 Task: Look for space in Weirton, United States from 10th June, 2023 to 25th June, 2023 for 4 adults in price range Rs.10000 to Rs.15000. Place can be private room with 4 bedrooms having 4 beds and 4 bathrooms. Property type can be house, flat, guest house, hotel. Amenities needed are: wifi, TV, free parkinig on premises, gym, breakfast. Booking option can be shelf check-in. Required host language is English.
Action: Mouse moved to (502, 109)
Screenshot: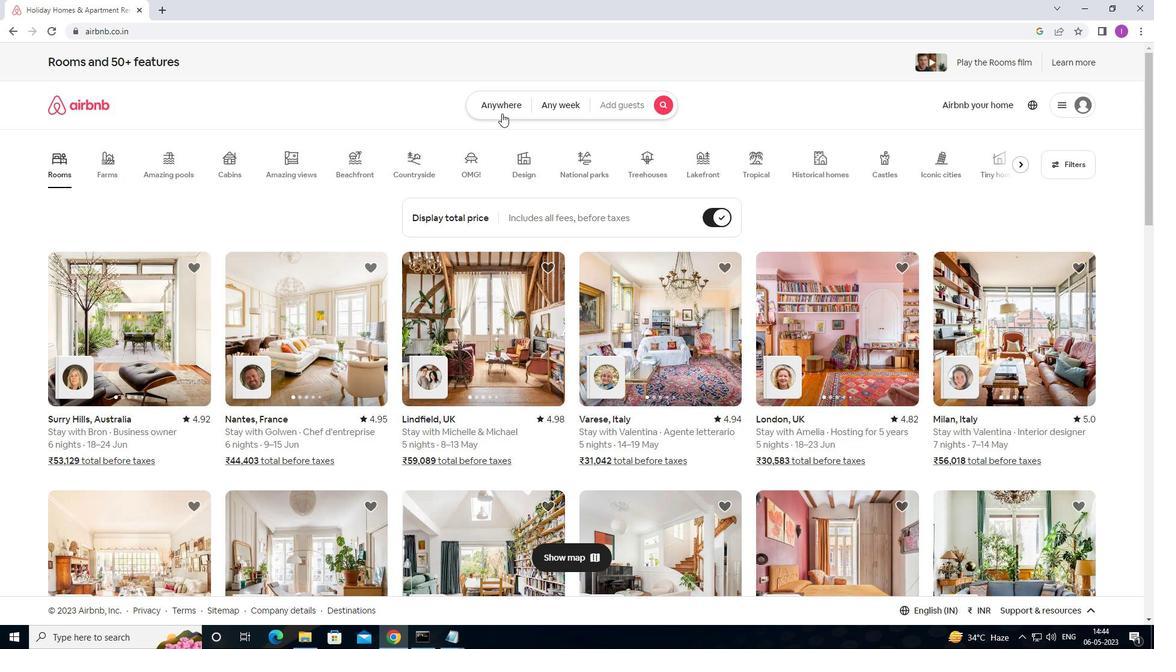 
Action: Mouse pressed left at (502, 109)
Screenshot: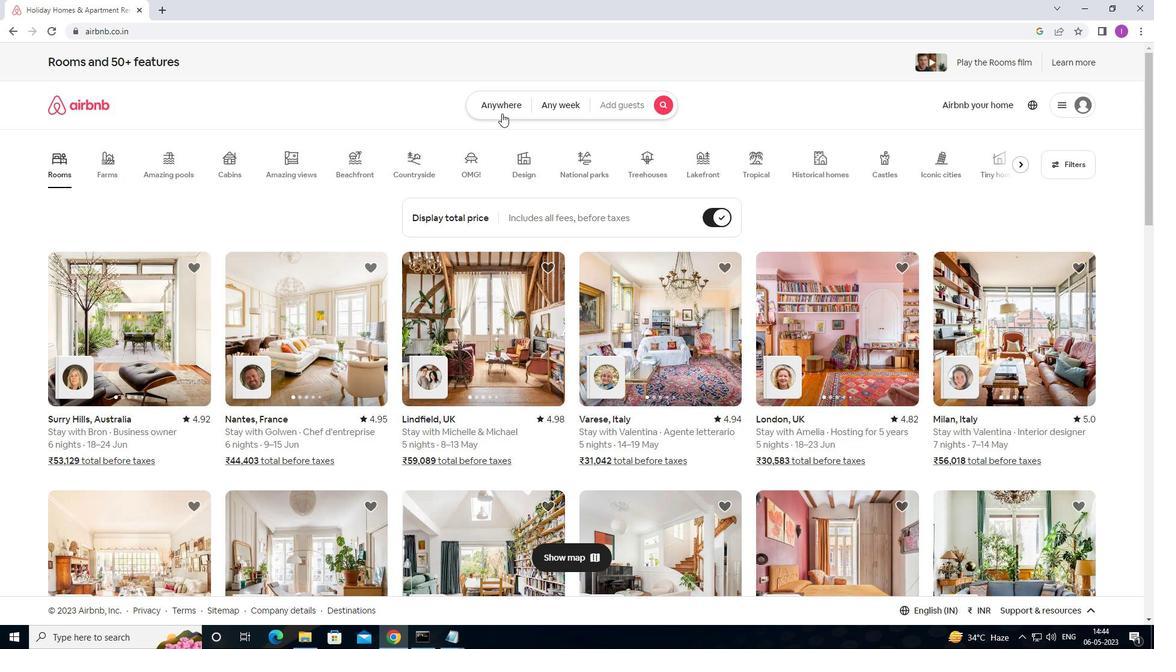 
Action: Mouse moved to (386, 161)
Screenshot: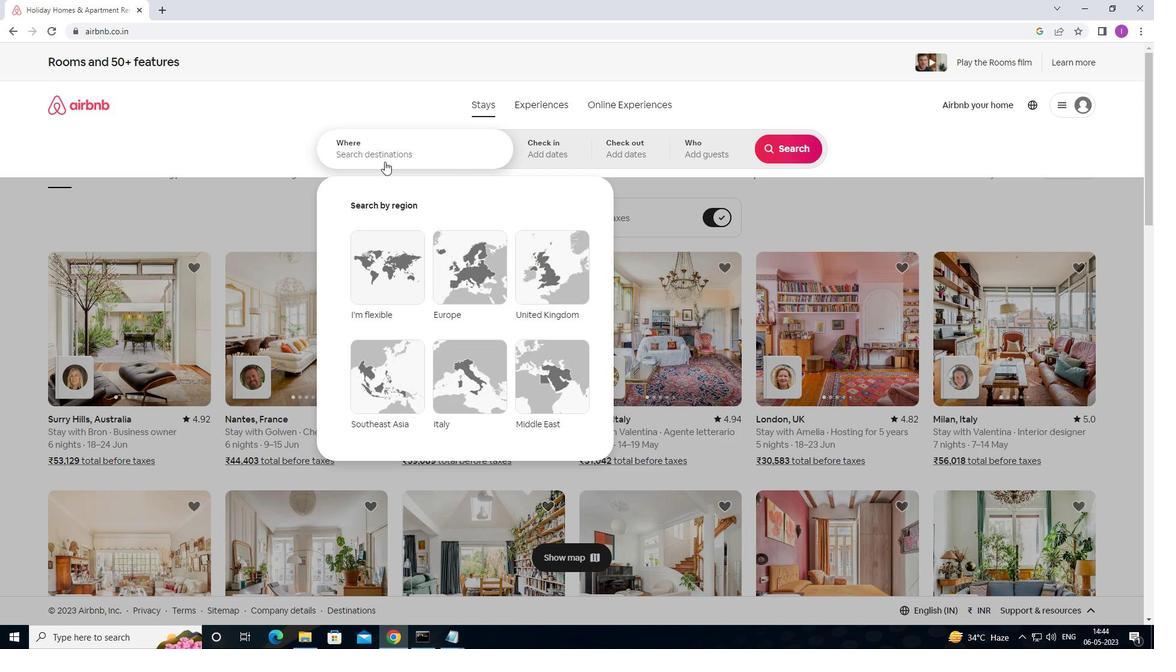 
Action: Mouse pressed left at (386, 161)
Screenshot: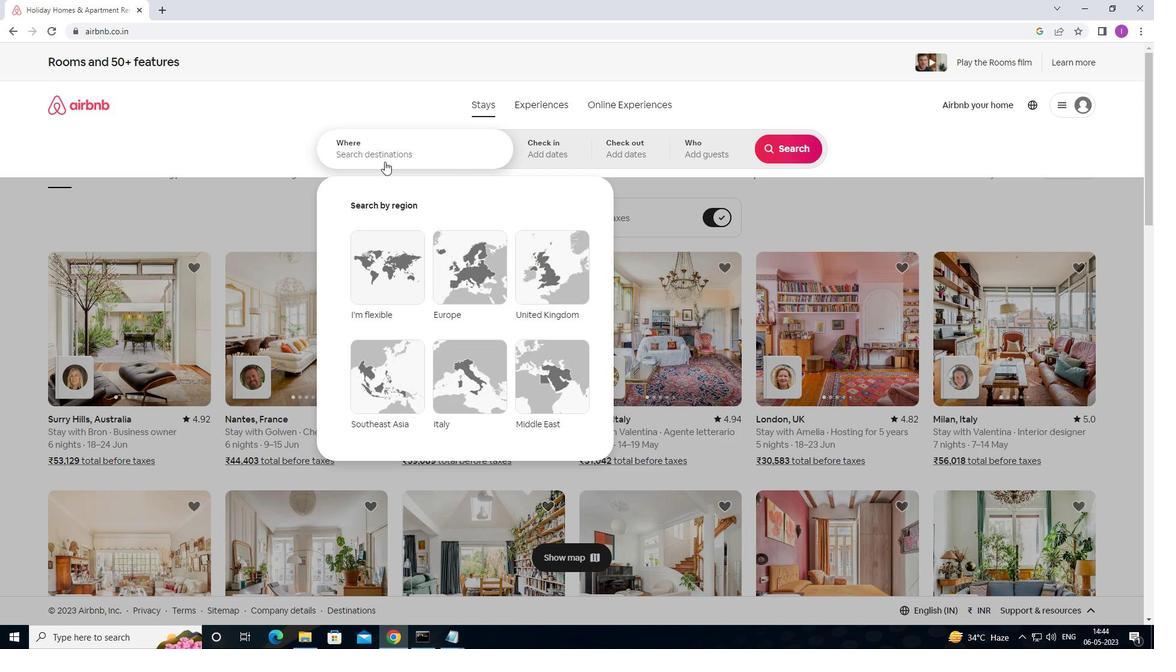 
Action: Mouse moved to (1067, 20)
Screenshot: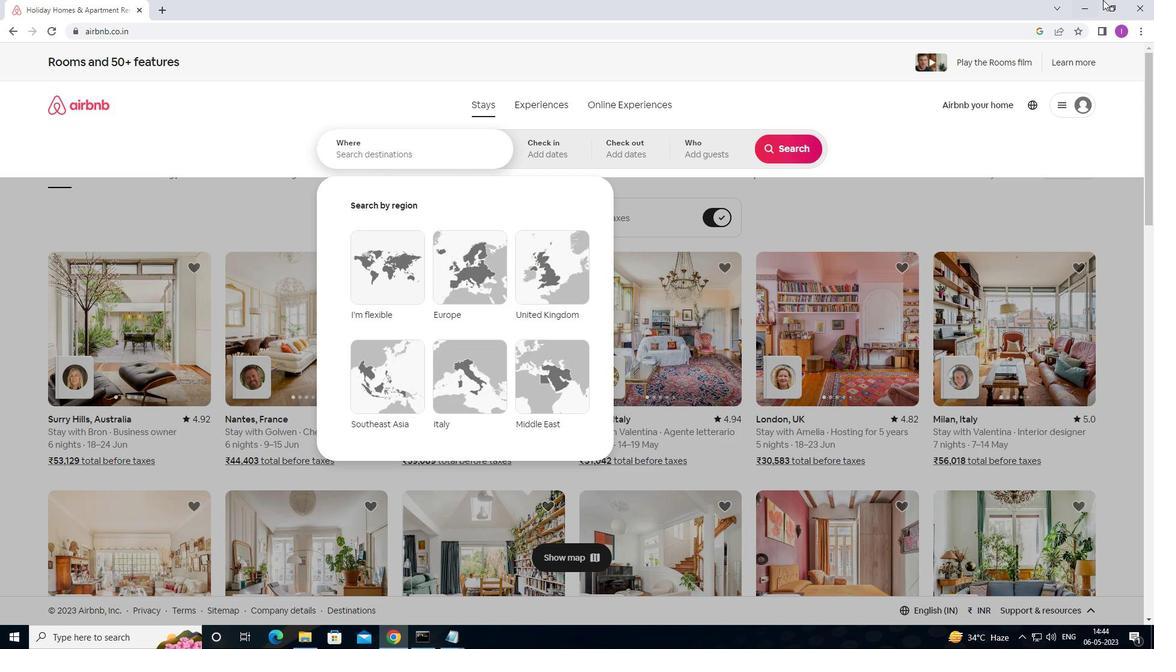 
Action: Key pressed <Key.shift>WEIRTON,<Key.shift><Key.shift>UNITED<Key.space>STATES
Screenshot: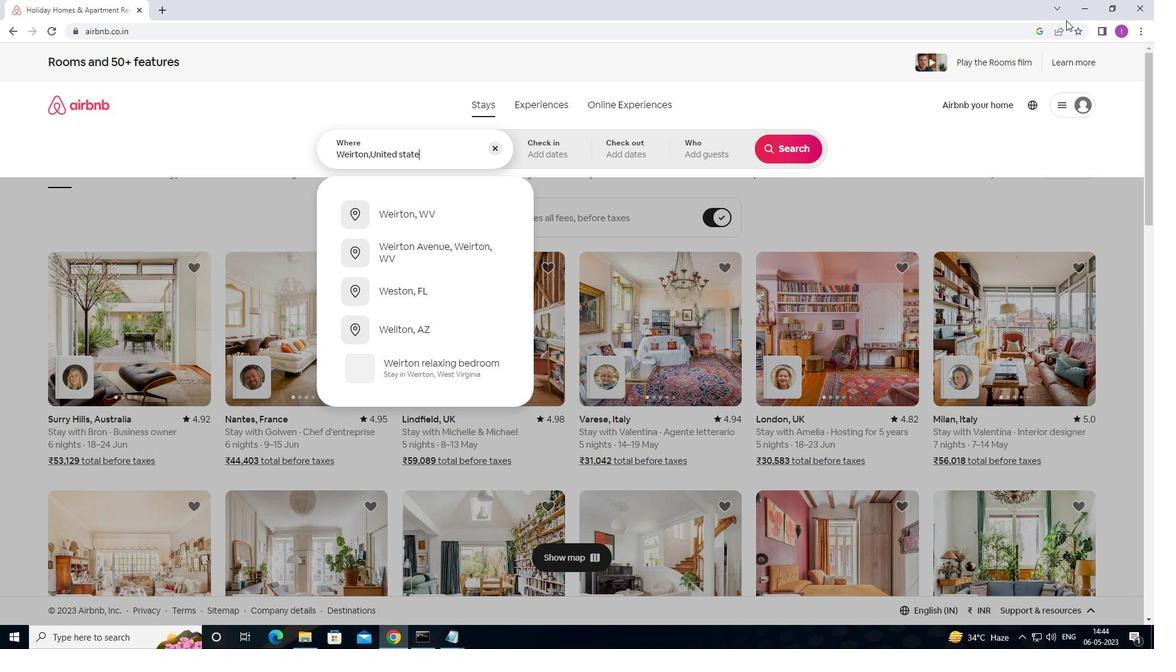 
Action: Mouse moved to (579, 136)
Screenshot: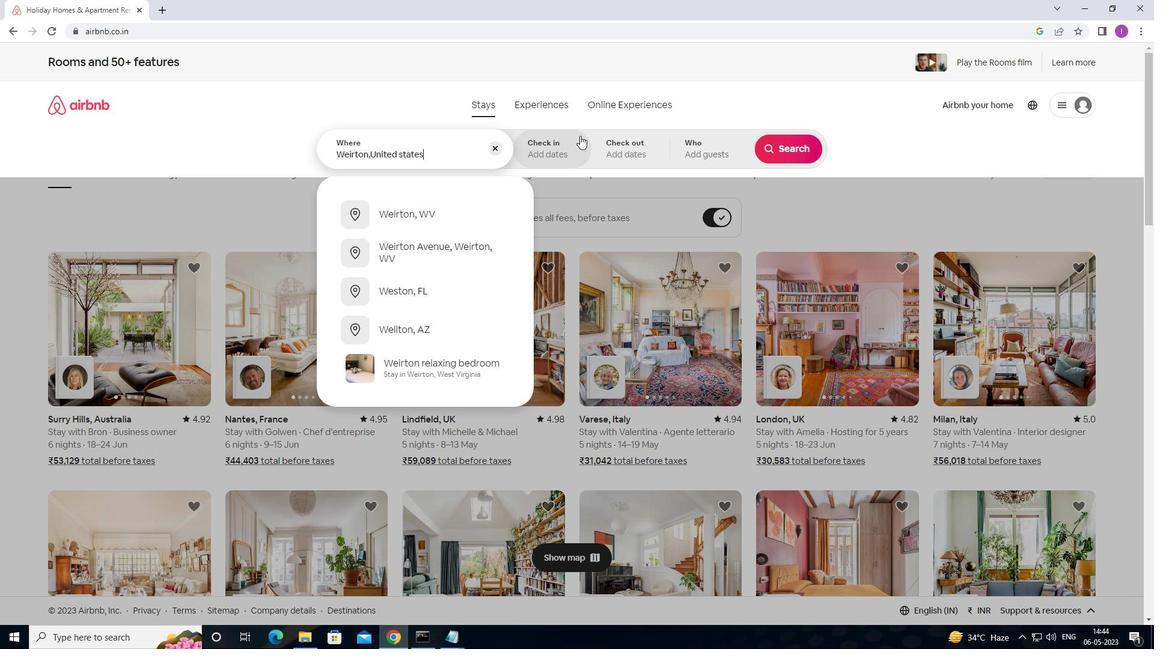 
Action: Mouse pressed left at (579, 136)
Screenshot: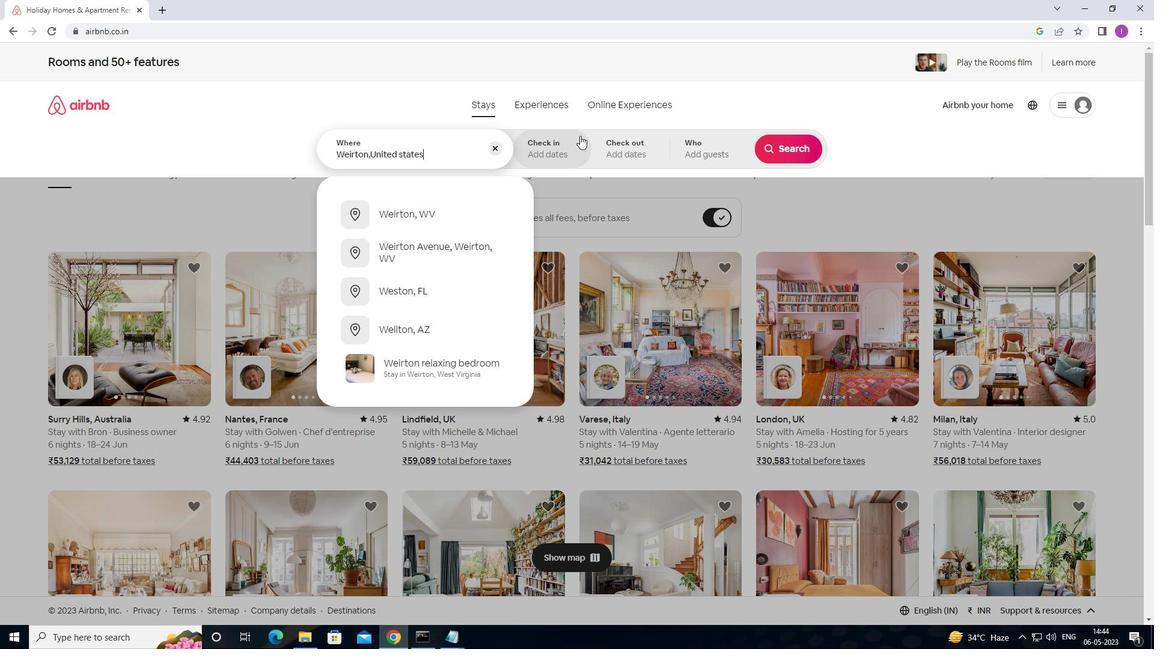 
Action: Mouse moved to (786, 246)
Screenshot: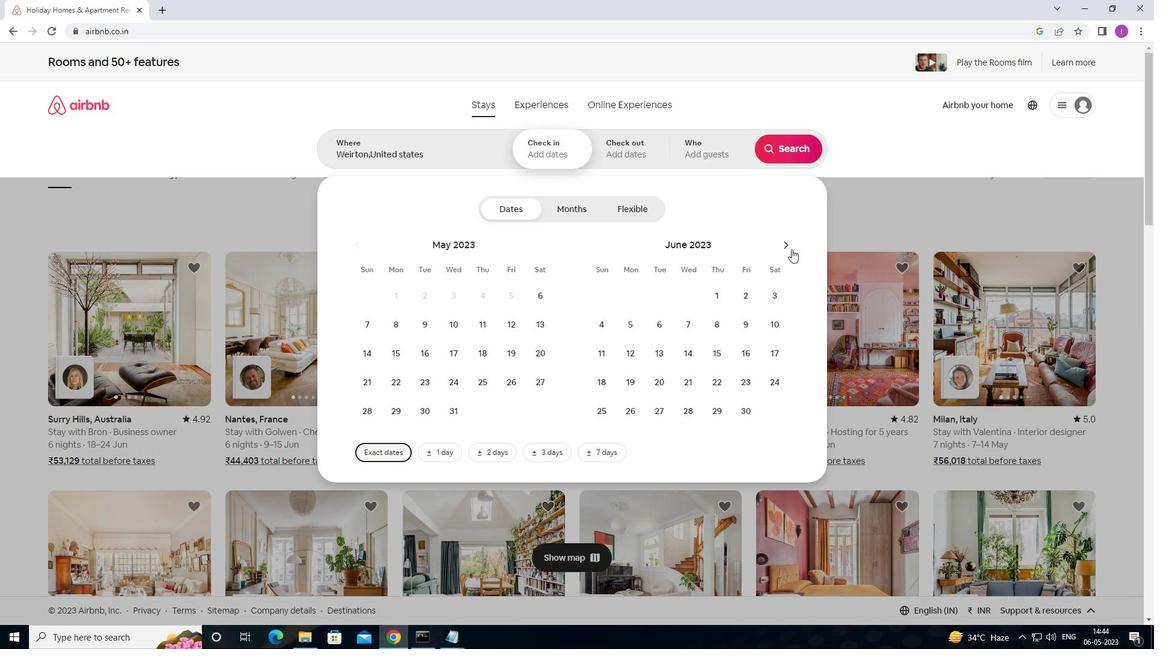 
Action: Mouse pressed left at (786, 246)
Screenshot: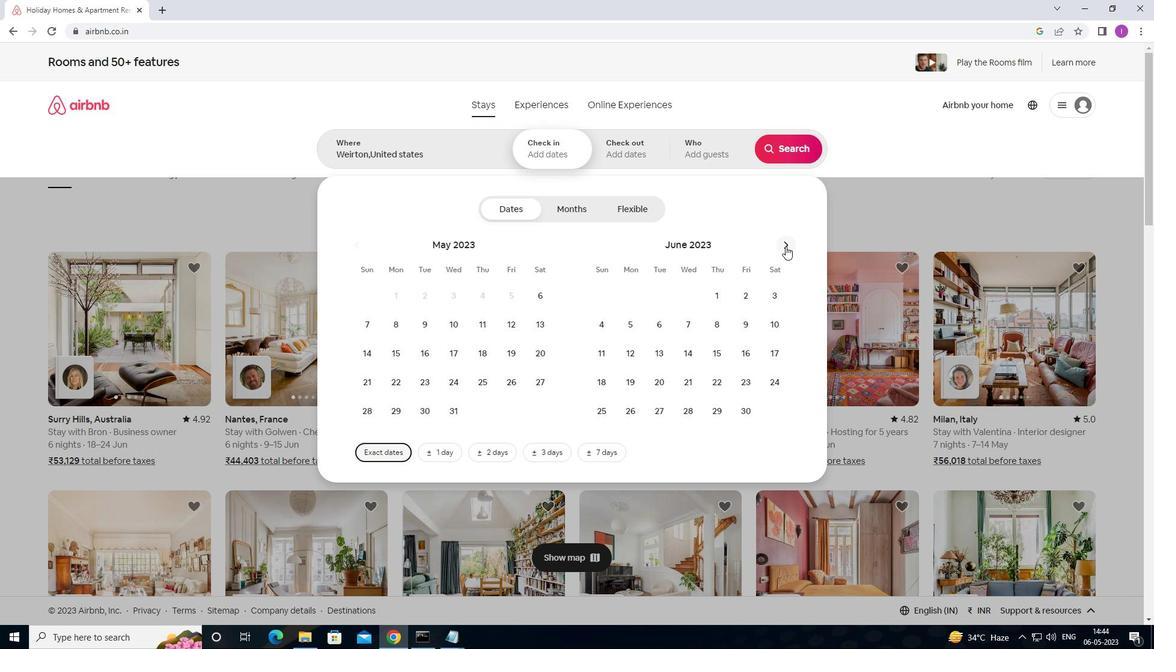 
Action: Mouse moved to (541, 321)
Screenshot: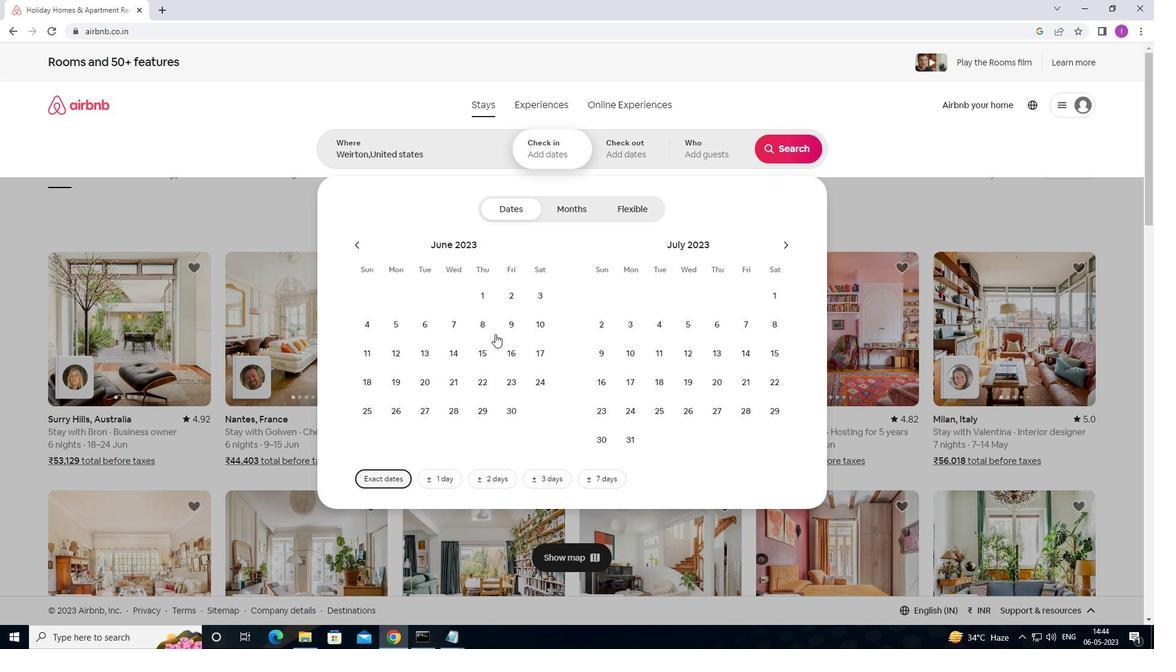 
Action: Mouse pressed left at (541, 321)
Screenshot: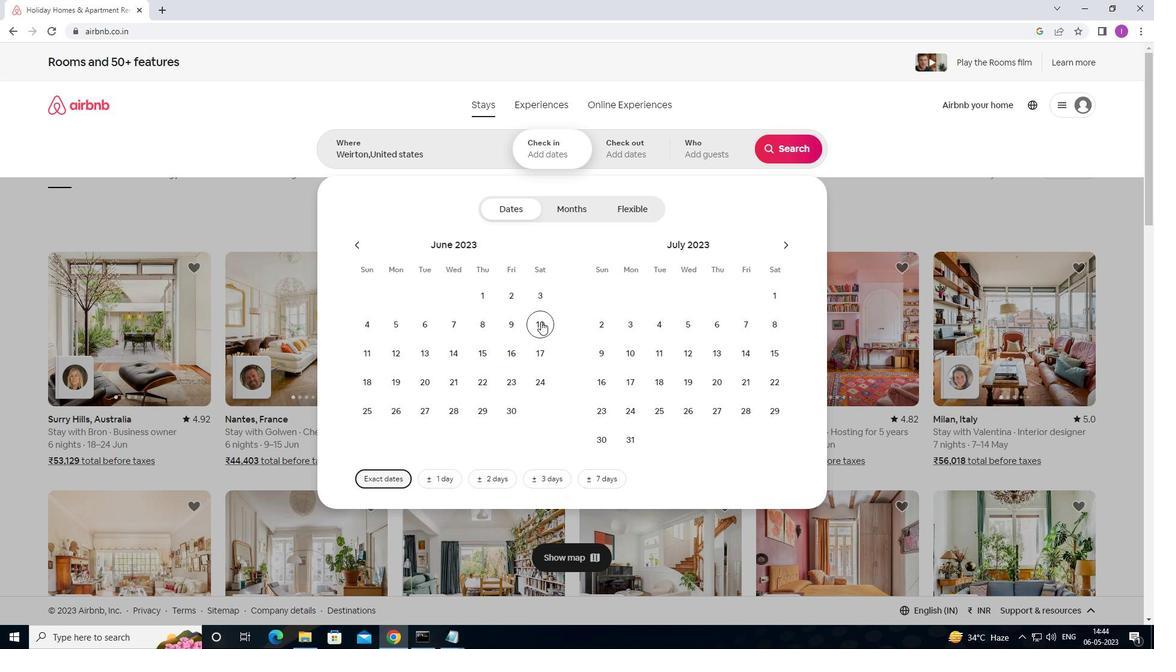 
Action: Mouse moved to (366, 410)
Screenshot: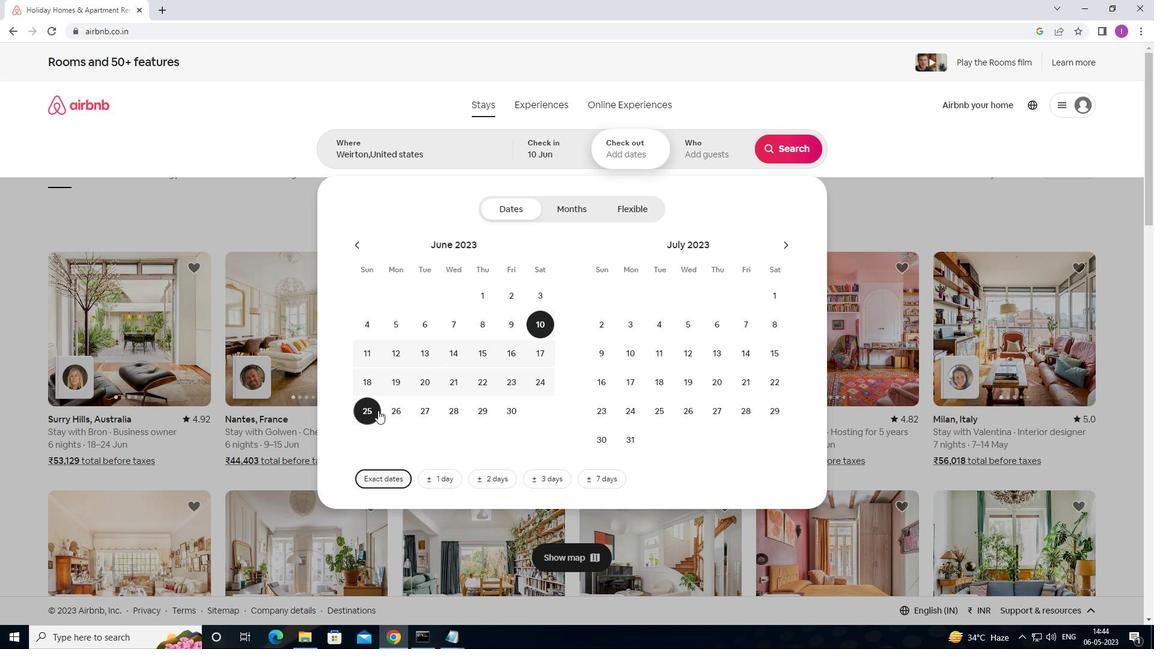 
Action: Mouse pressed left at (366, 410)
Screenshot: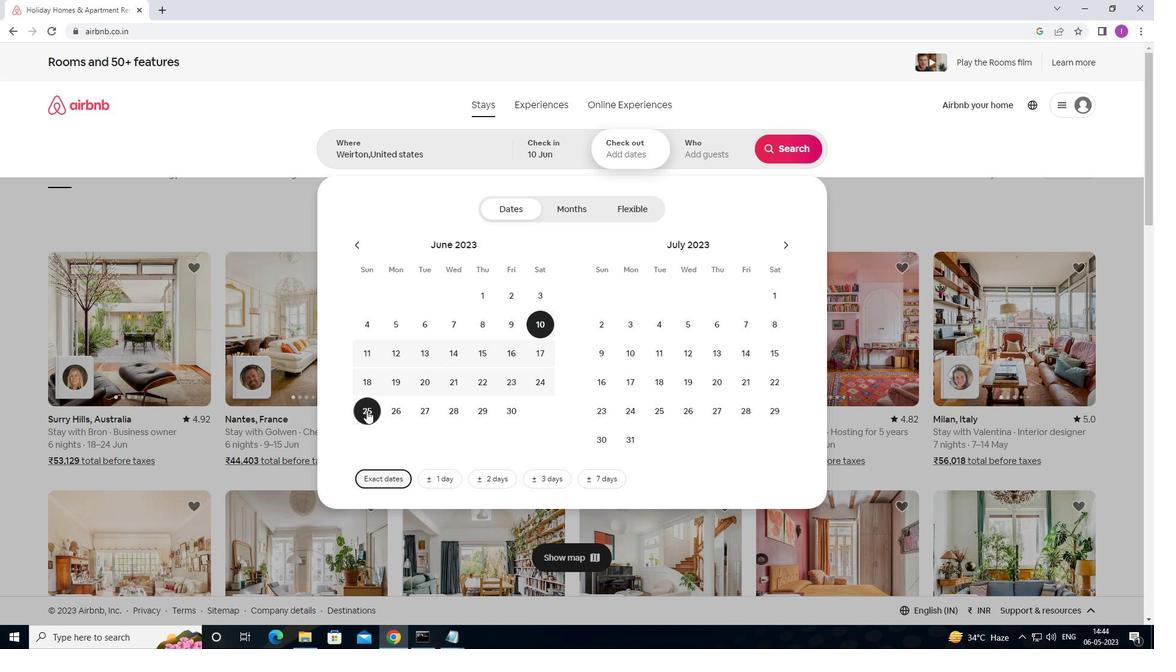 
Action: Mouse moved to (714, 158)
Screenshot: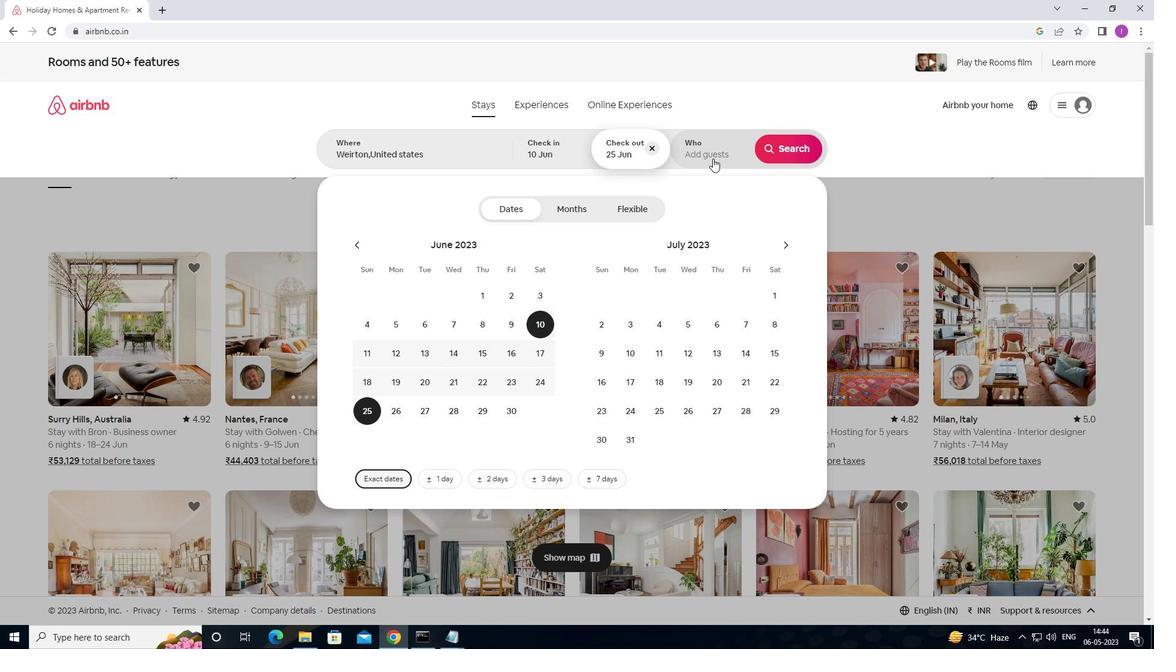 
Action: Mouse pressed left at (714, 158)
Screenshot: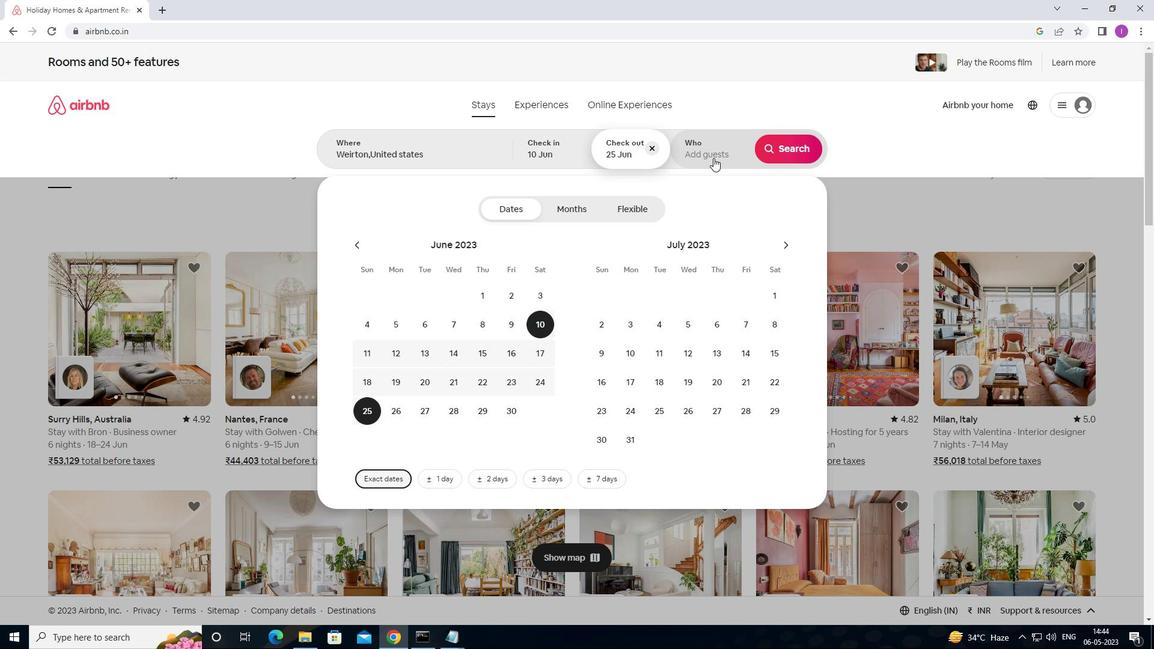 
Action: Mouse moved to (789, 209)
Screenshot: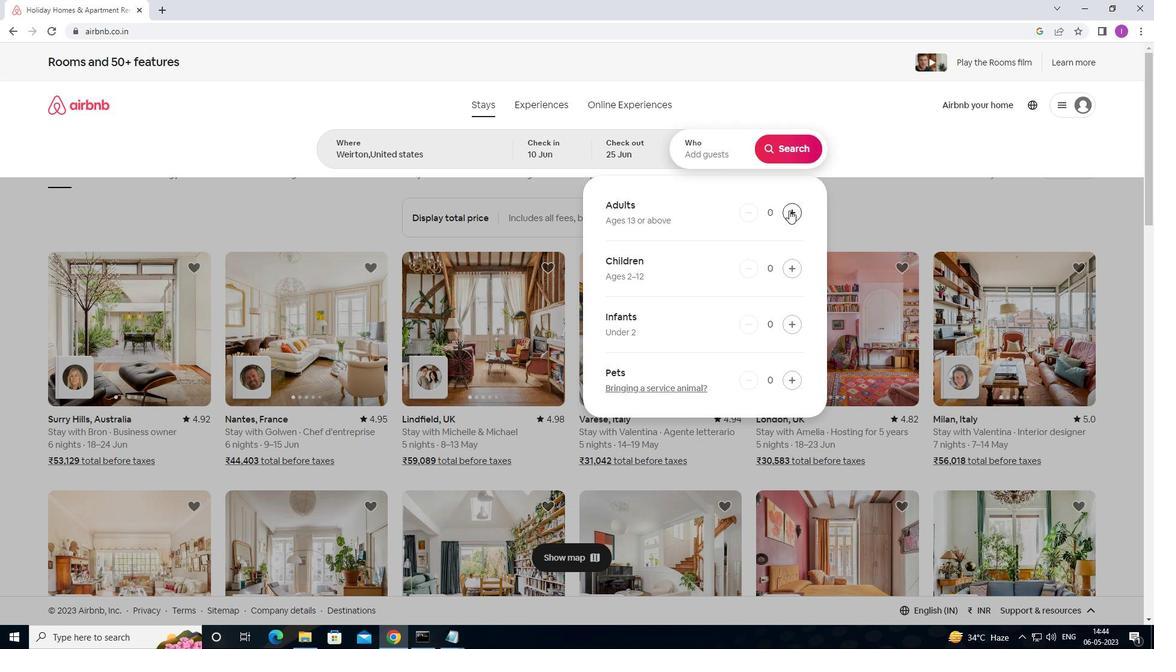 
Action: Mouse pressed left at (789, 209)
Screenshot: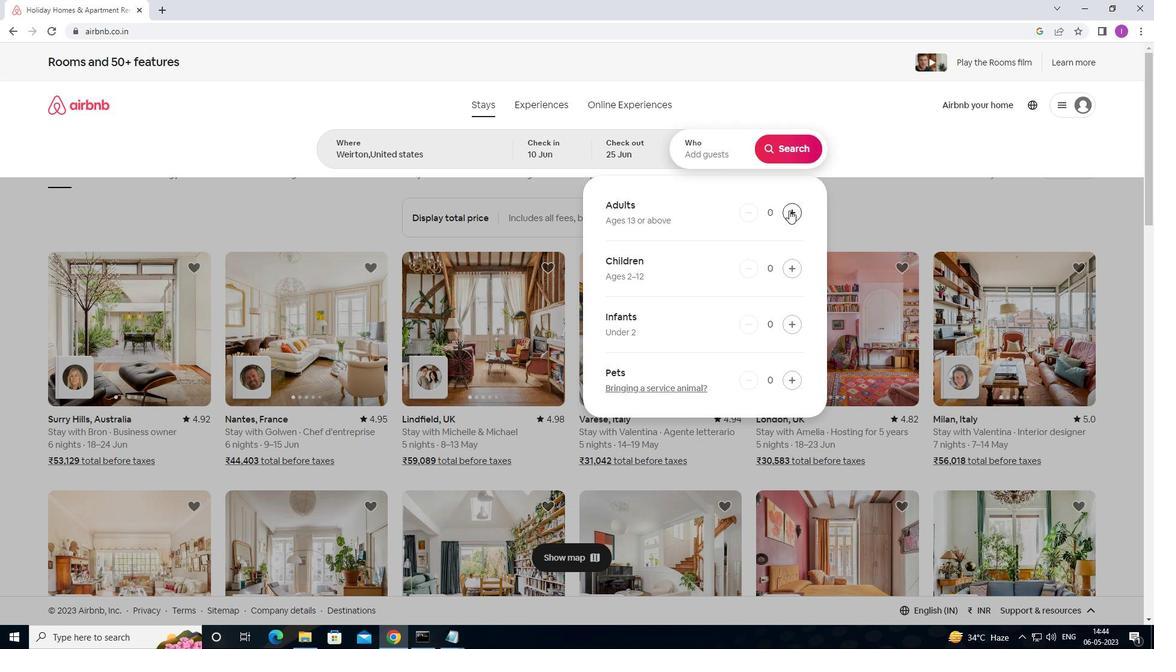 
Action: Mouse moved to (789, 206)
Screenshot: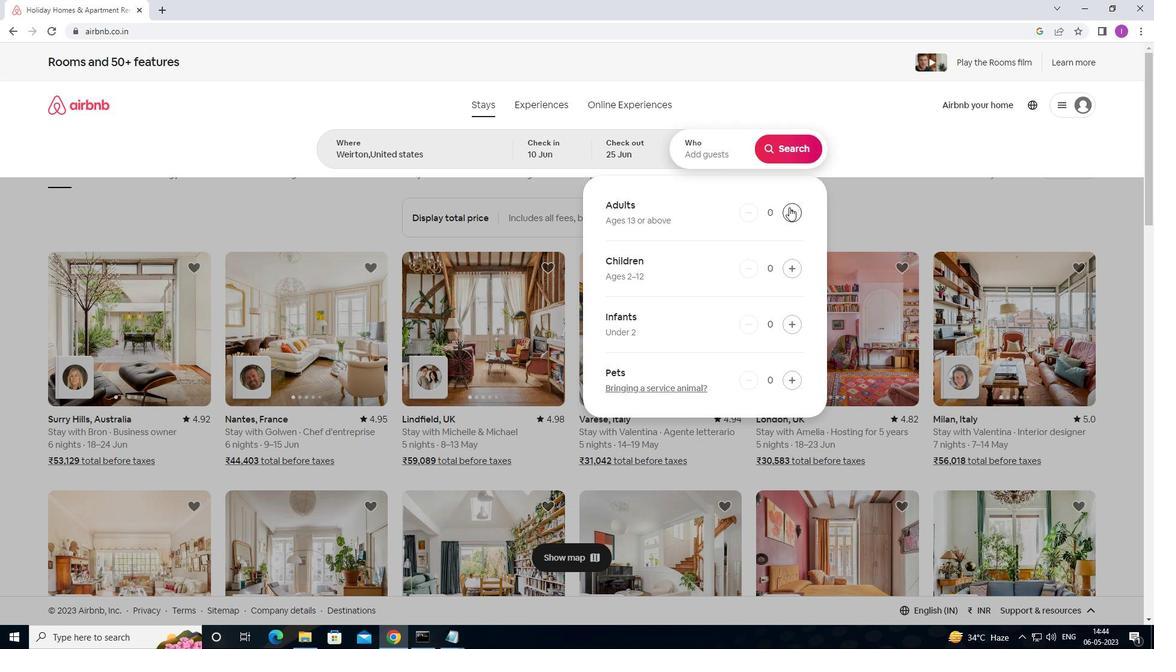 
Action: Mouse pressed left at (789, 206)
Screenshot: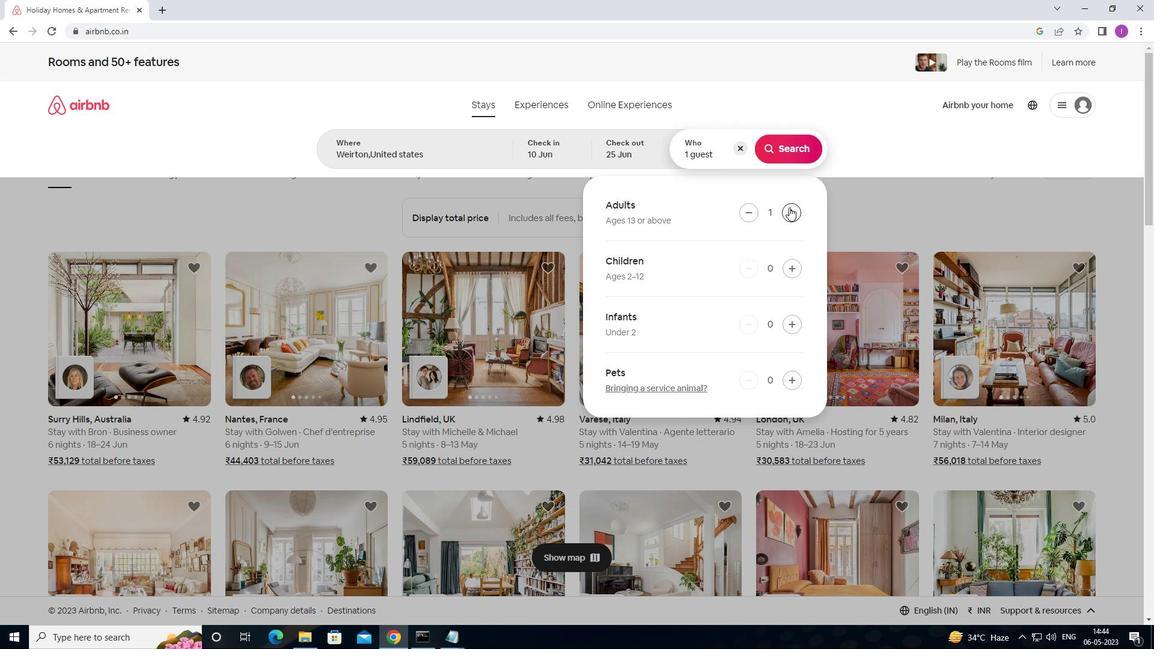 
Action: Mouse moved to (792, 203)
Screenshot: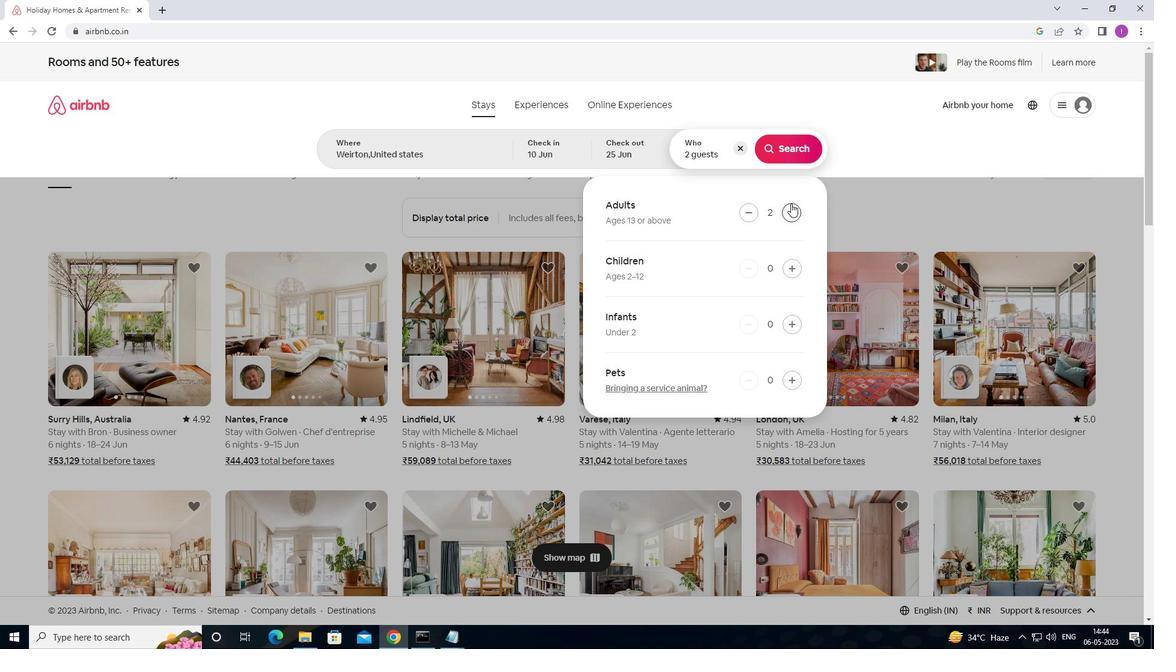 
Action: Mouse pressed left at (792, 203)
Screenshot: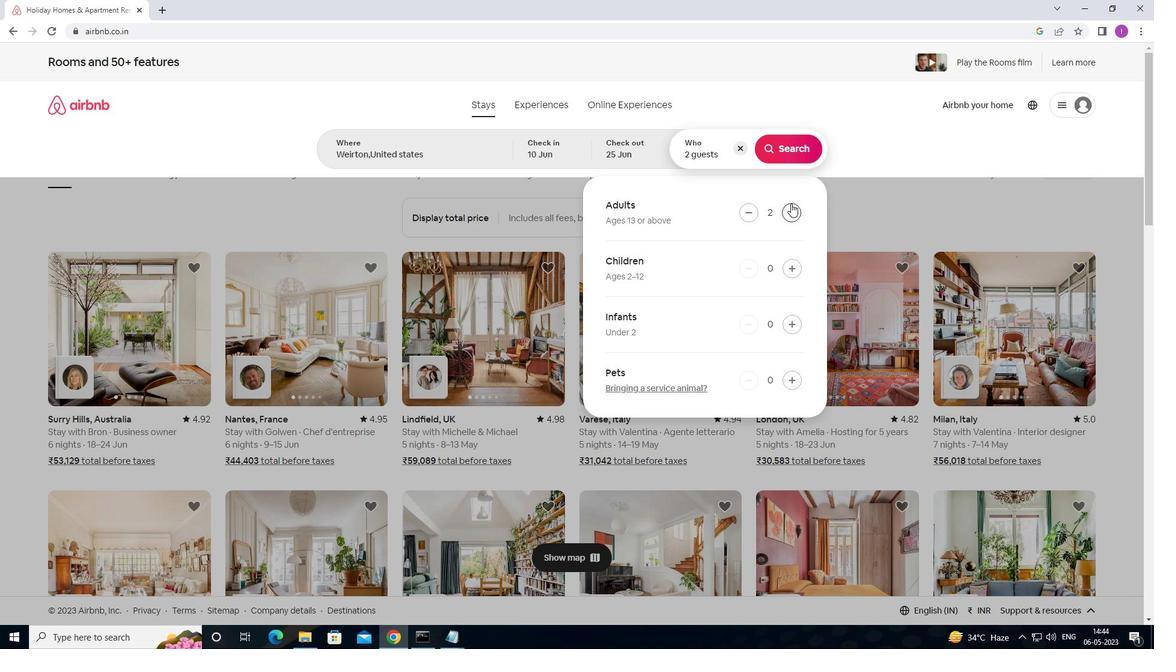 
Action: Mouse moved to (792, 202)
Screenshot: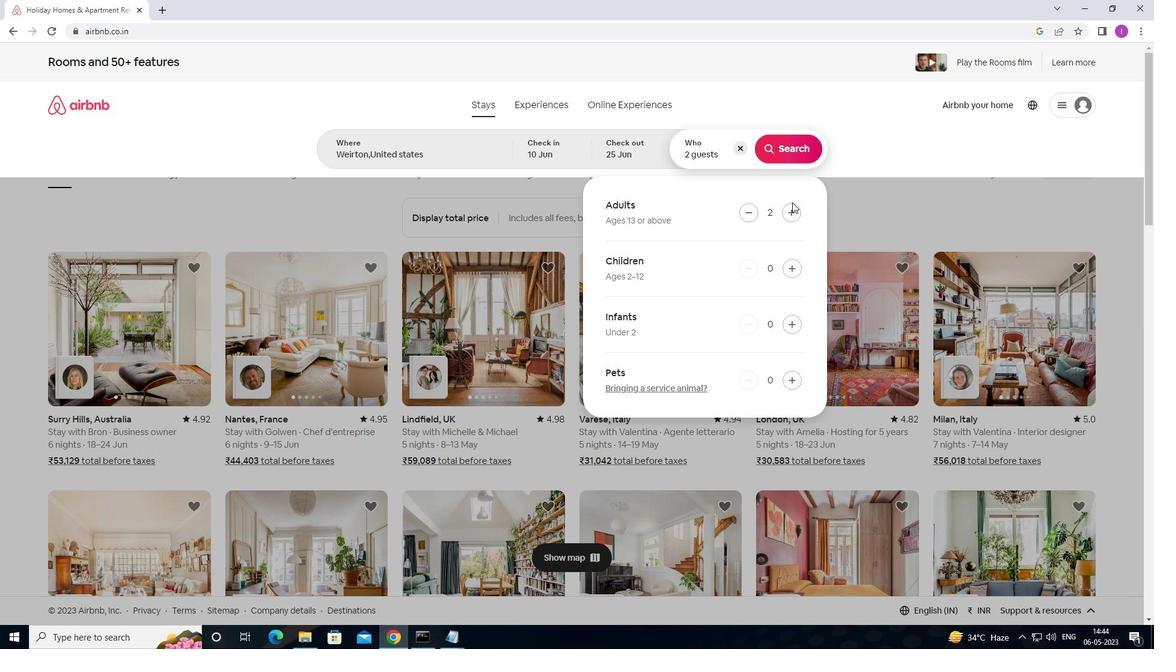 
Action: Mouse pressed left at (792, 202)
Screenshot: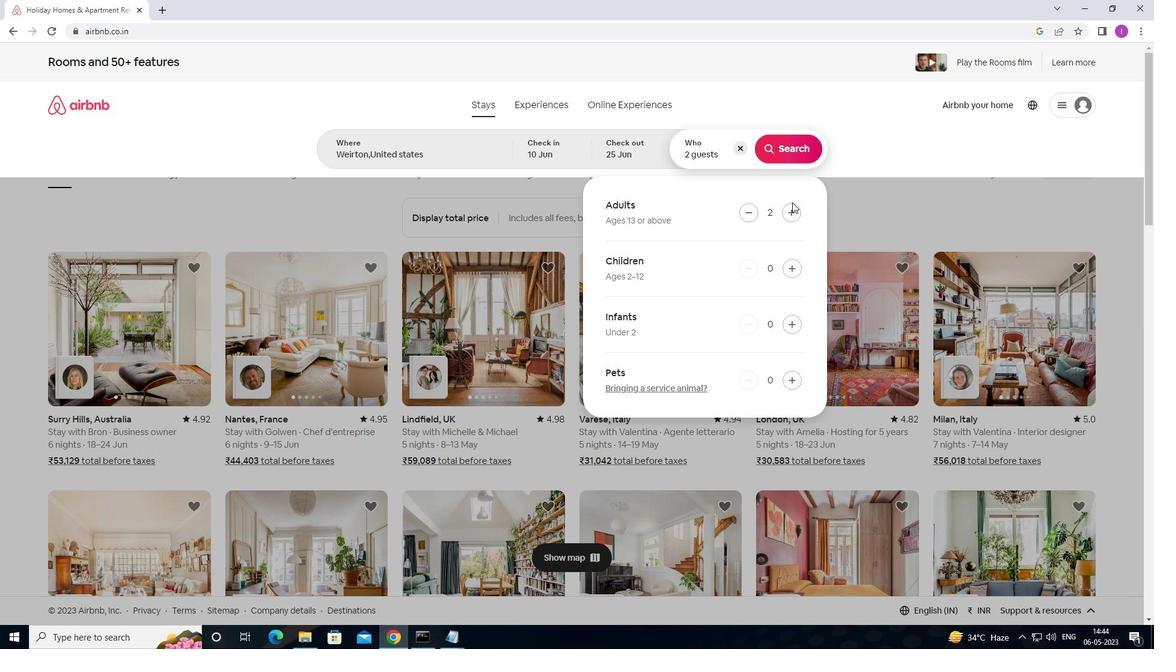 
Action: Mouse moved to (785, 206)
Screenshot: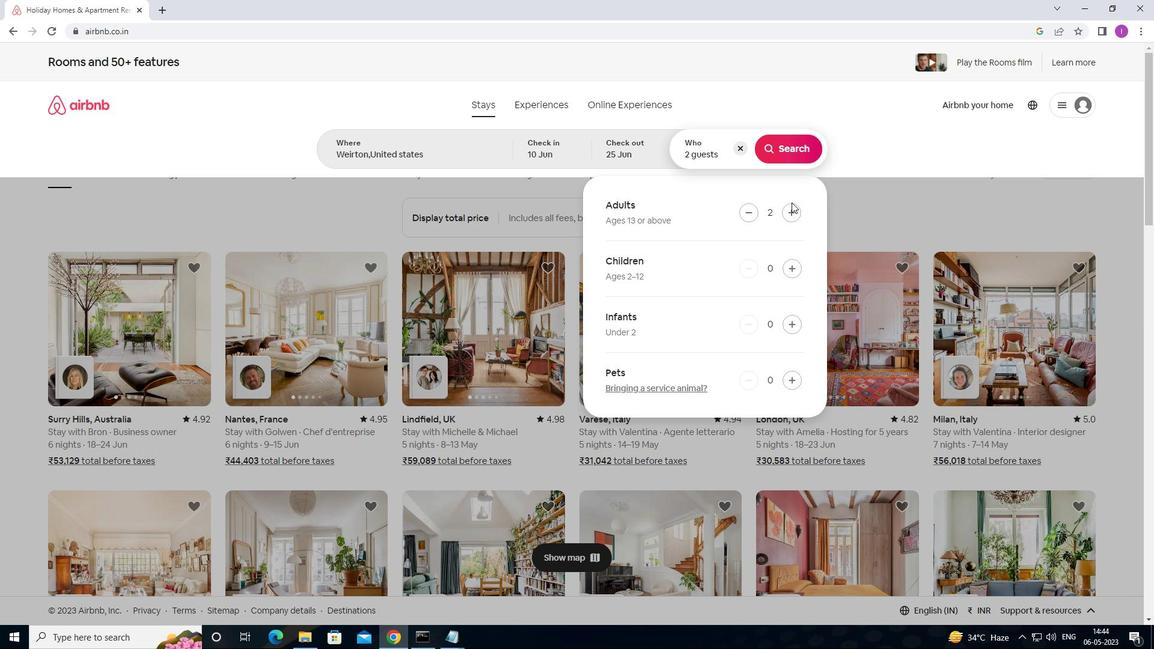 
Action: Mouse pressed left at (785, 206)
Screenshot: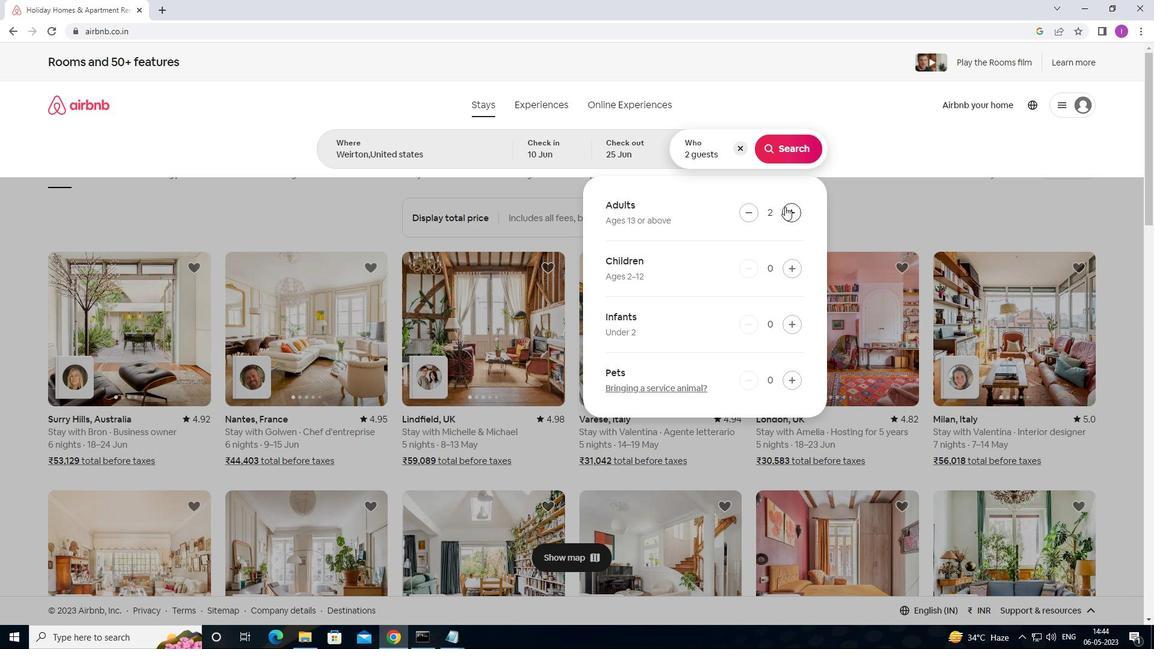 
Action: Mouse moved to (789, 209)
Screenshot: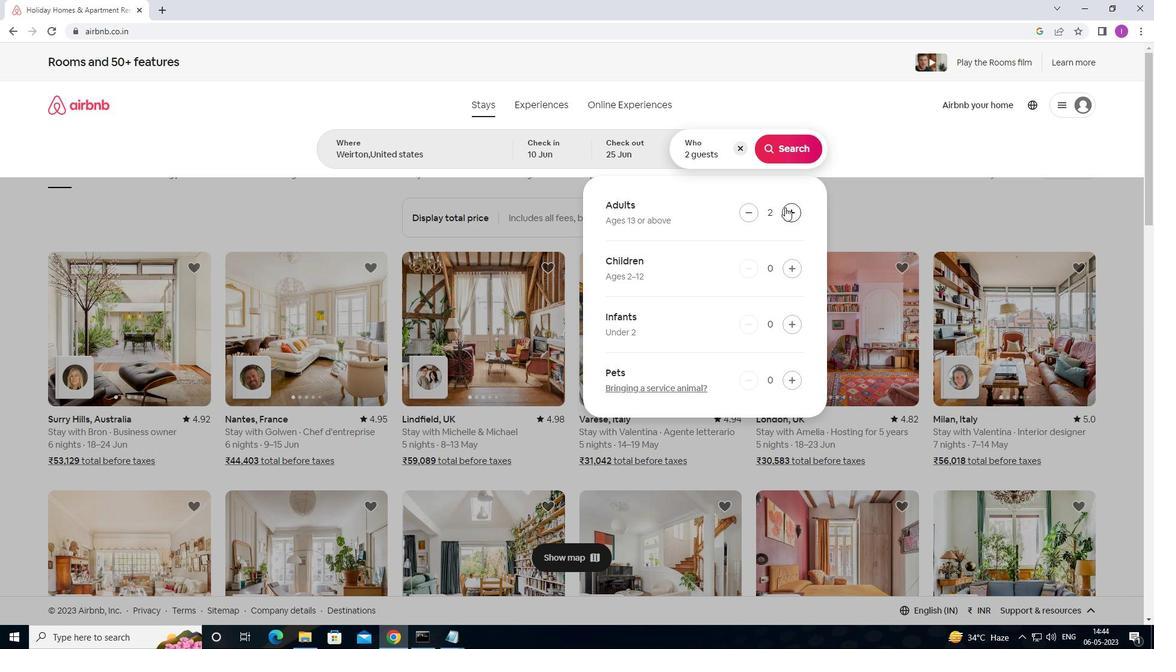 
Action: Mouse pressed left at (789, 209)
Screenshot: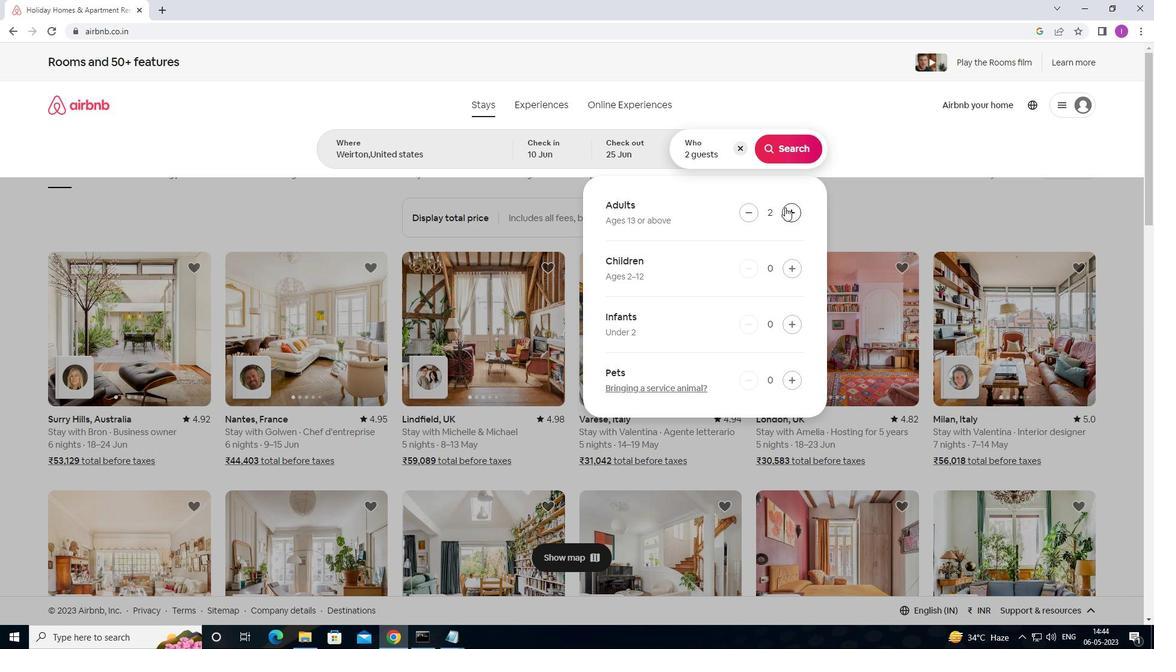 
Action: Mouse pressed left at (789, 209)
Screenshot: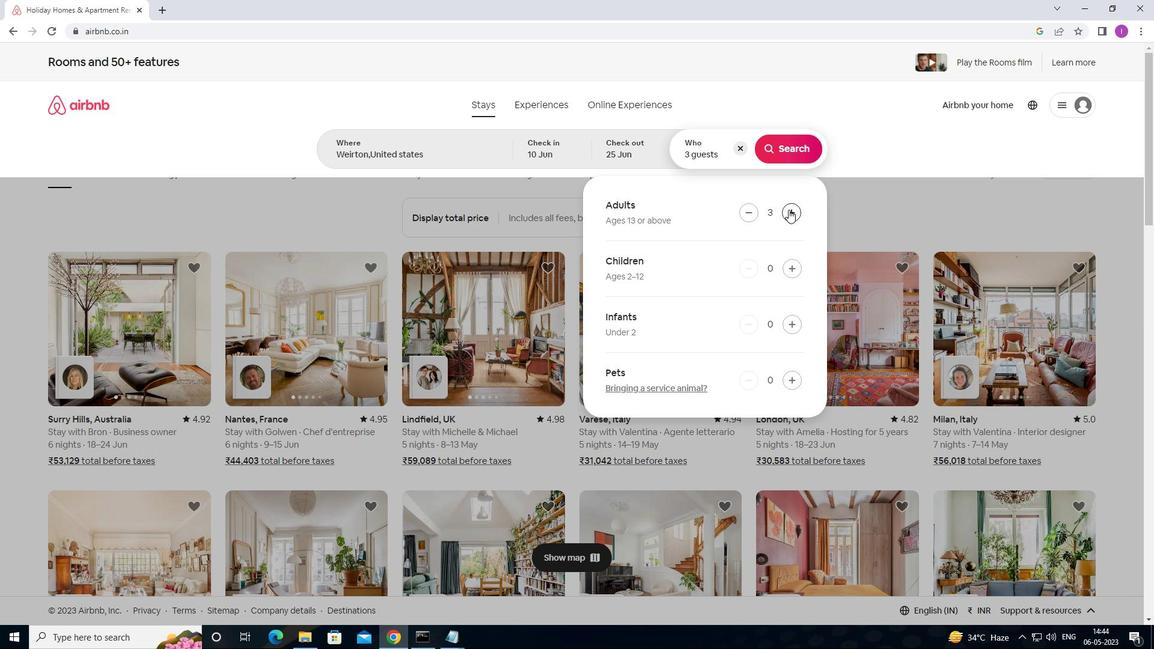 
Action: Mouse moved to (744, 213)
Screenshot: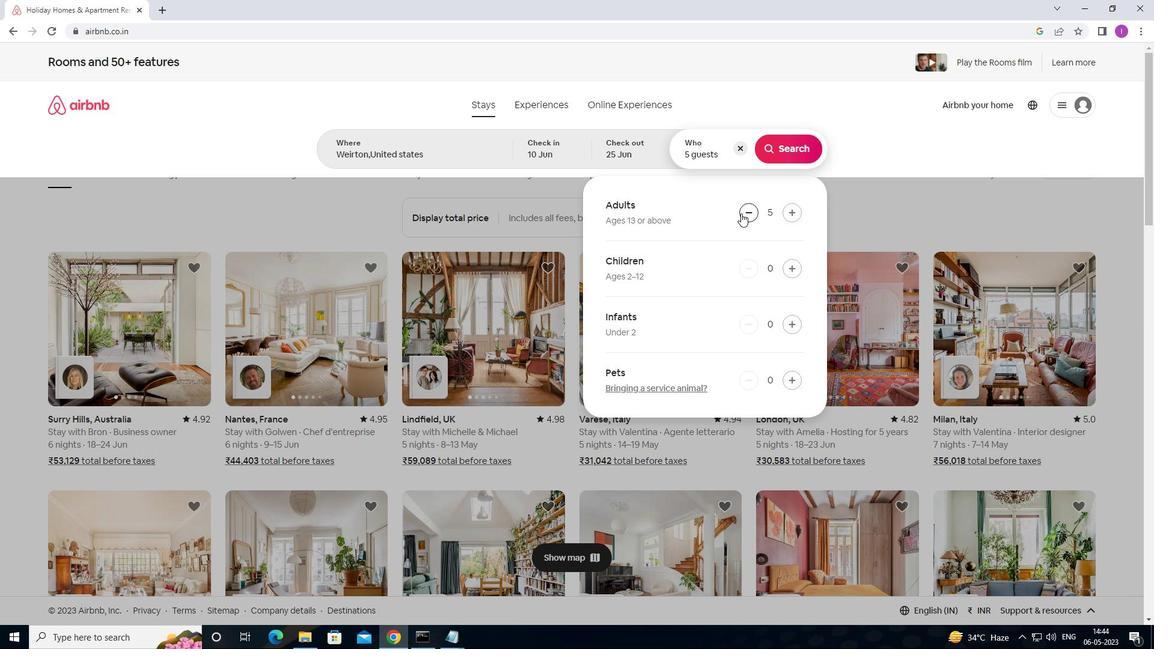 
Action: Mouse pressed left at (744, 213)
Screenshot: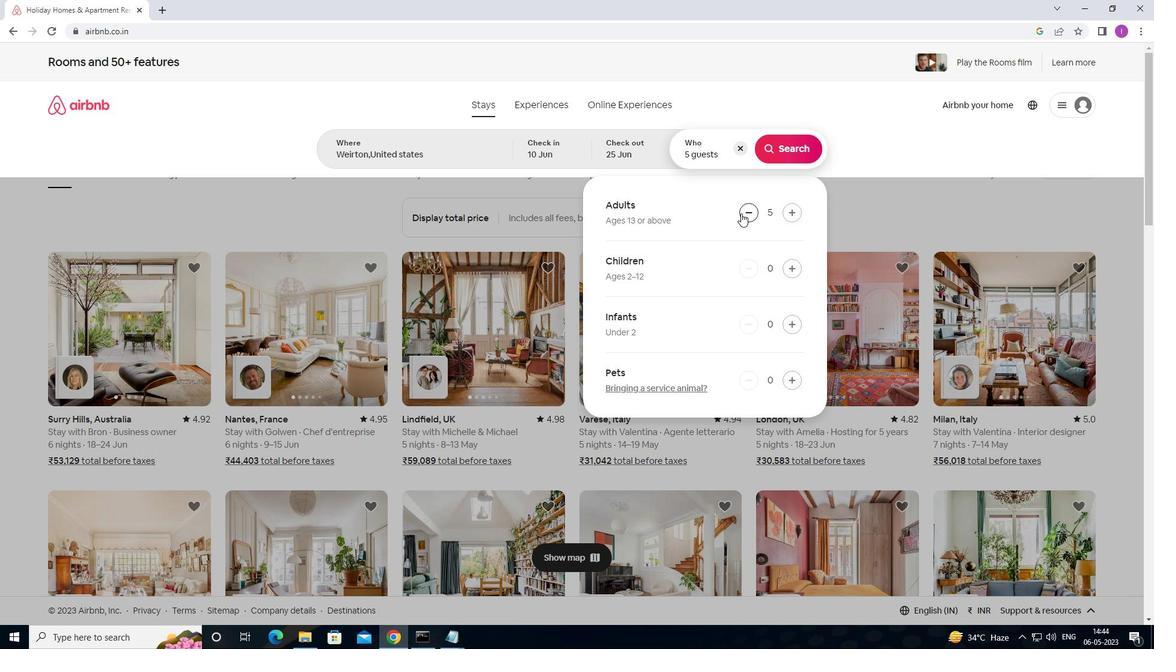 
Action: Mouse moved to (803, 156)
Screenshot: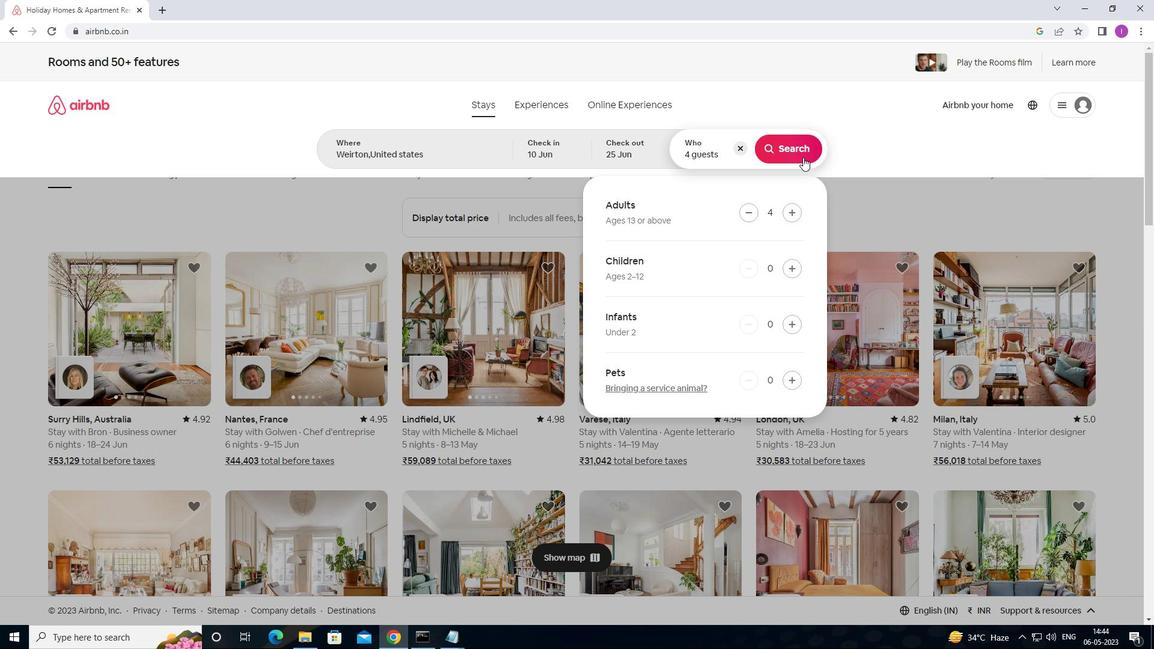 
Action: Mouse pressed left at (803, 156)
Screenshot: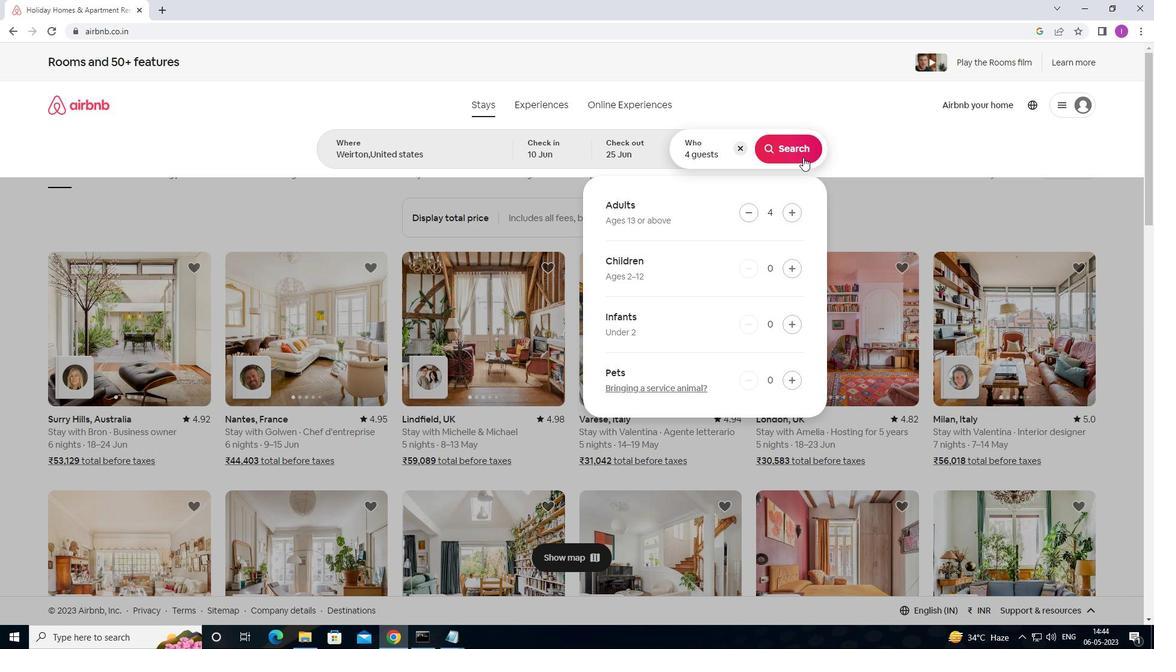 
Action: Mouse moved to (1100, 110)
Screenshot: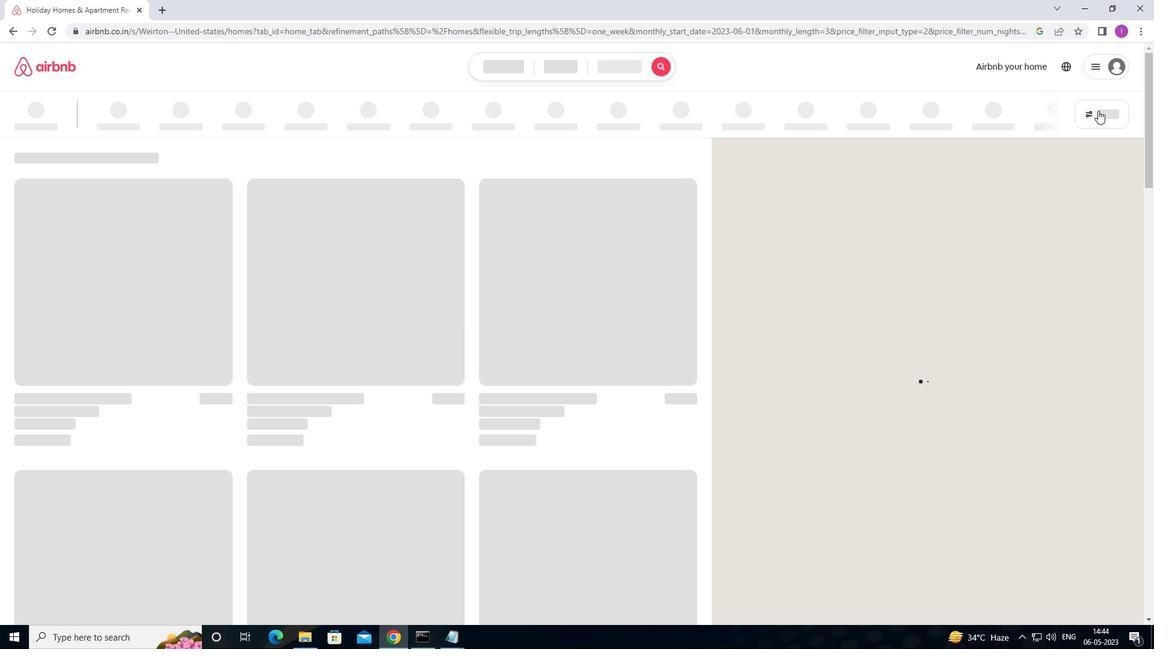 
Action: Mouse pressed left at (1100, 110)
Screenshot: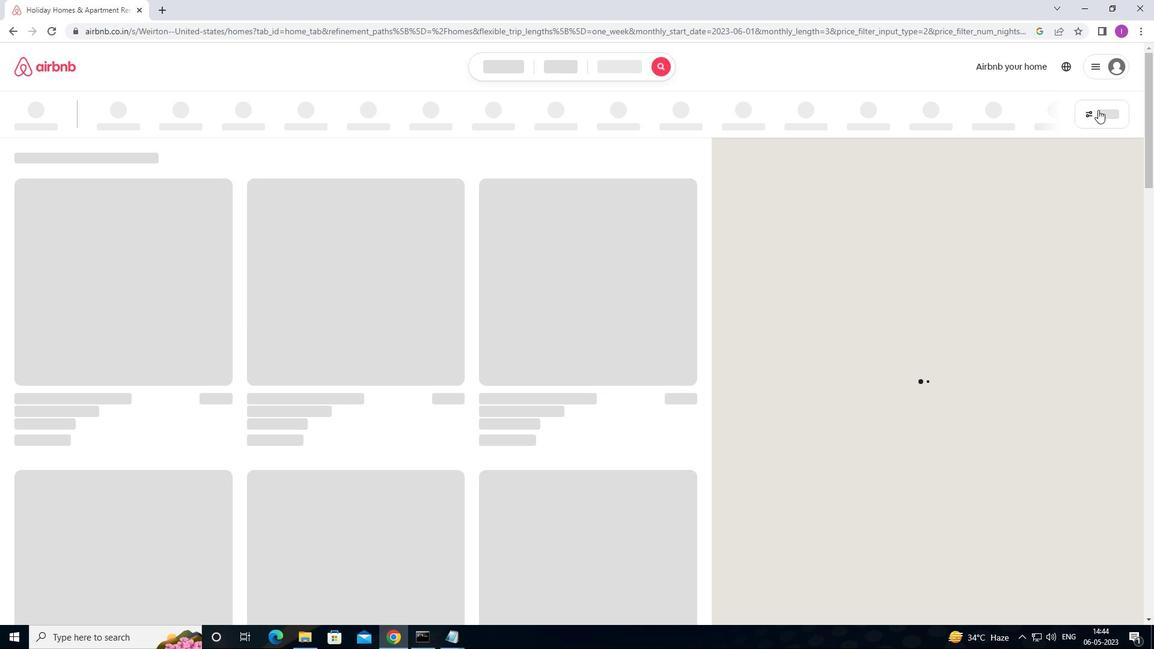 
Action: Mouse moved to (434, 412)
Screenshot: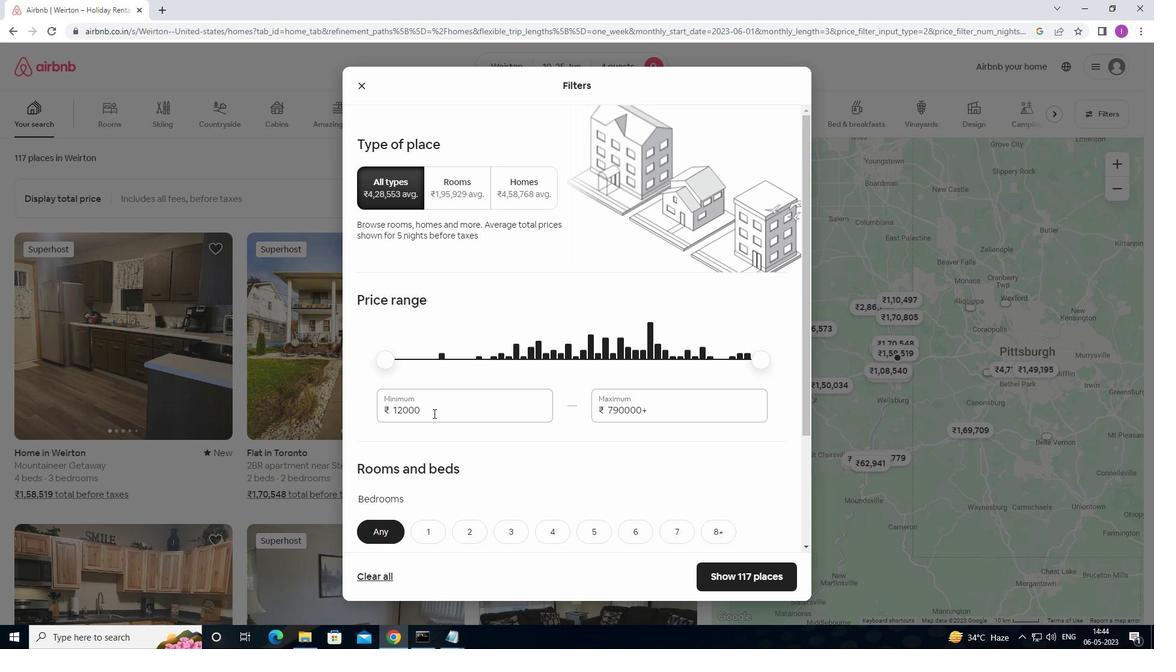 
Action: Mouse pressed left at (434, 412)
Screenshot: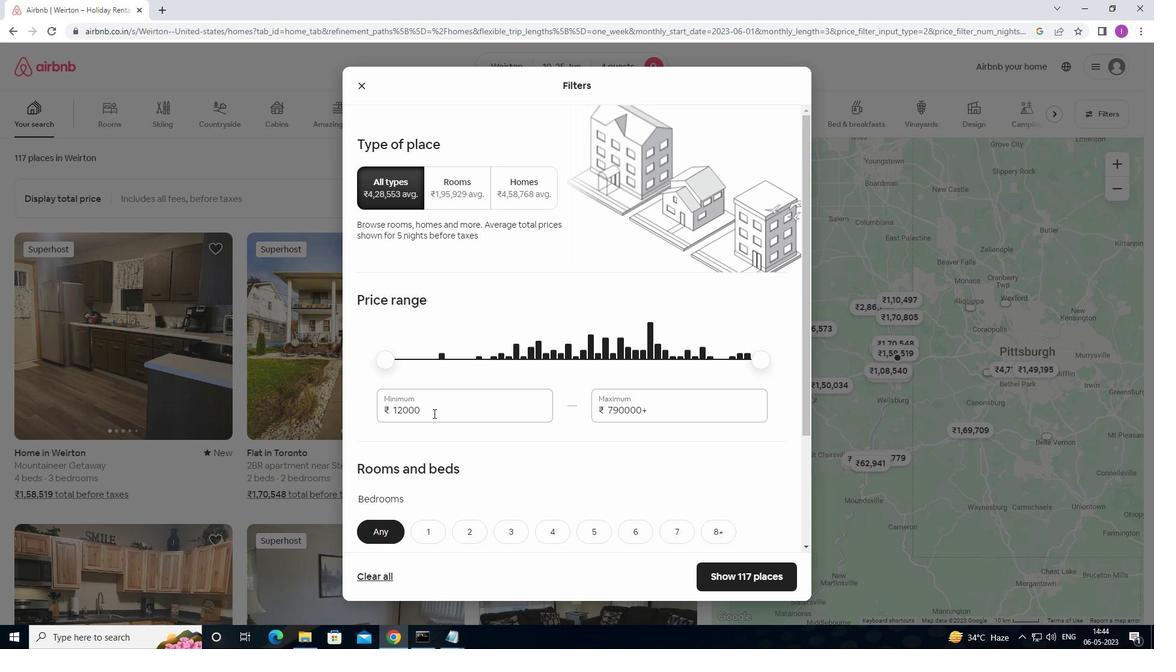 
Action: Mouse moved to (560, 417)
Screenshot: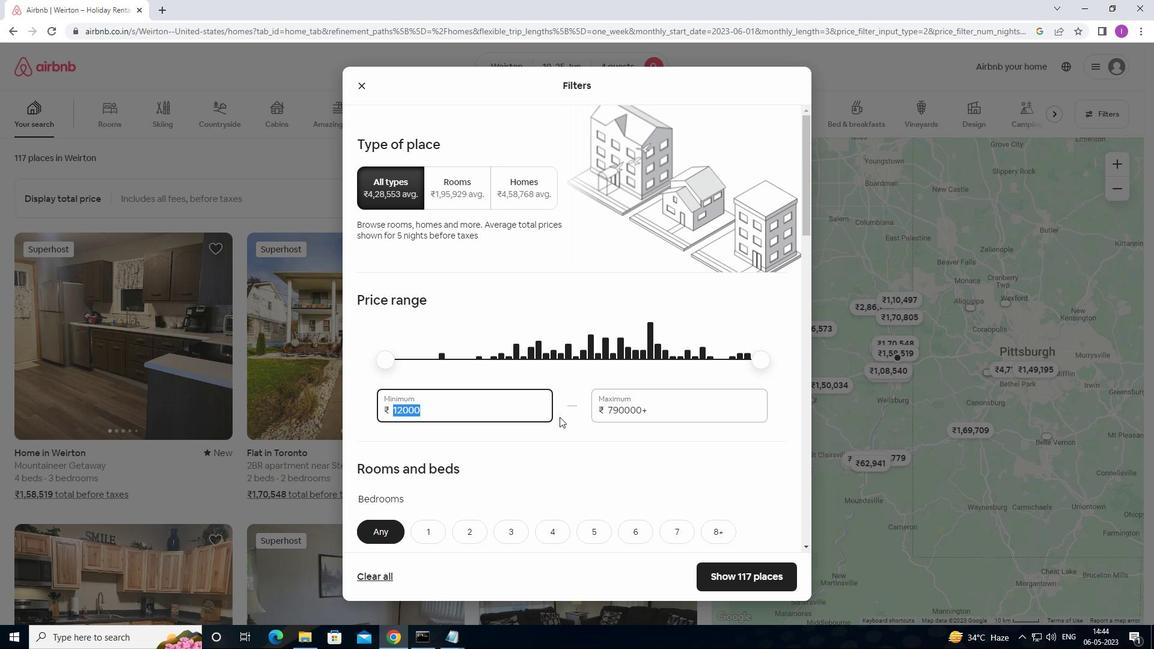 
Action: Key pressed 1
Screenshot: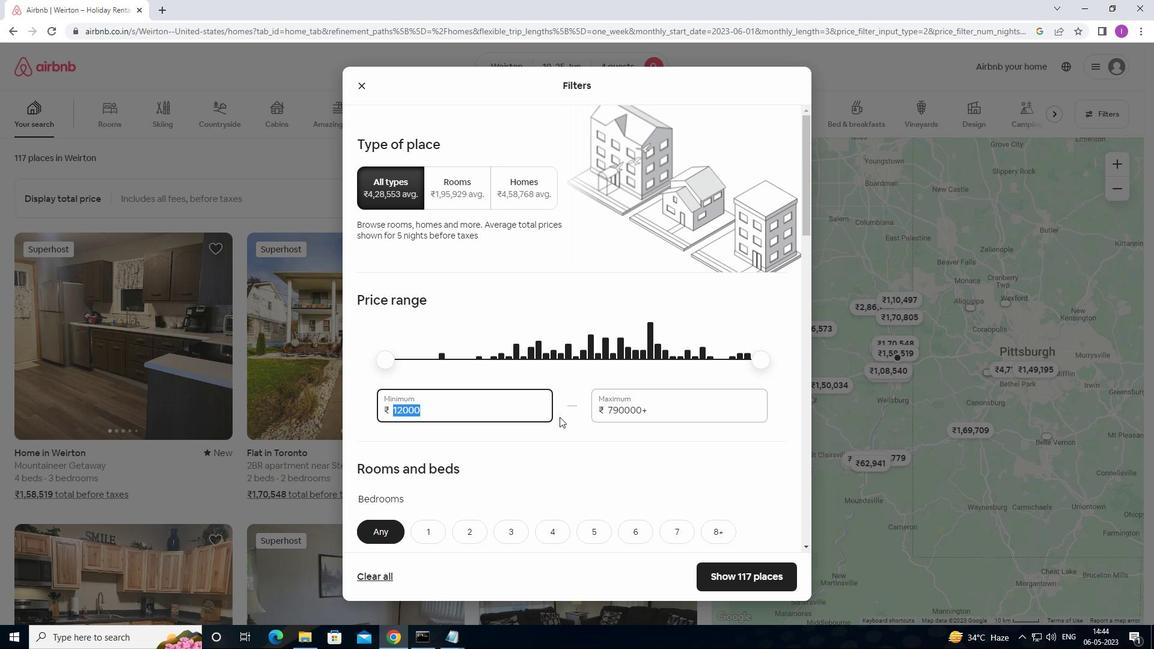 
Action: Mouse moved to (552, 419)
Screenshot: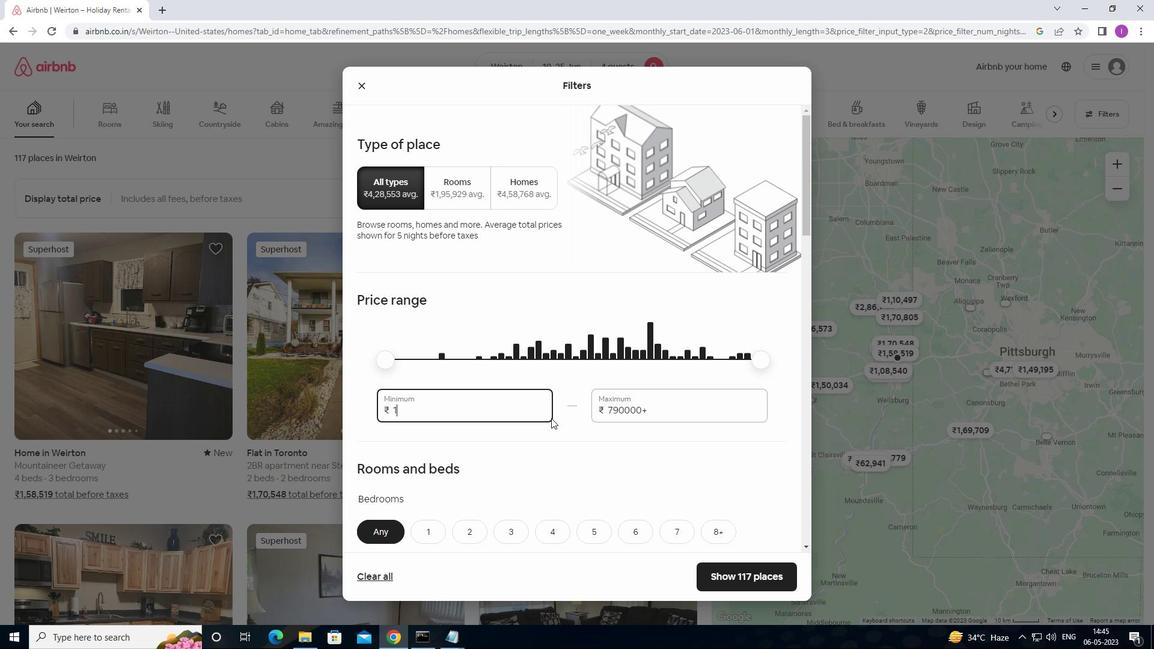 
Action: Key pressed 0
Screenshot: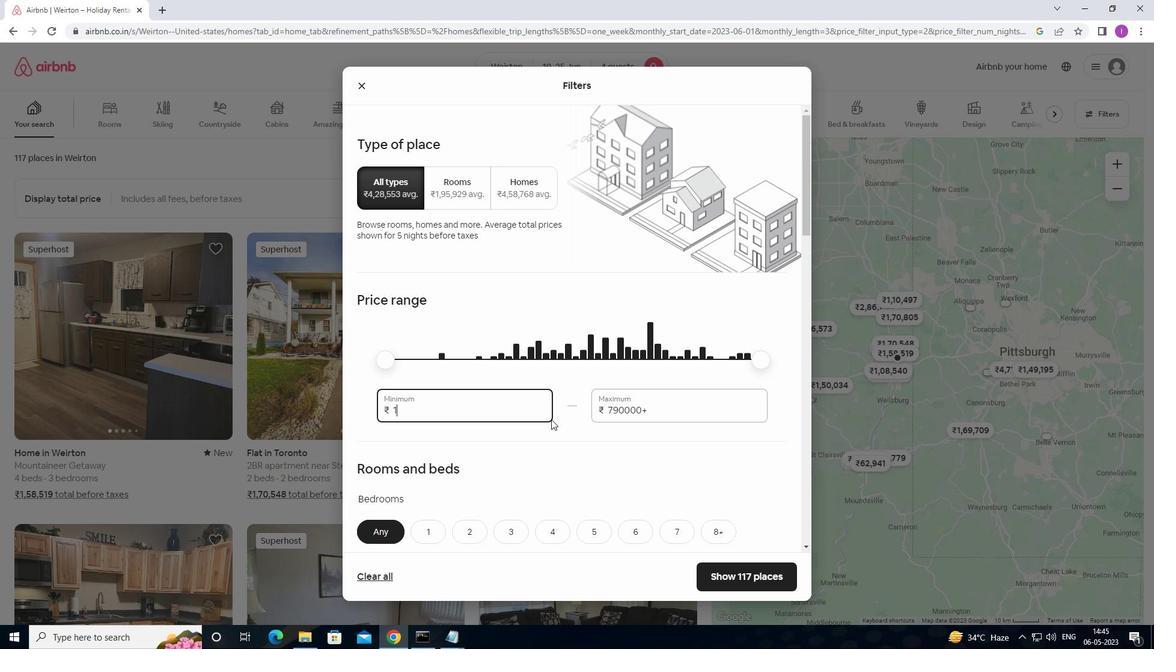 
Action: Mouse moved to (553, 418)
Screenshot: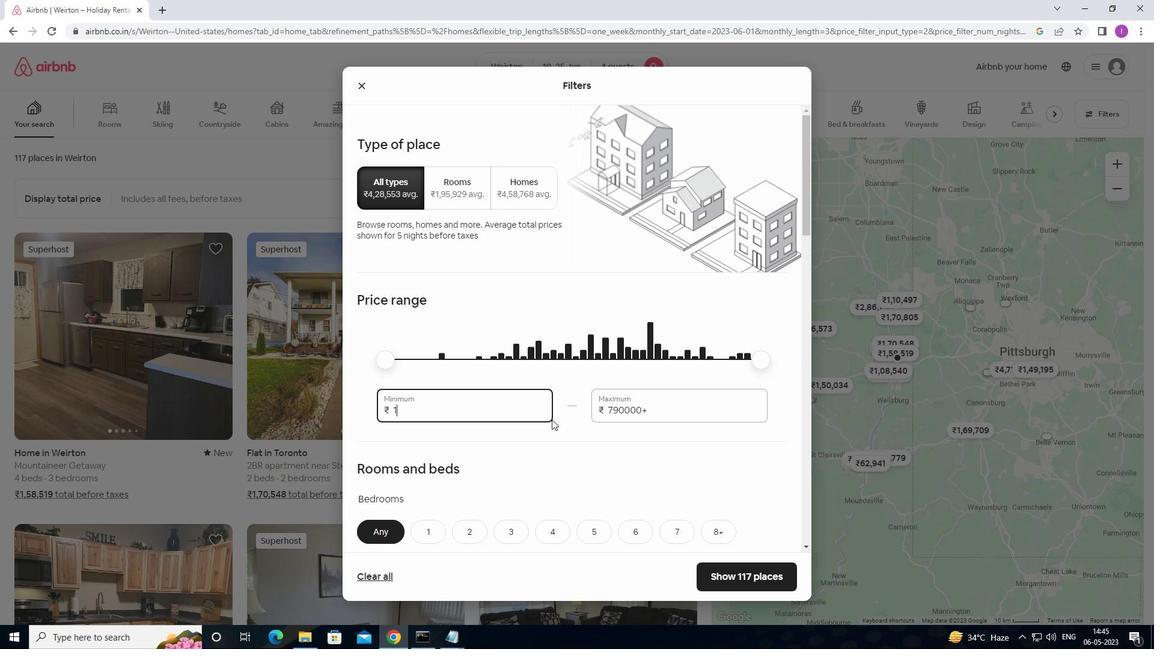 
Action: Key pressed 0
Screenshot: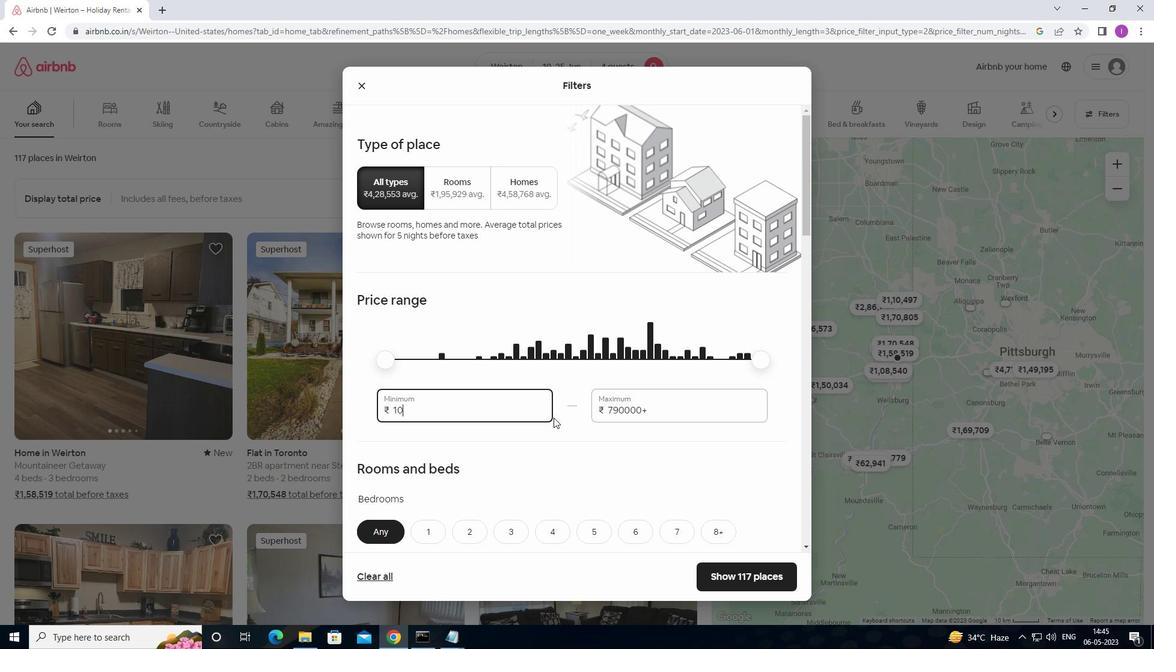 
Action: Mouse moved to (553, 418)
Screenshot: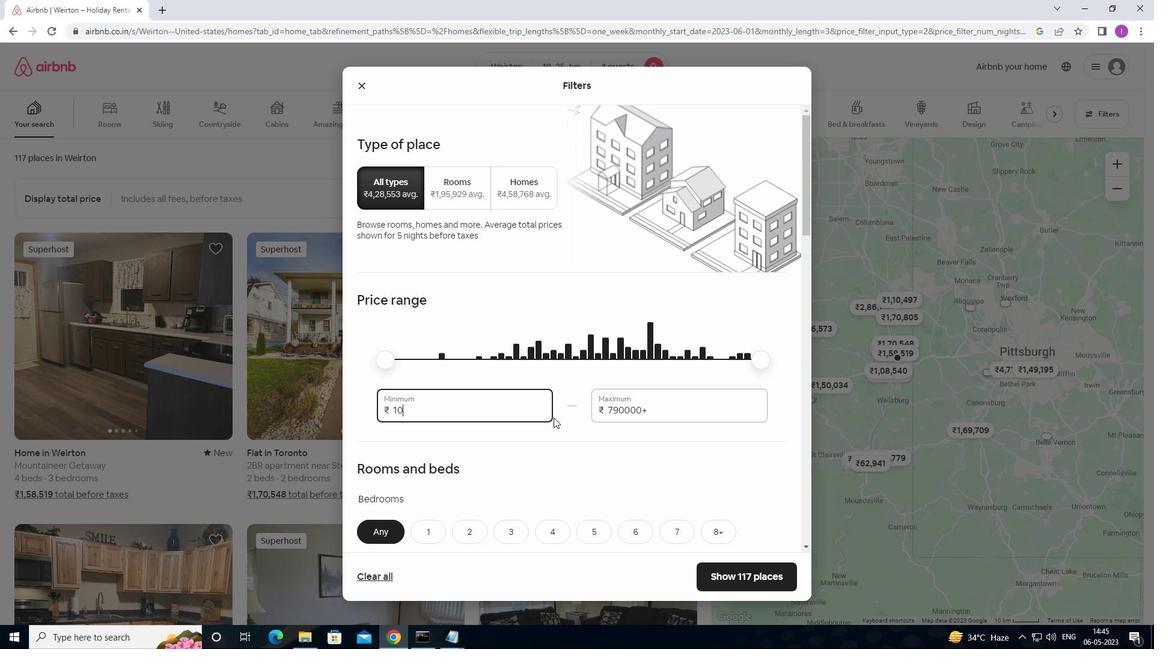 
Action: Key pressed 00
Screenshot: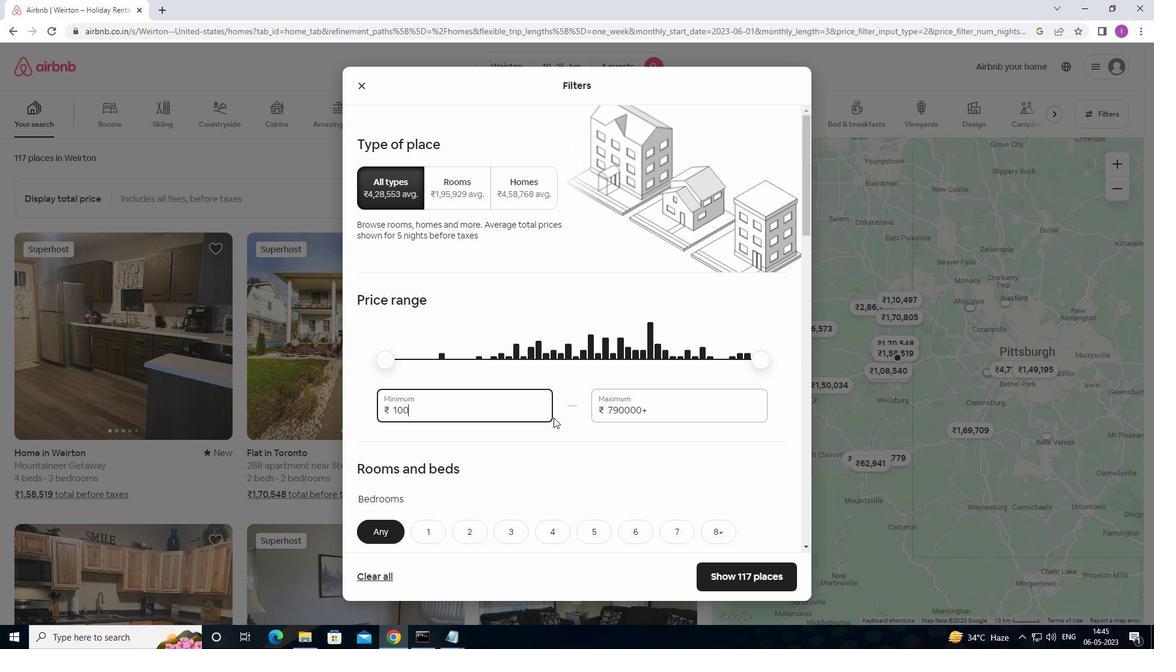 
Action: Mouse moved to (642, 406)
Screenshot: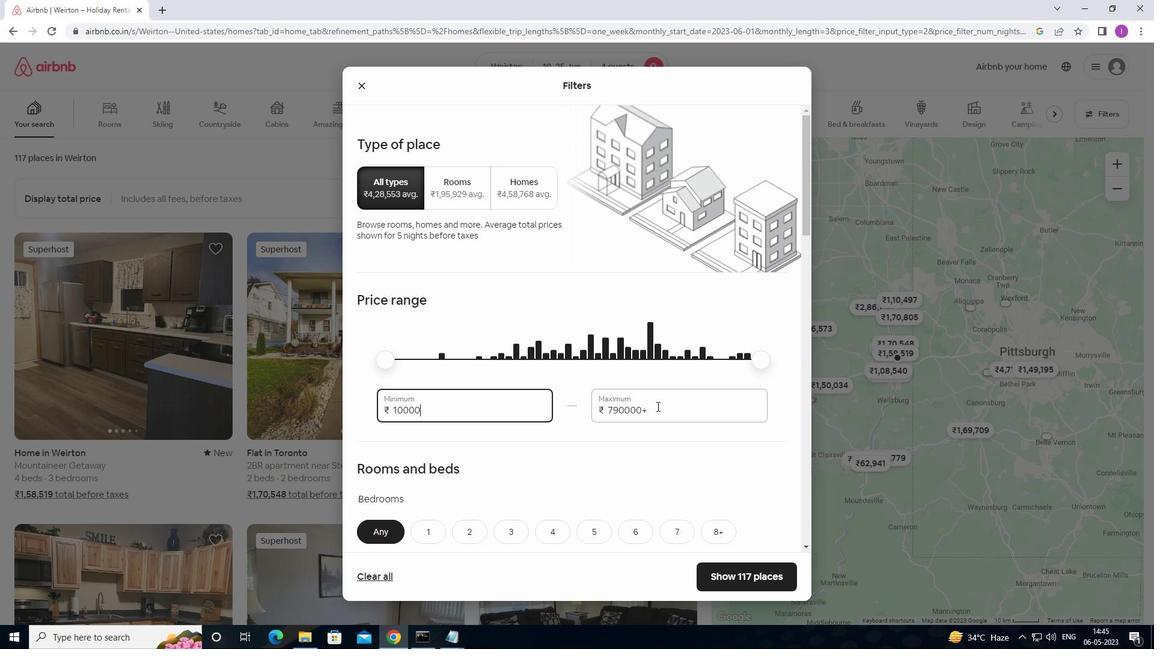 
Action: Mouse pressed left at (642, 406)
Screenshot: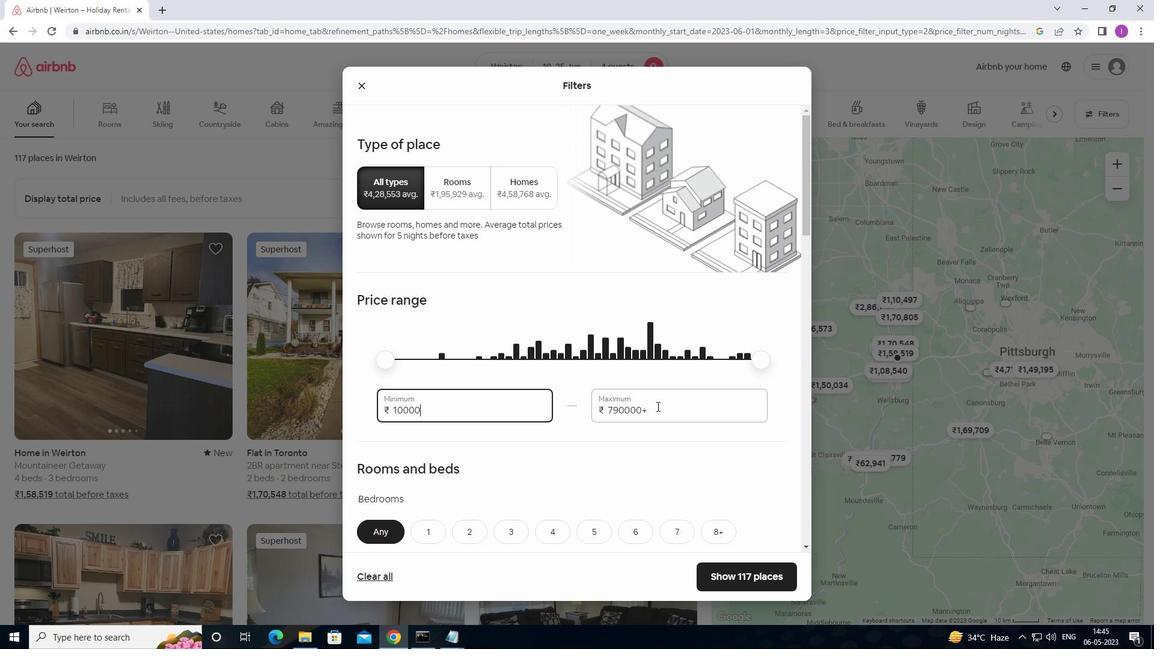 
Action: Mouse moved to (656, 404)
Screenshot: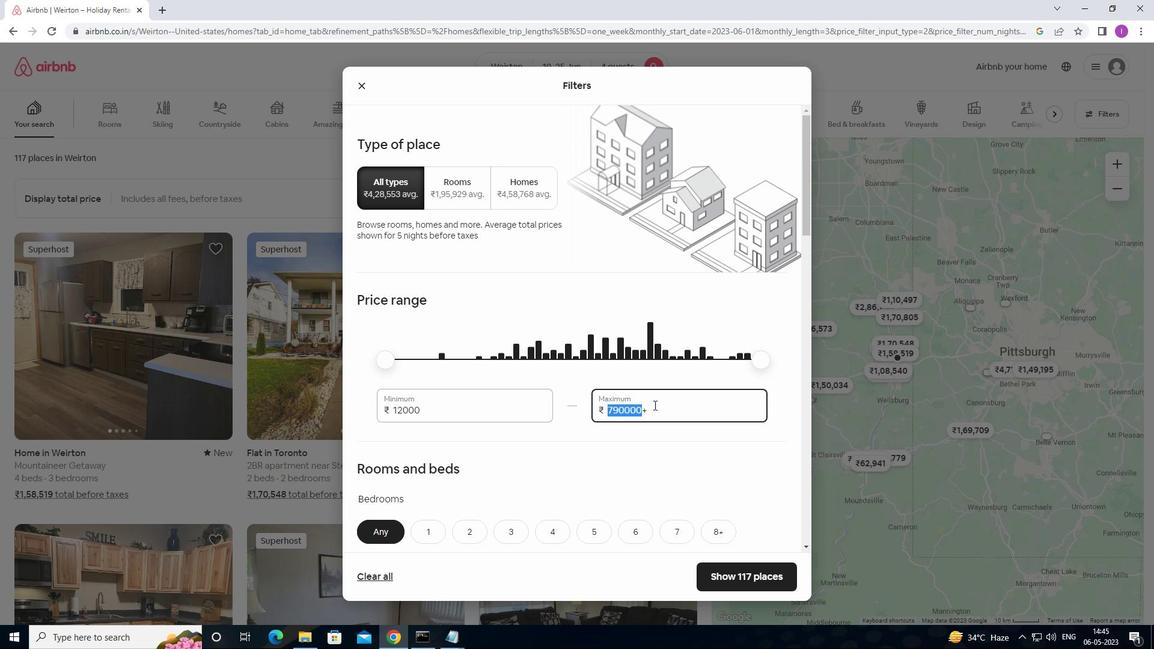 
Action: Mouse pressed left at (656, 404)
Screenshot: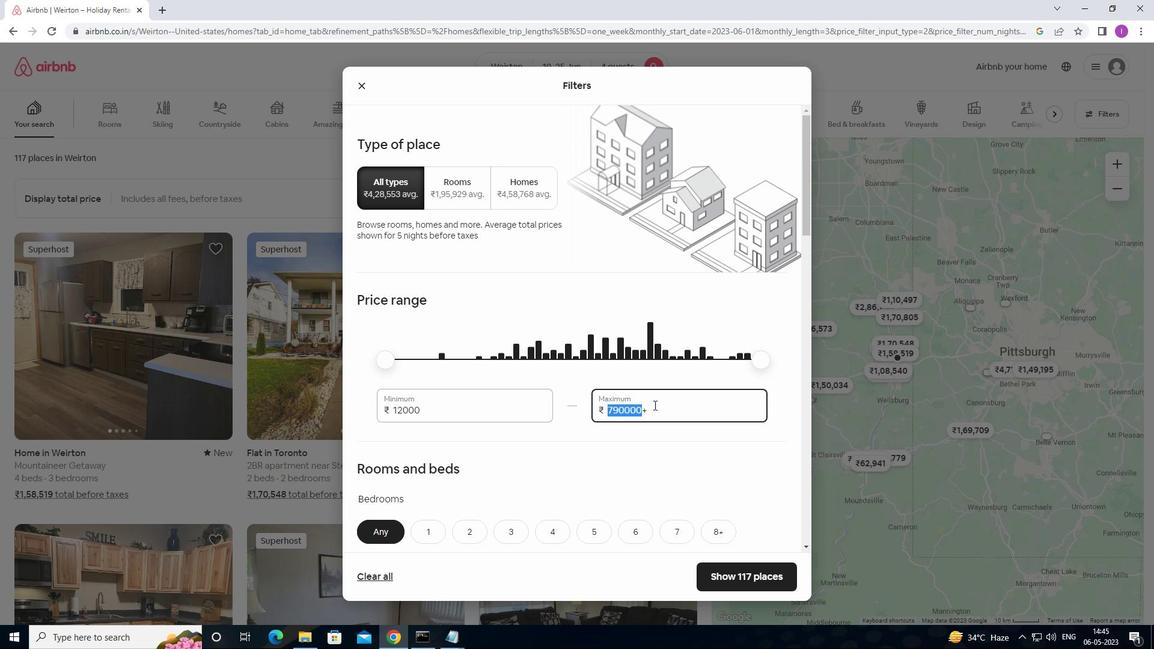 
Action: Mouse moved to (658, 408)
Screenshot: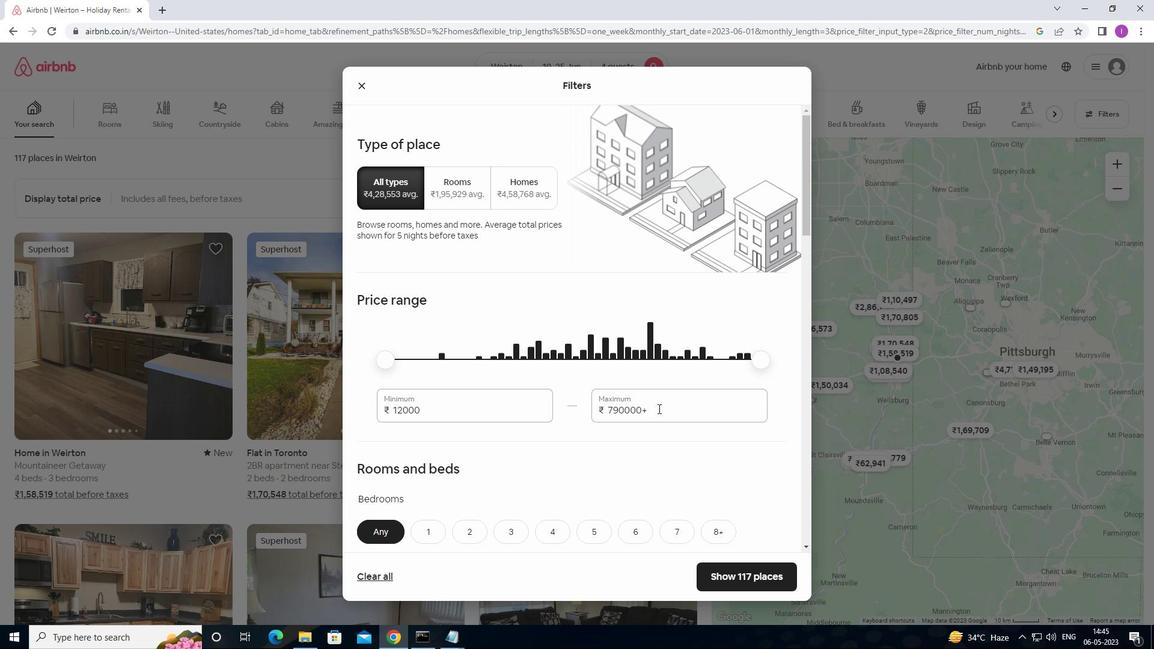 
Action: Mouse pressed left at (658, 408)
Screenshot: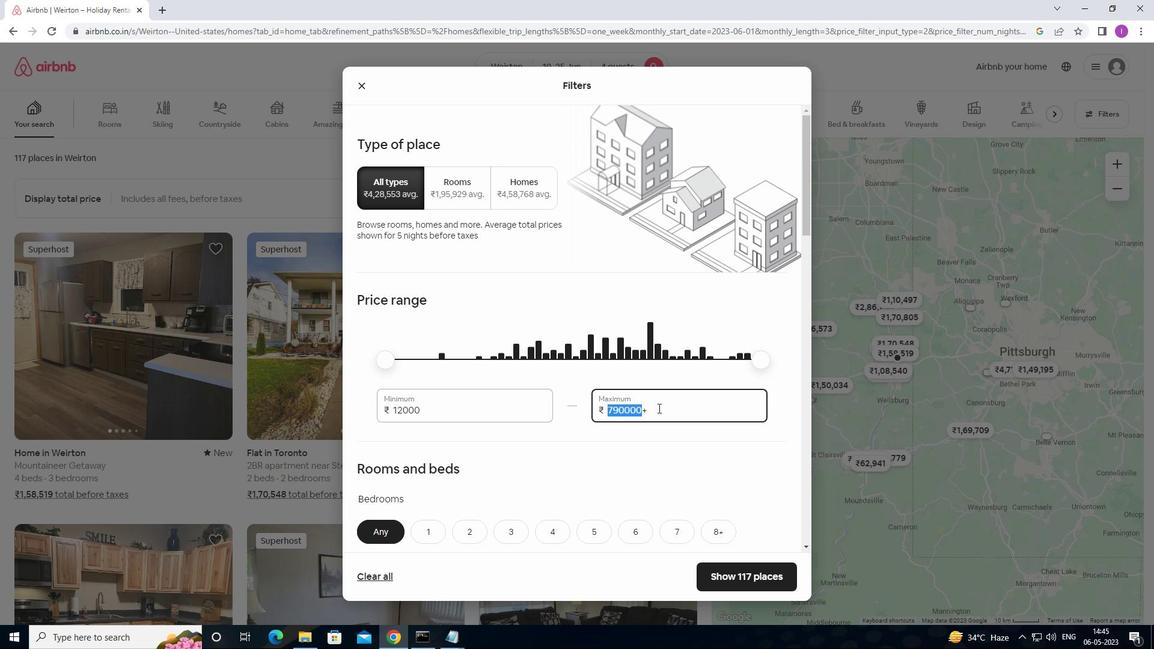 
Action: Mouse moved to (614, 419)
Screenshot: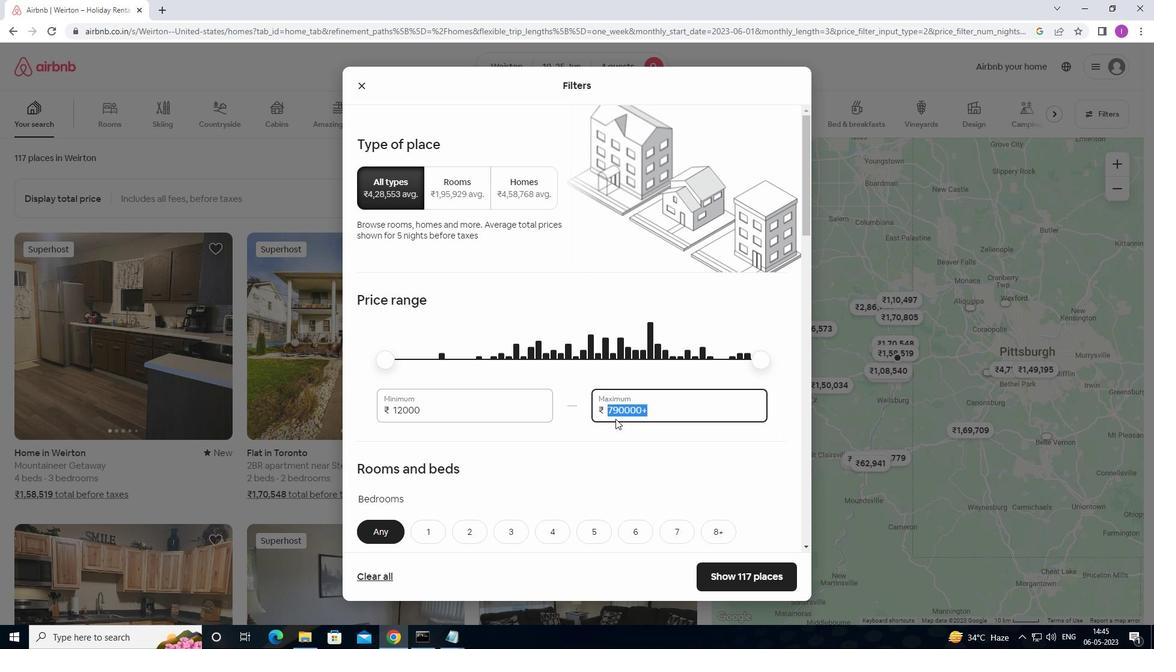 
Action: Key pressed 1
Screenshot: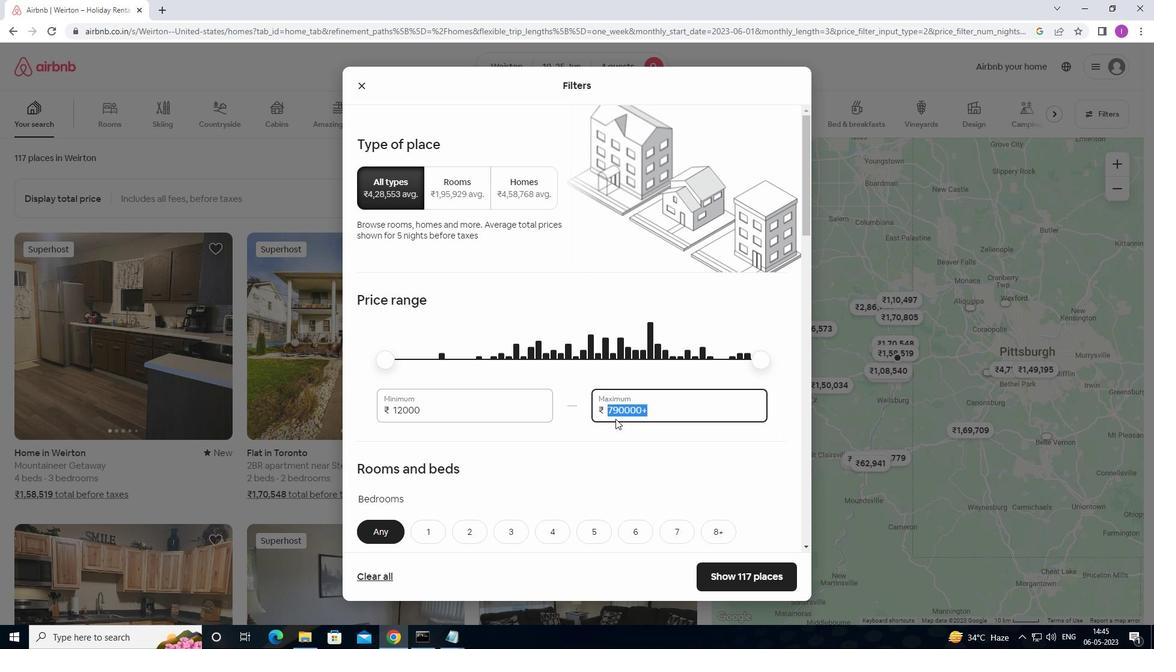 
Action: Mouse moved to (613, 419)
Screenshot: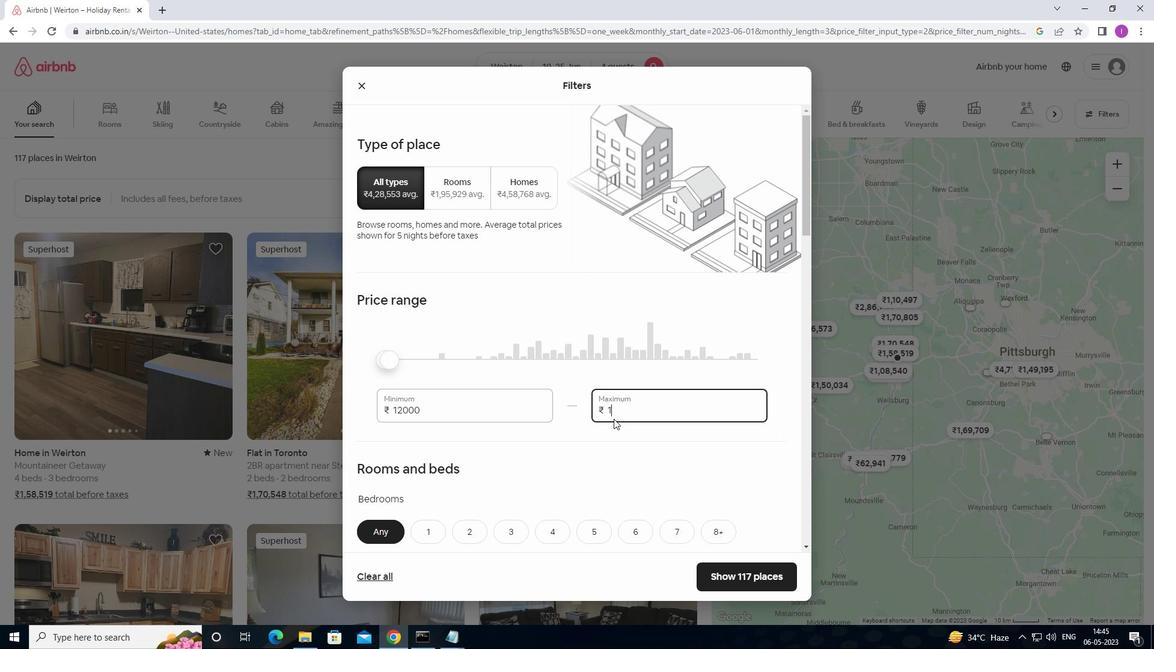 
Action: Key pressed 5
Screenshot: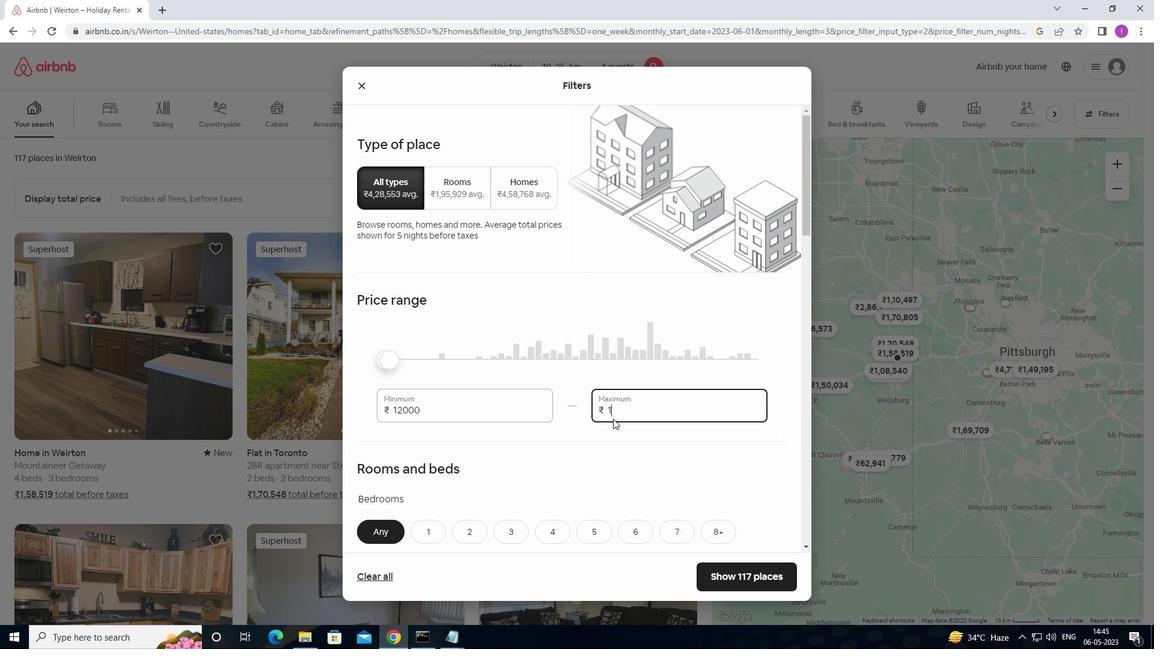 
Action: Mouse moved to (608, 421)
Screenshot: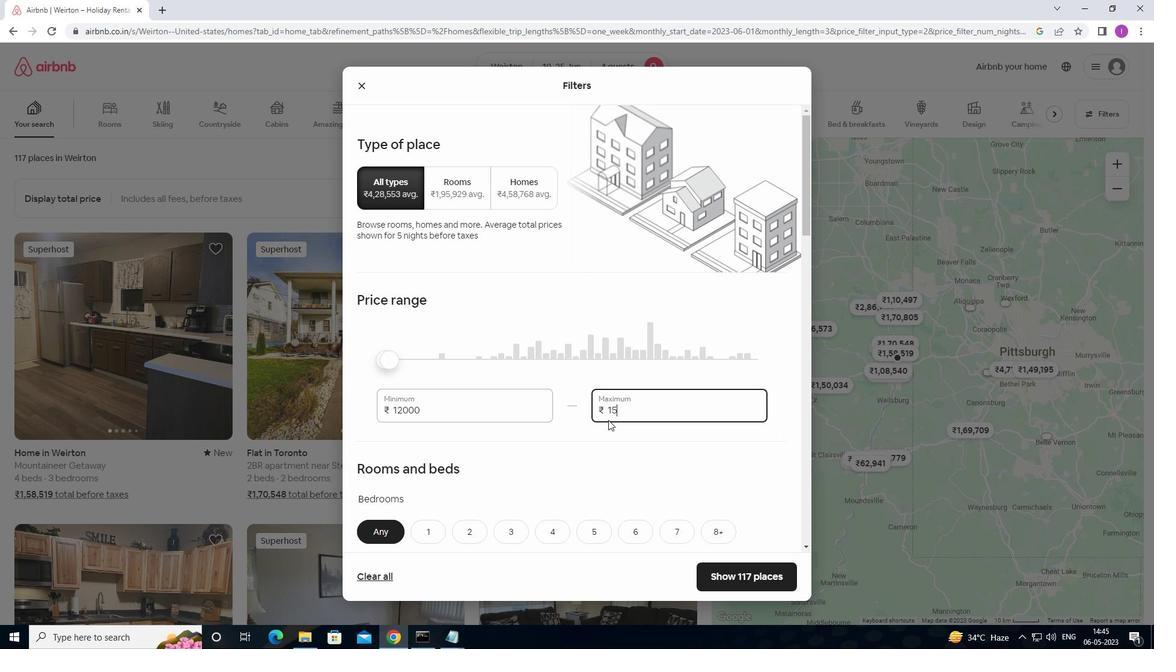 
Action: Key pressed 0
Screenshot: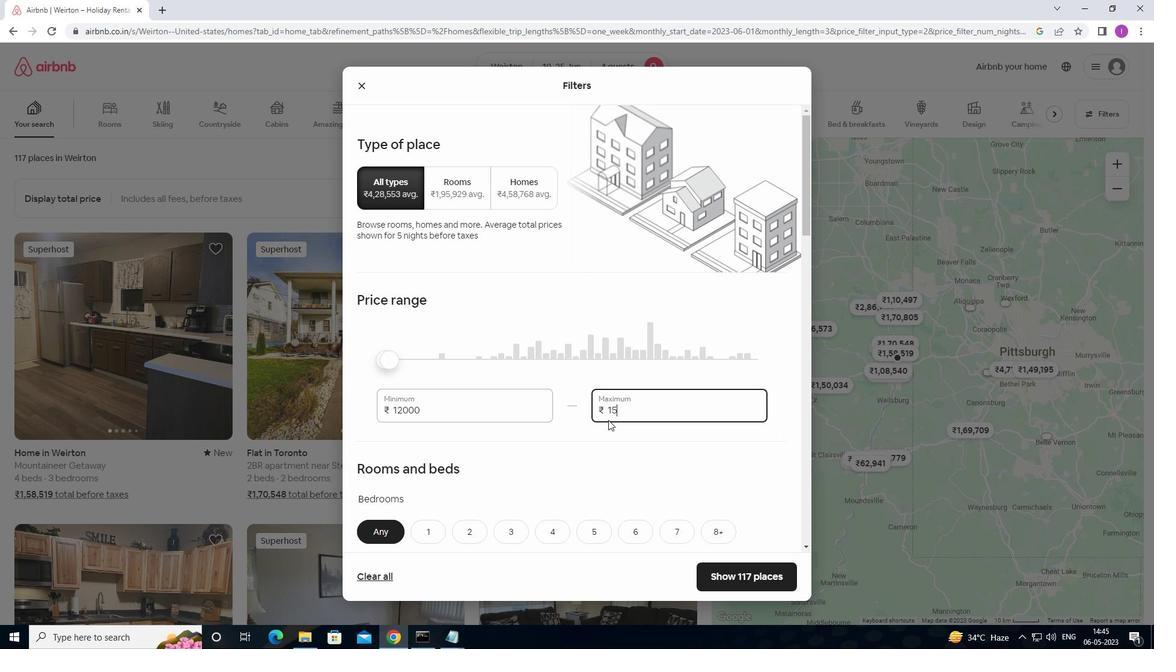 
Action: Mouse moved to (603, 424)
Screenshot: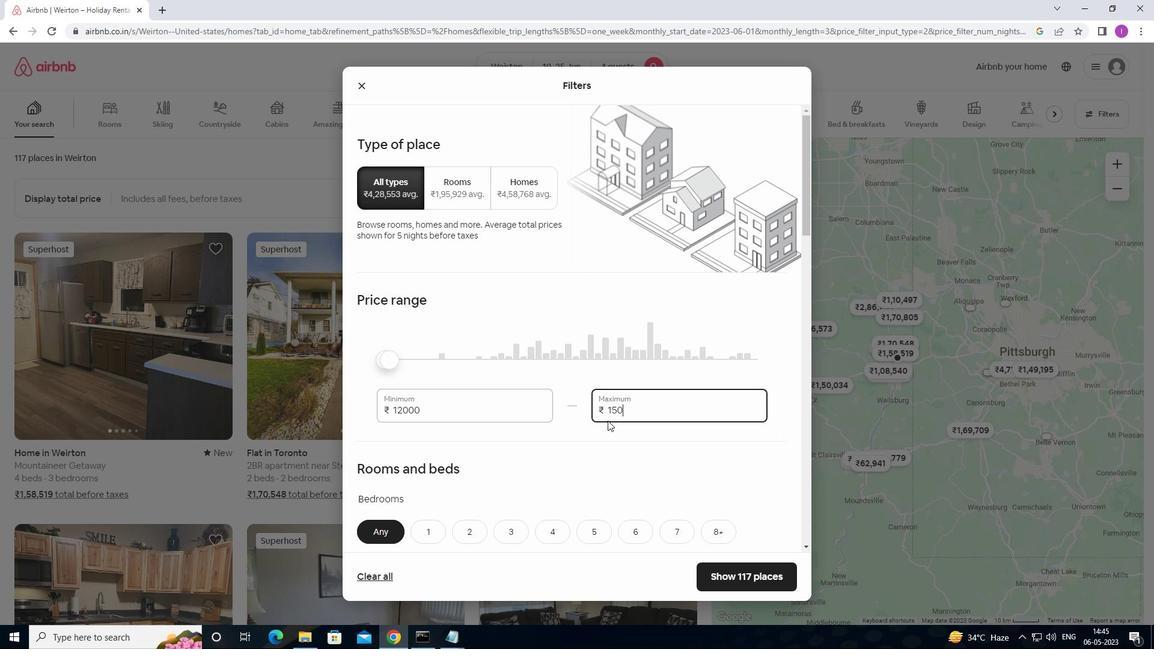 
Action: Key pressed 0
Screenshot: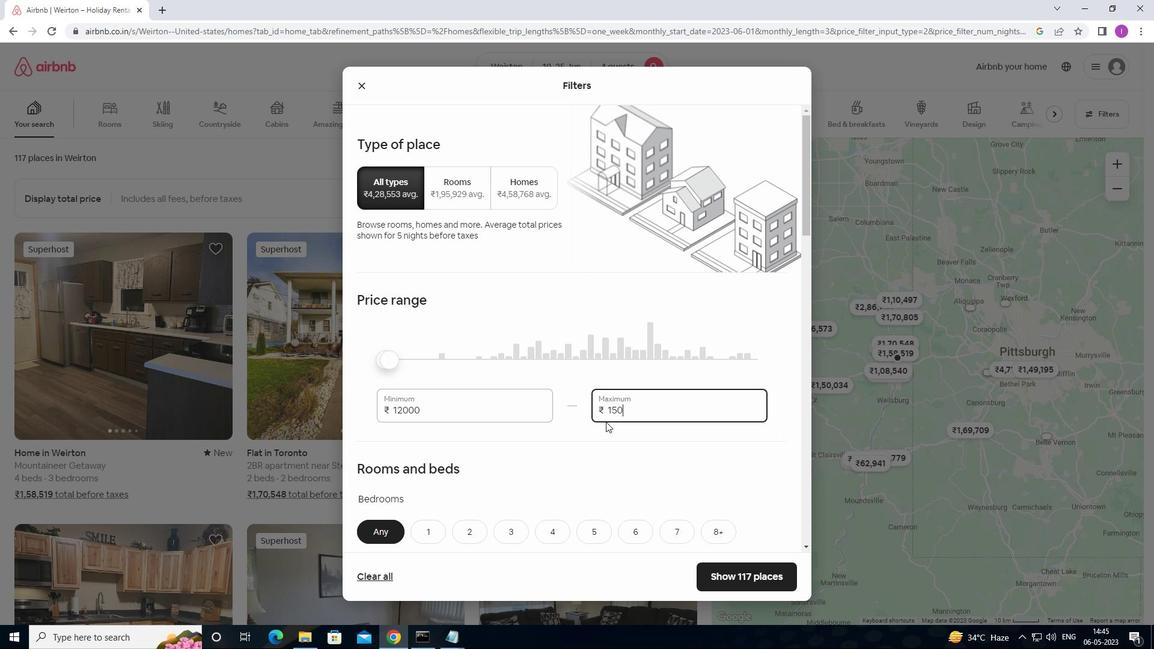 
Action: Mouse moved to (603, 425)
Screenshot: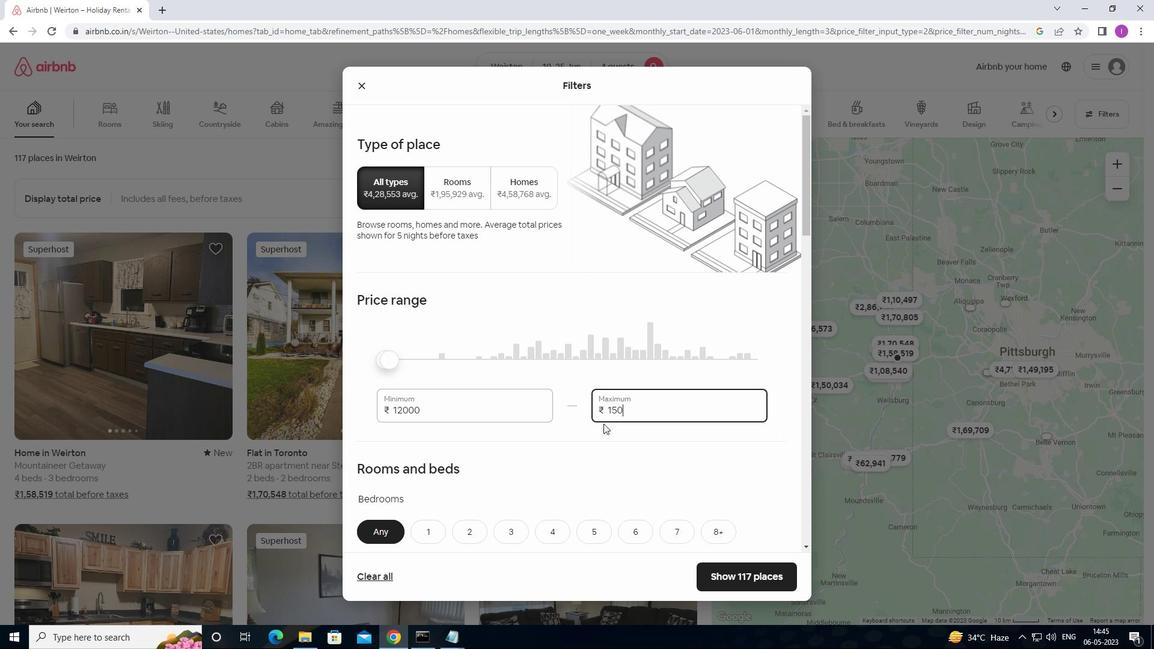 
Action: Key pressed 0
Screenshot: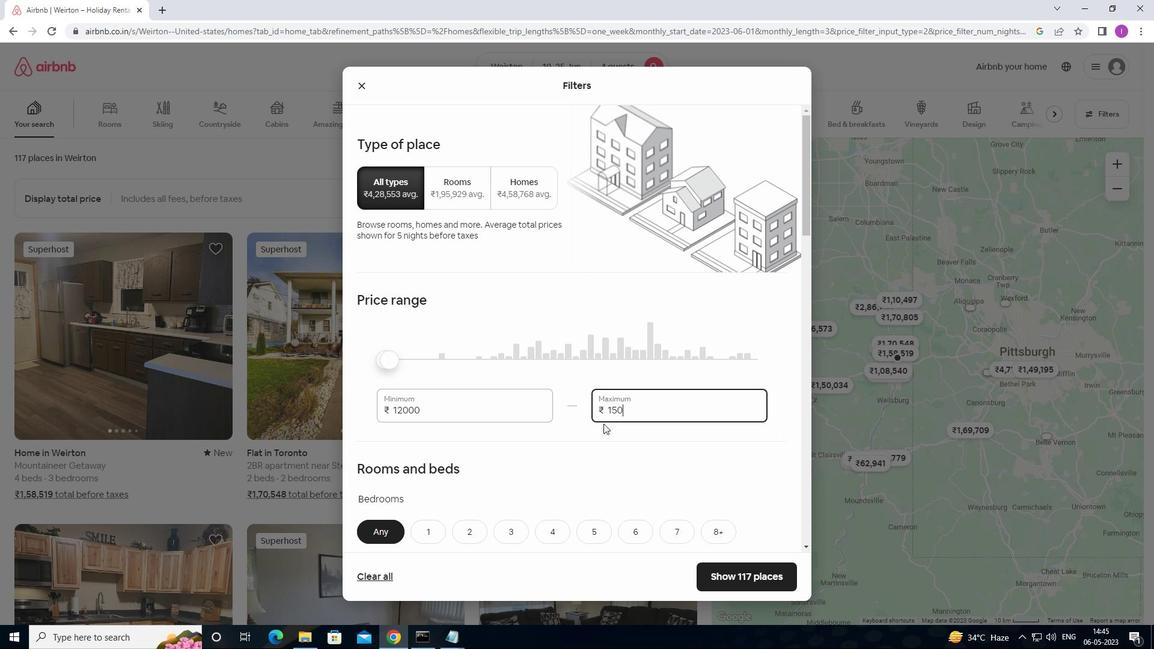 
Action: Mouse moved to (632, 443)
Screenshot: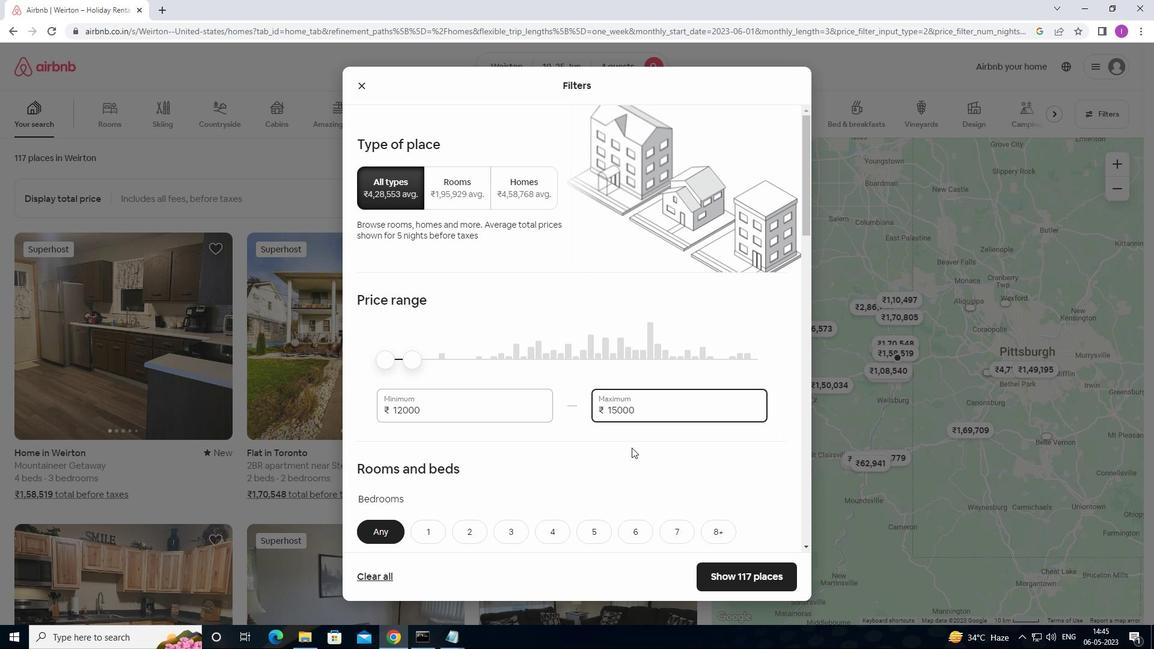 
Action: Mouse scrolled (632, 443) with delta (0, 0)
Screenshot: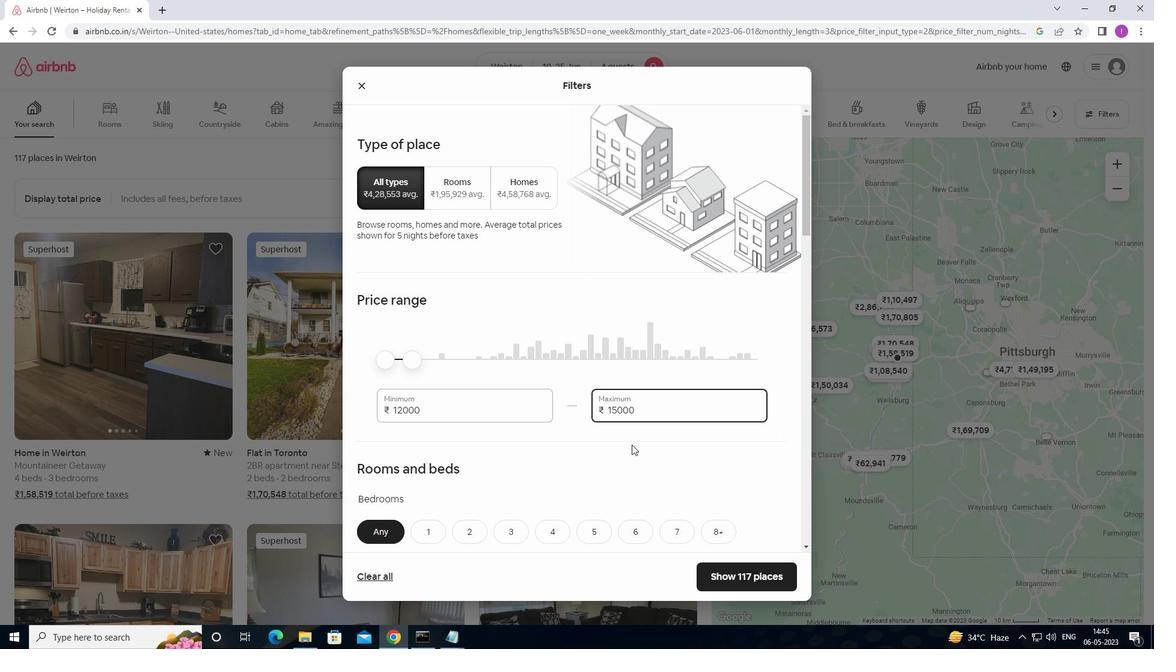 
Action: Mouse moved to (608, 443)
Screenshot: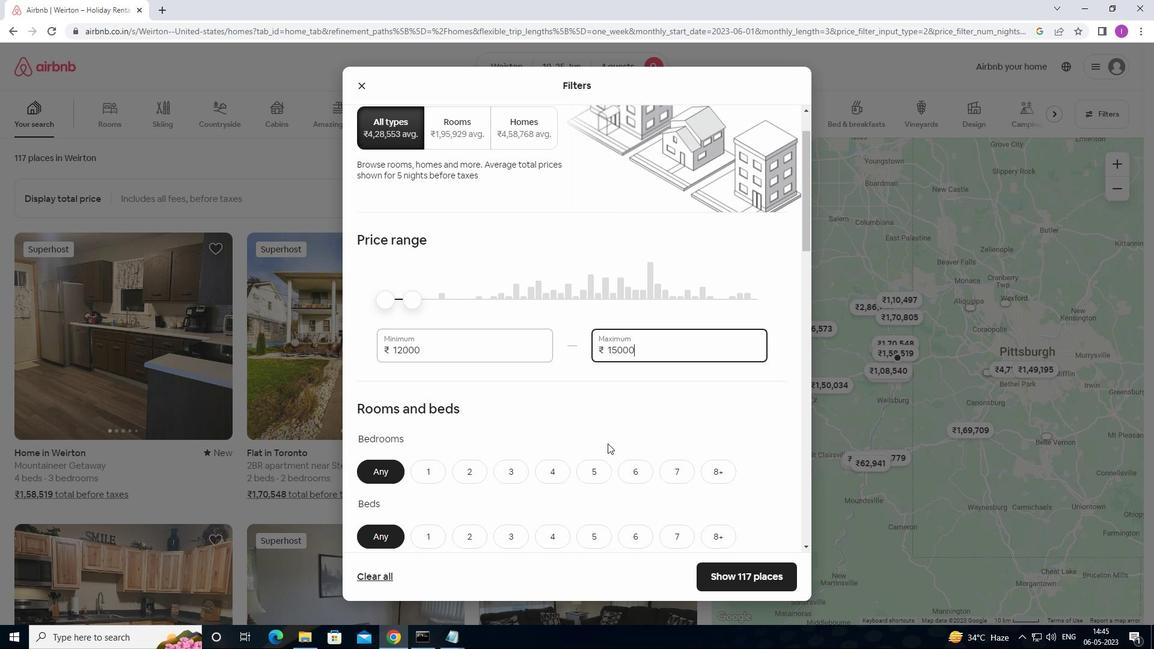 
Action: Mouse scrolled (608, 443) with delta (0, 0)
Screenshot: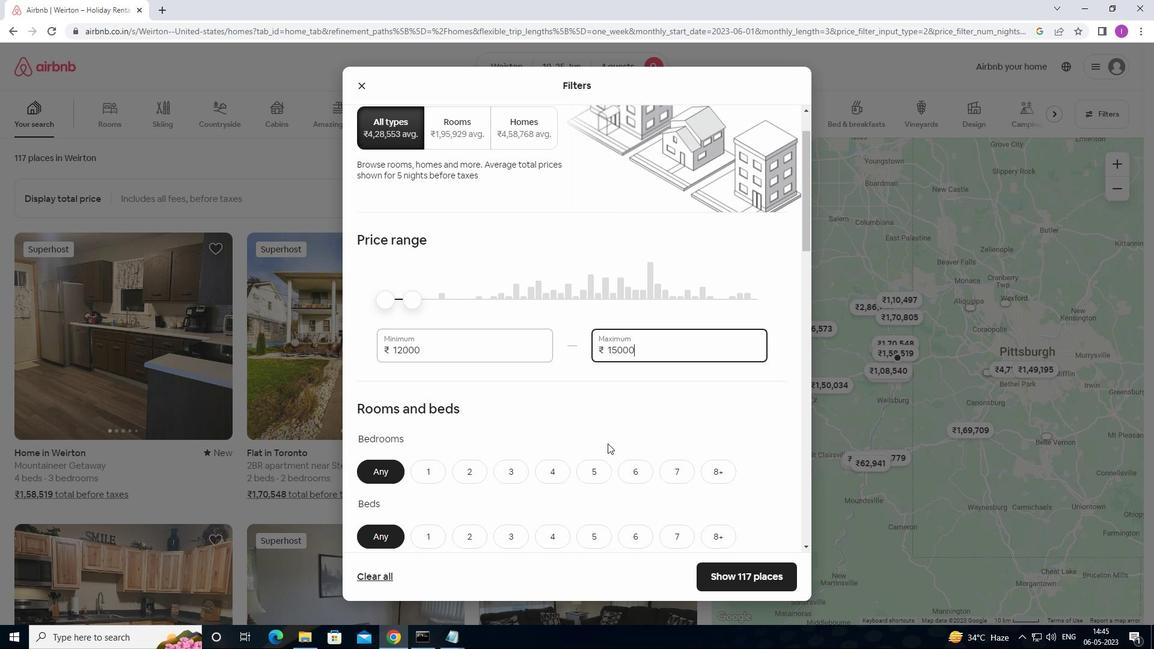 
Action: Mouse moved to (609, 441)
Screenshot: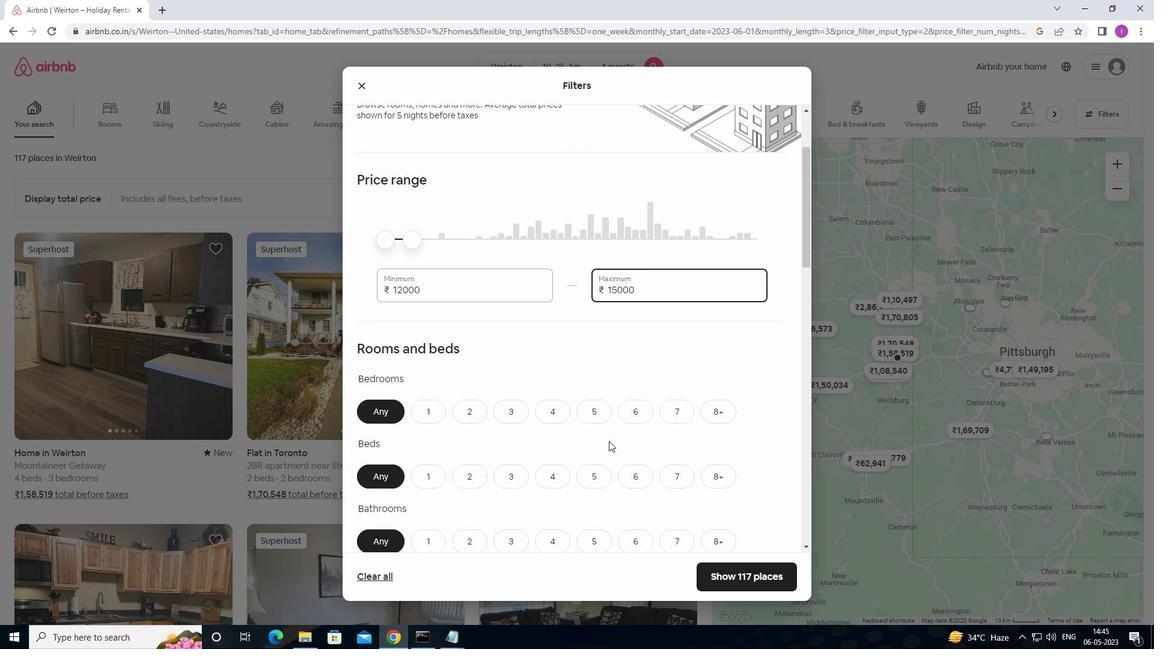 
Action: Mouse scrolled (609, 440) with delta (0, 0)
Screenshot: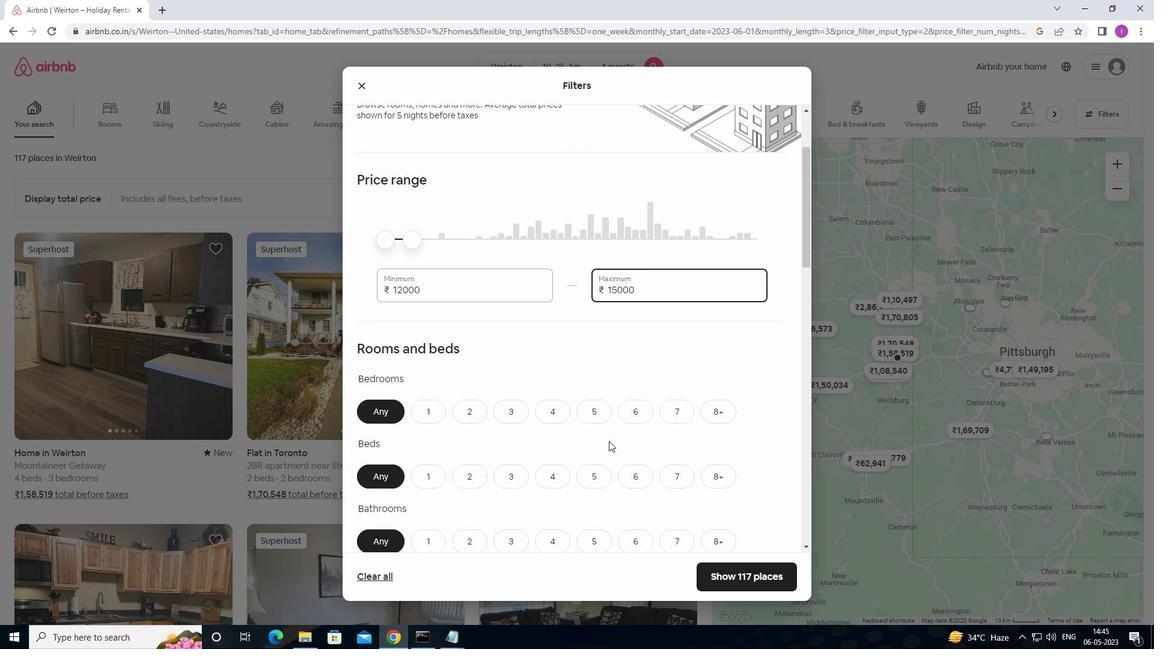 
Action: Mouse moved to (560, 353)
Screenshot: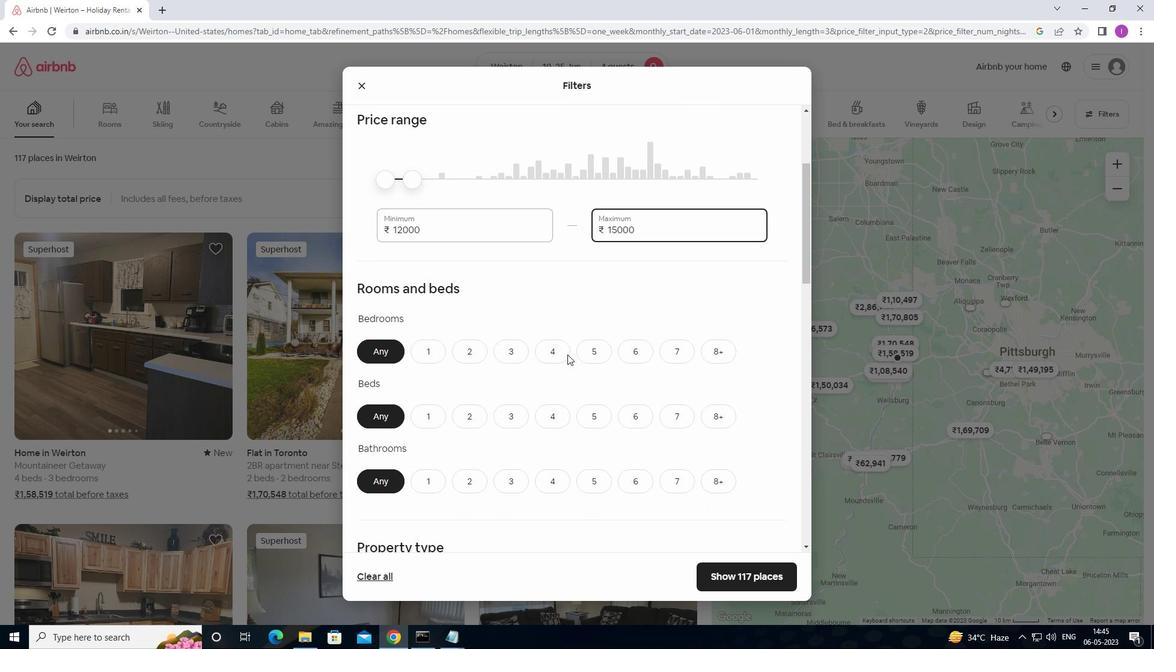 
Action: Mouse pressed left at (560, 353)
Screenshot: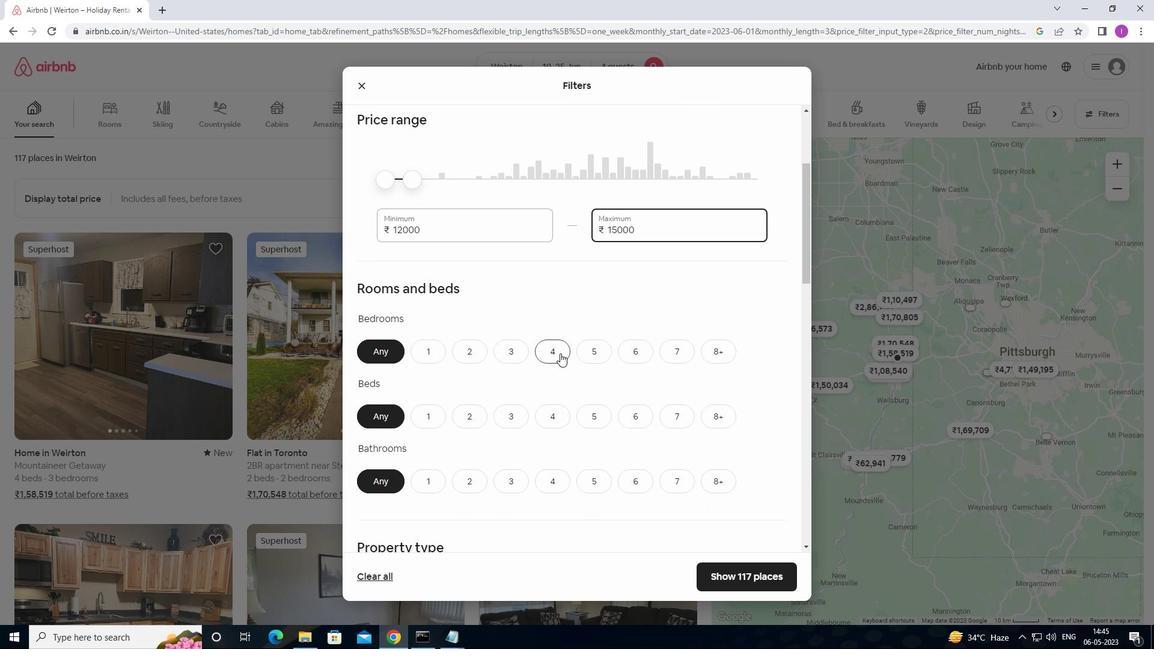 
Action: Mouse moved to (567, 416)
Screenshot: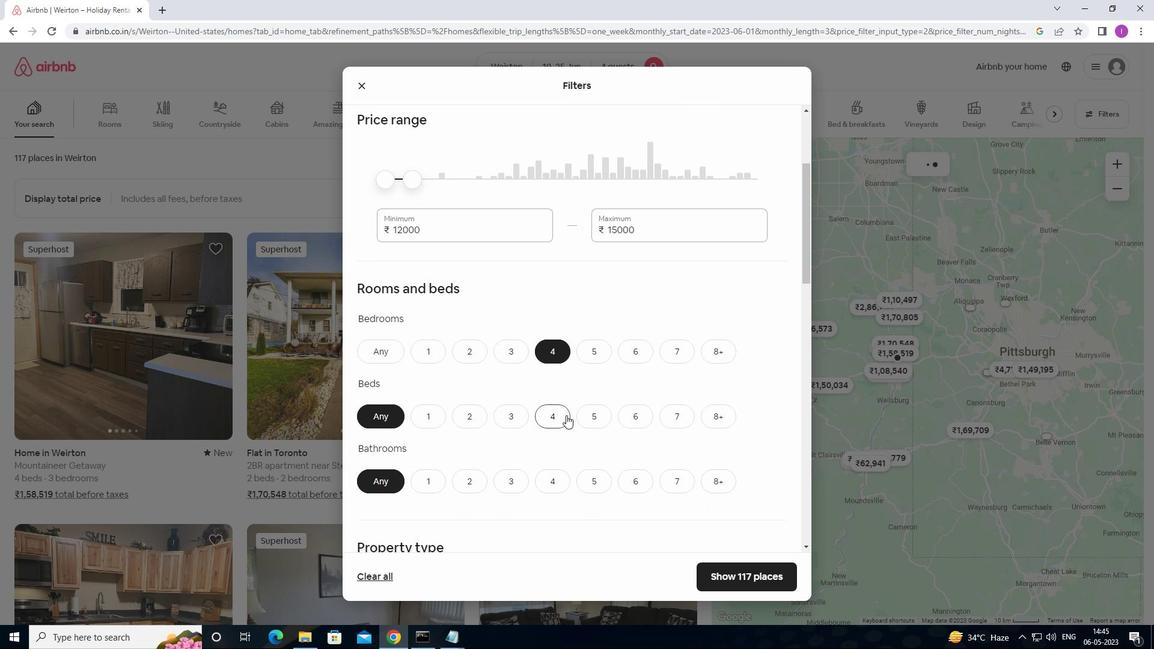 
Action: Mouse pressed left at (567, 416)
Screenshot: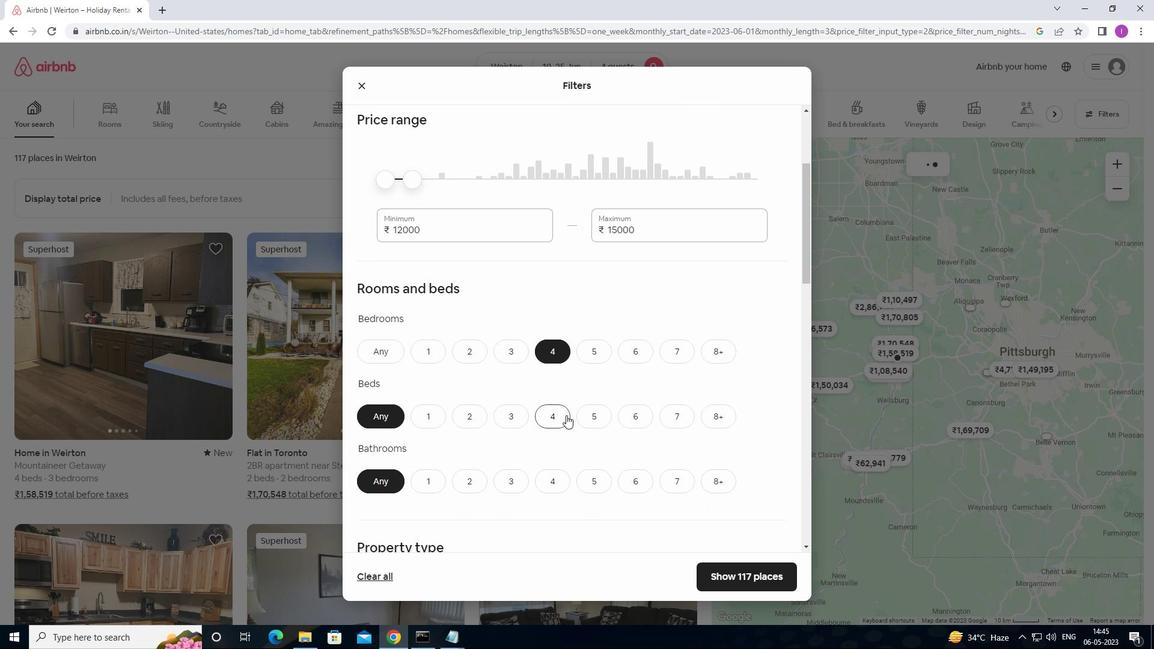 
Action: Mouse moved to (558, 482)
Screenshot: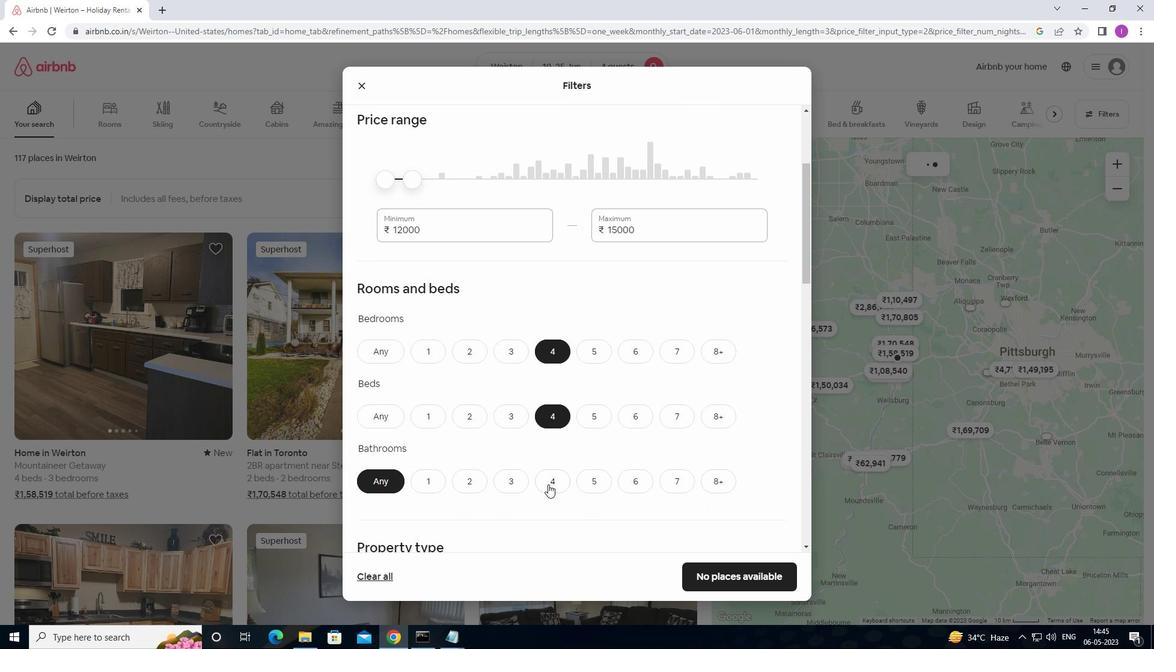 
Action: Mouse pressed left at (558, 482)
Screenshot: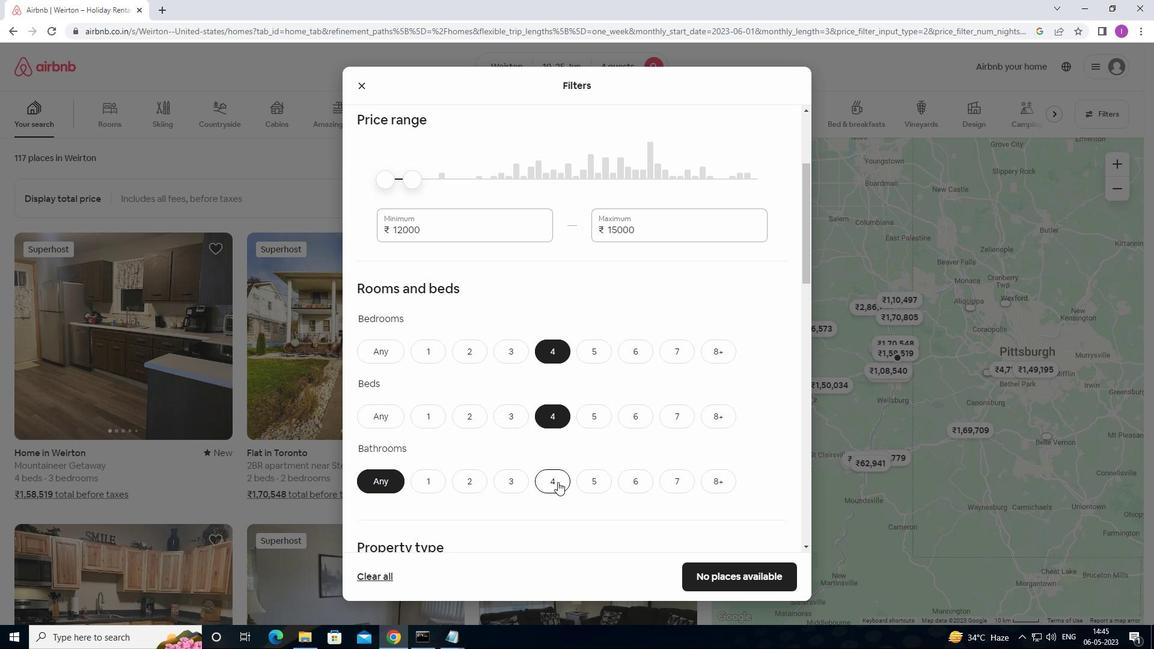 
Action: Mouse moved to (601, 457)
Screenshot: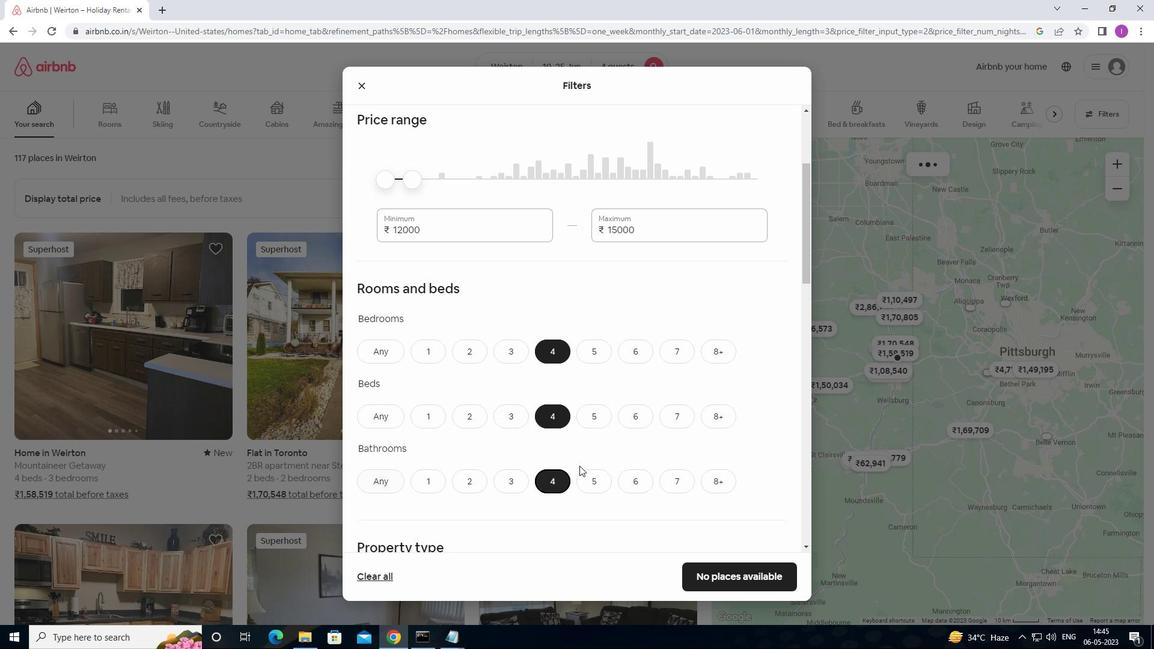 
Action: Mouse scrolled (601, 456) with delta (0, 0)
Screenshot: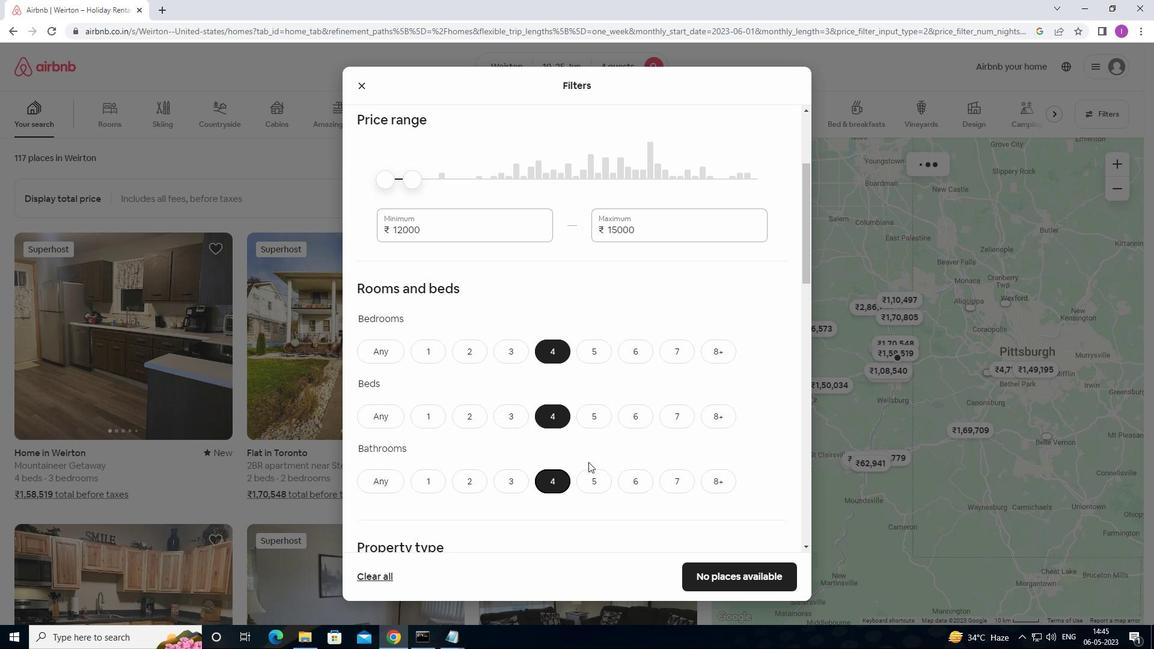 
Action: Mouse moved to (602, 457)
Screenshot: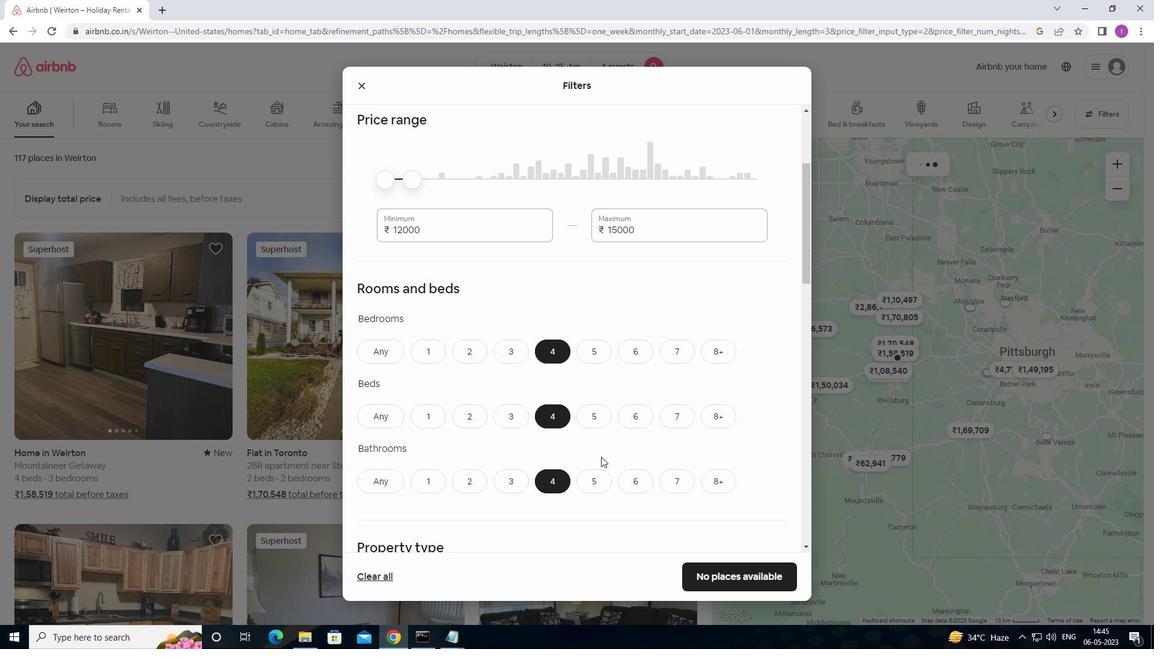 
Action: Mouse scrolled (602, 456) with delta (0, 0)
Screenshot: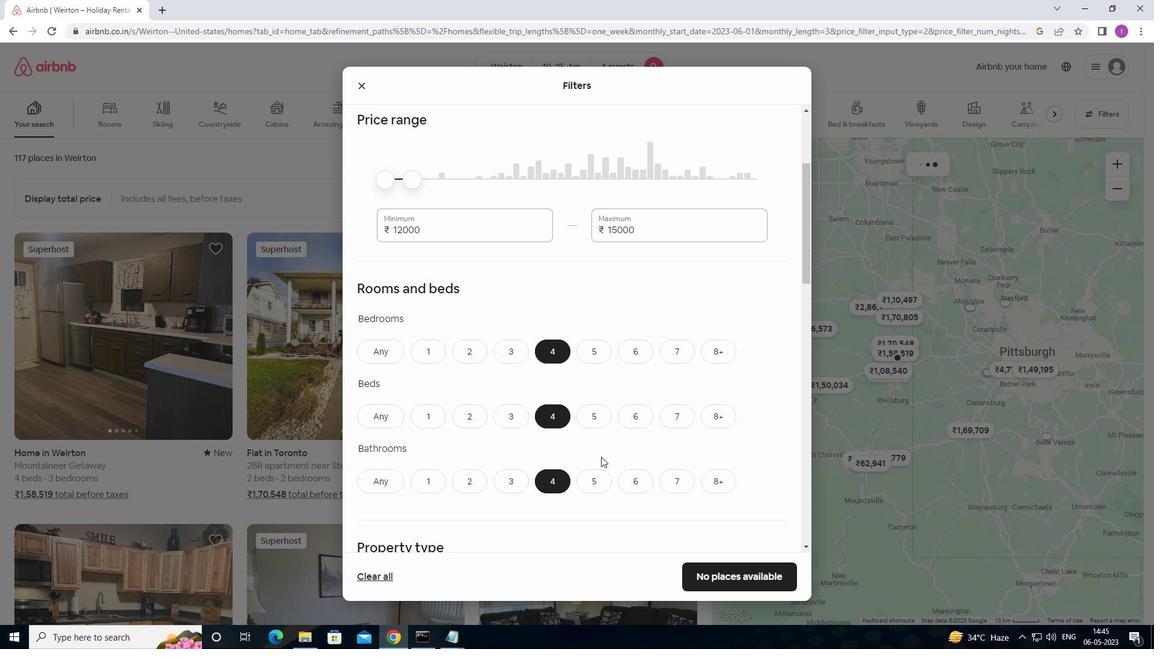 
Action: Mouse moved to (608, 454)
Screenshot: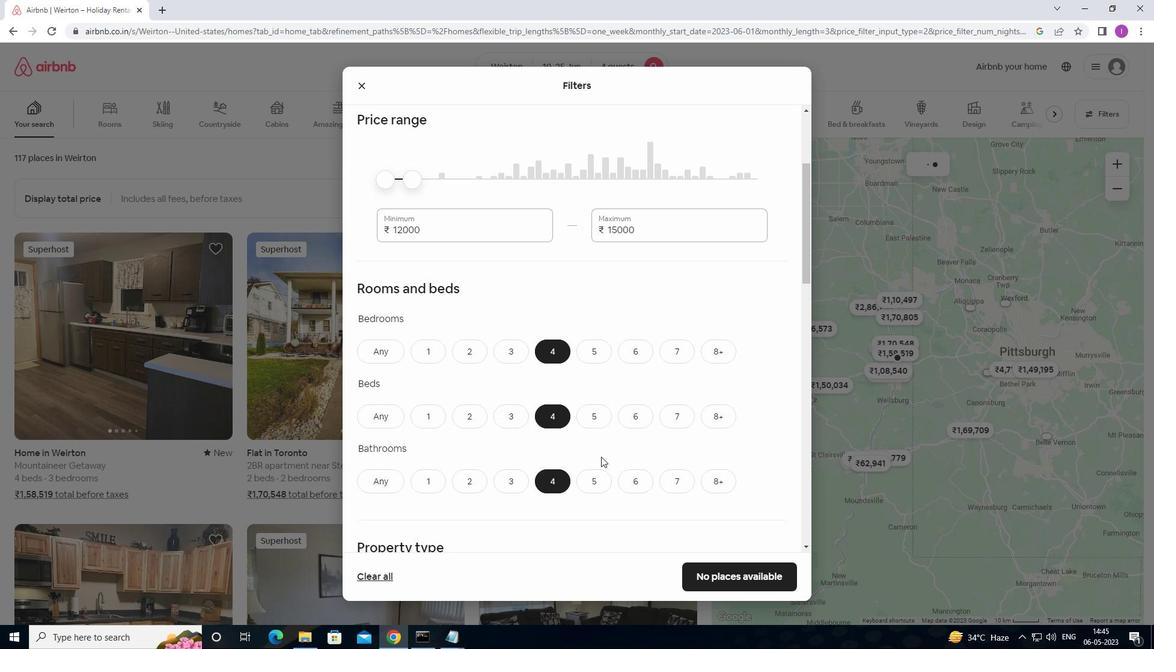 
Action: Mouse scrolled (608, 453) with delta (0, 0)
Screenshot: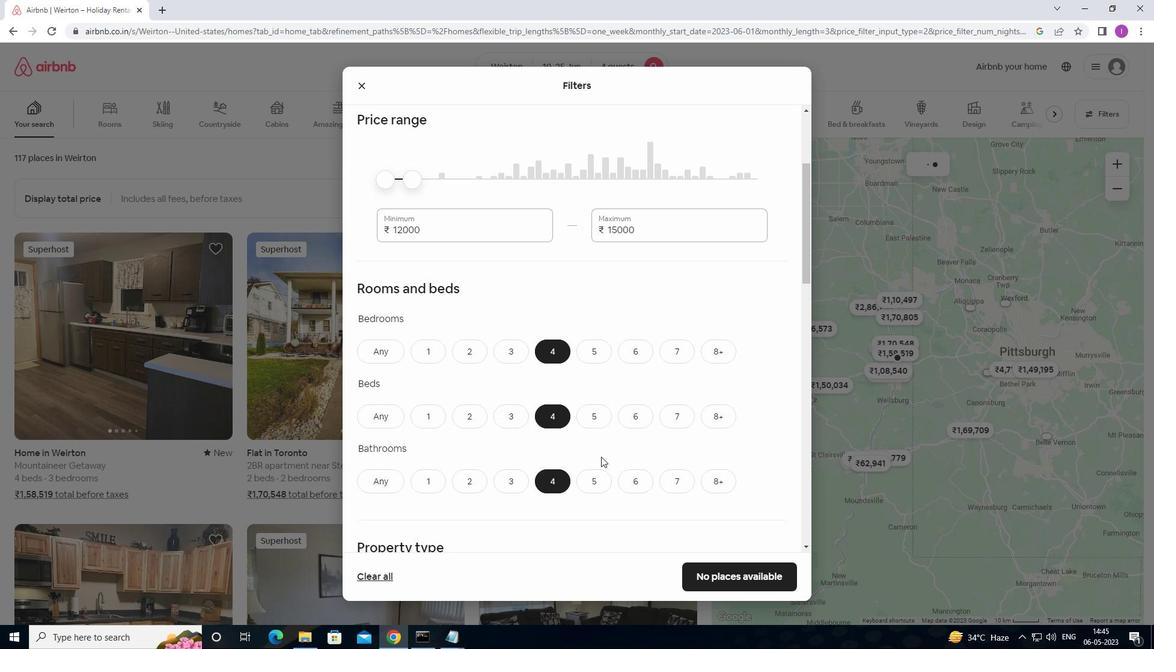 
Action: Mouse moved to (650, 444)
Screenshot: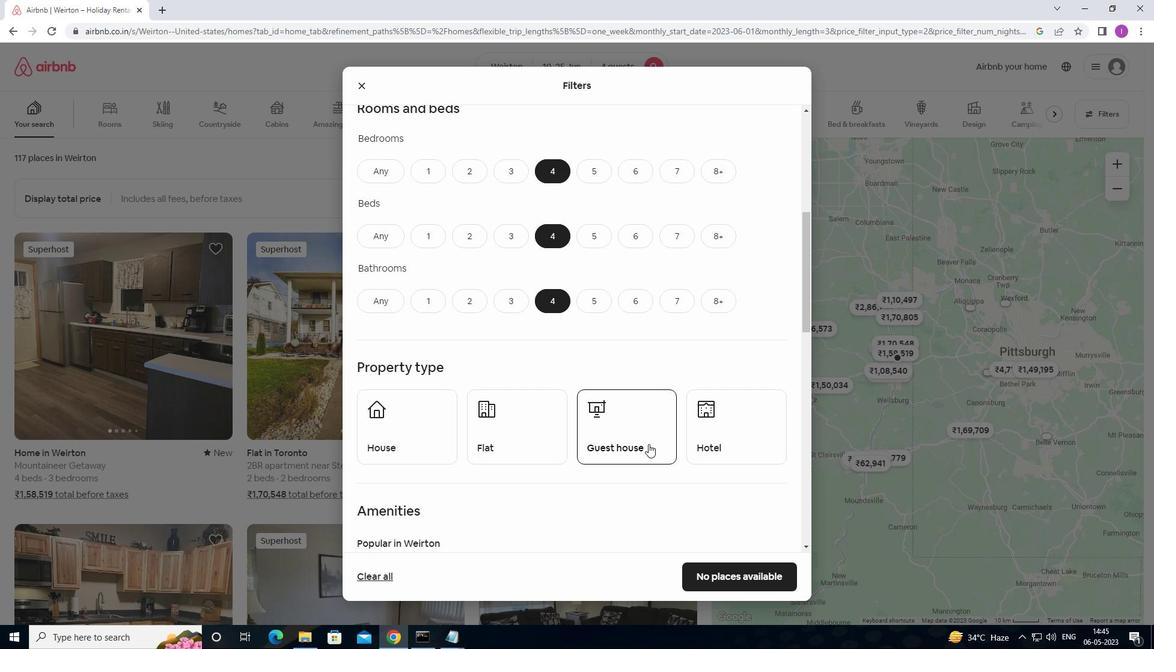 
Action: Mouse scrolled (650, 443) with delta (0, 0)
Screenshot: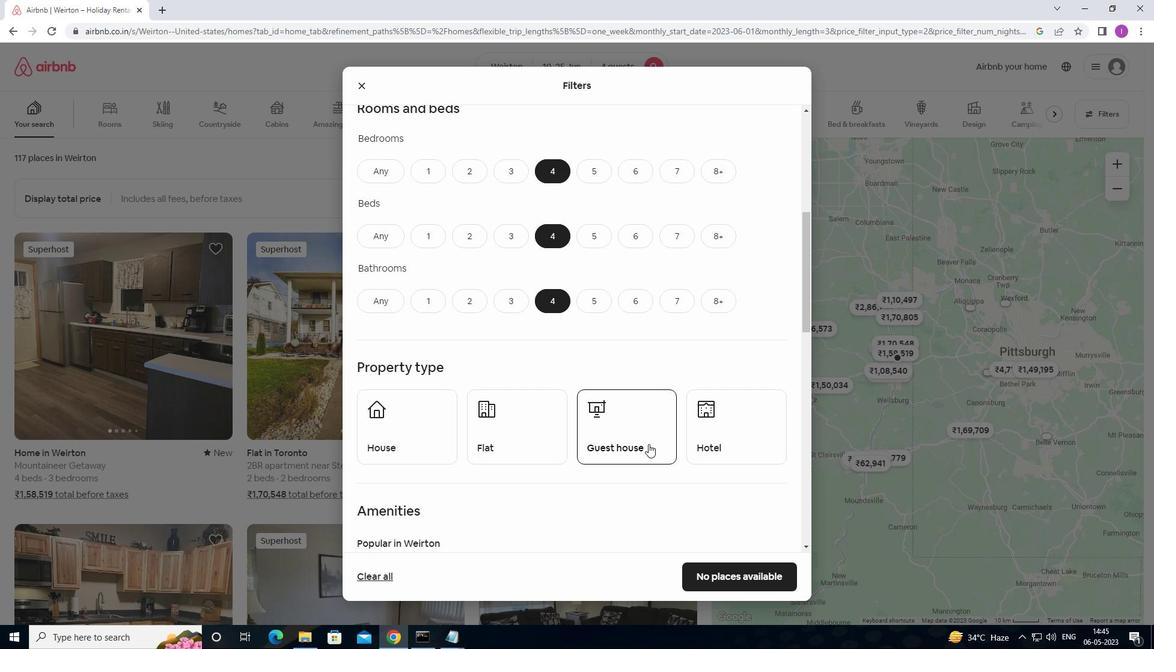 
Action: Mouse moved to (652, 445)
Screenshot: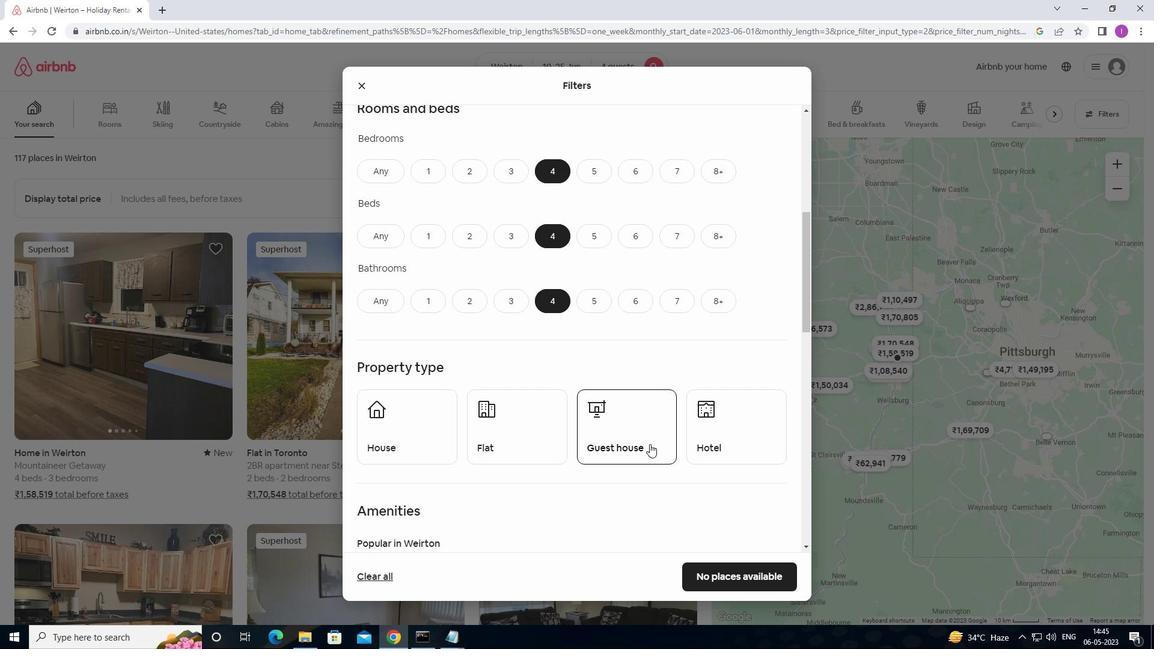 
Action: Mouse scrolled (652, 444) with delta (0, 0)
Screenshot: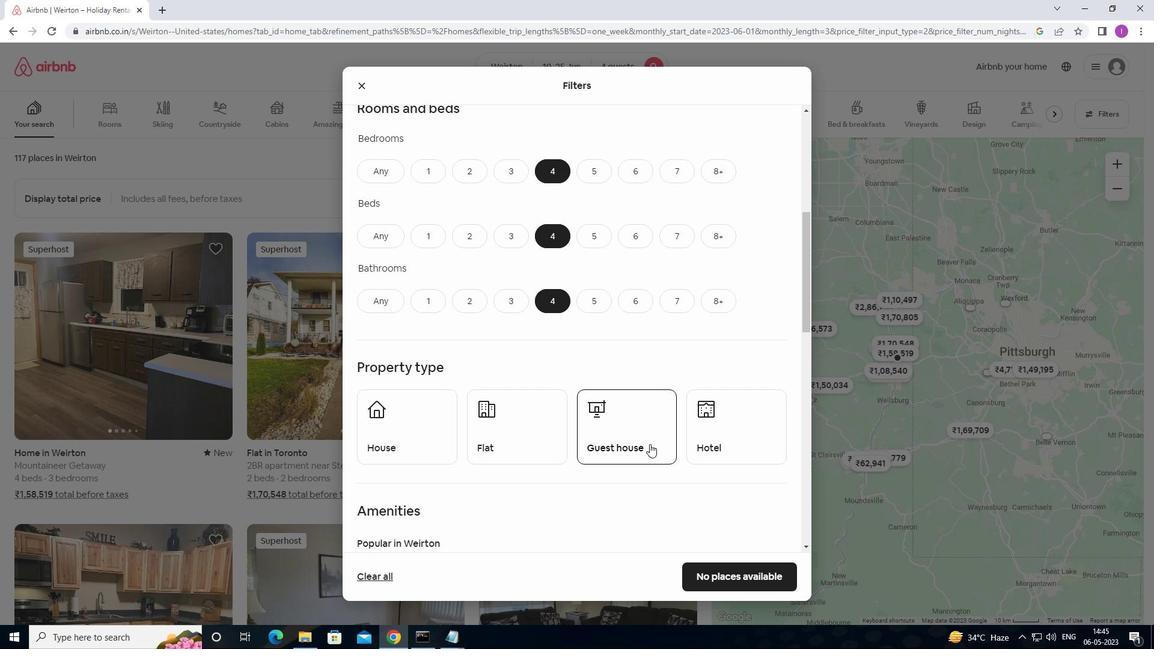 
Action: Mouse moved to (439, 280)
Screenshot: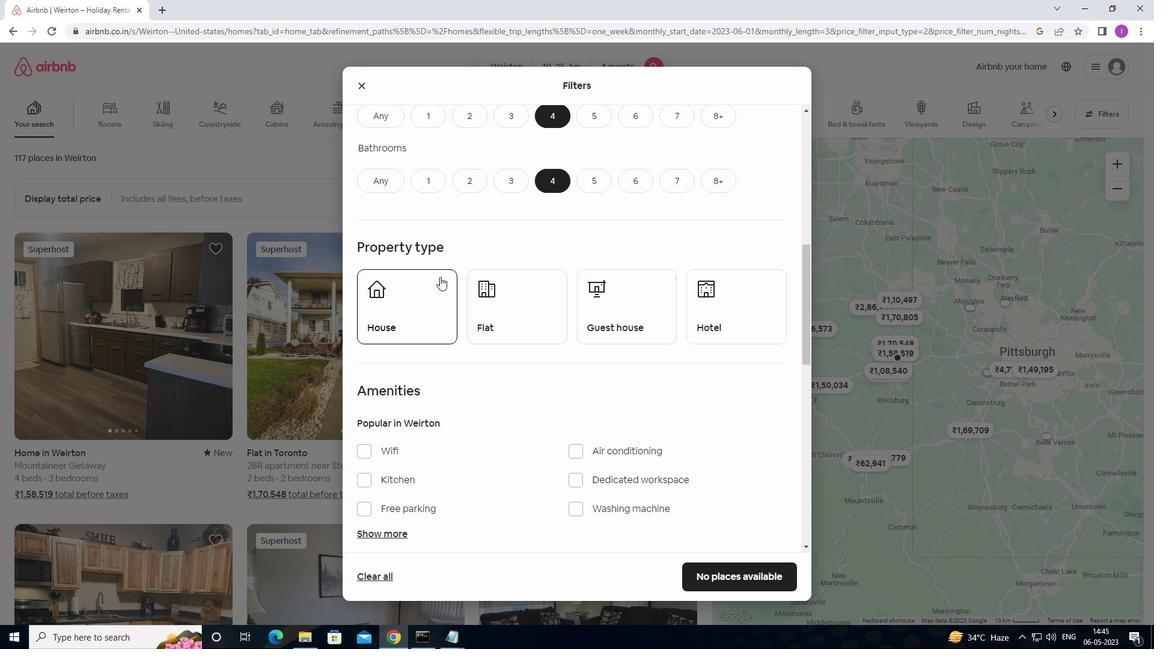 
Action: Mouse pressed left at (439, 280)
Screenshot: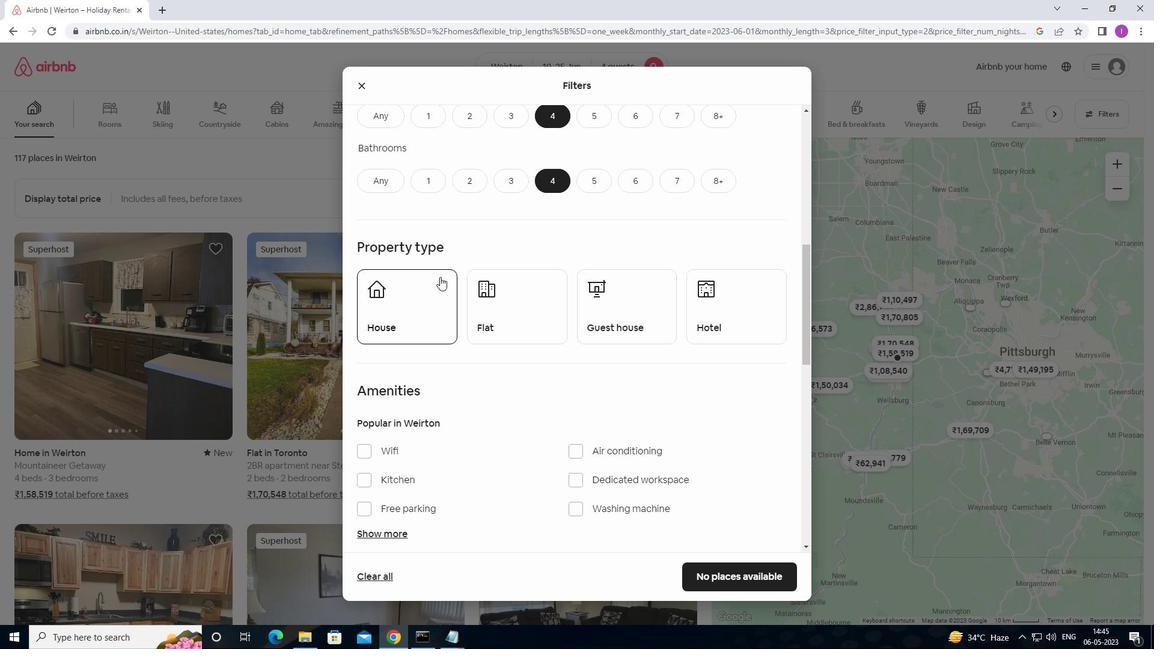 
Action: Mouse moved to (516, 307)
Screenshot: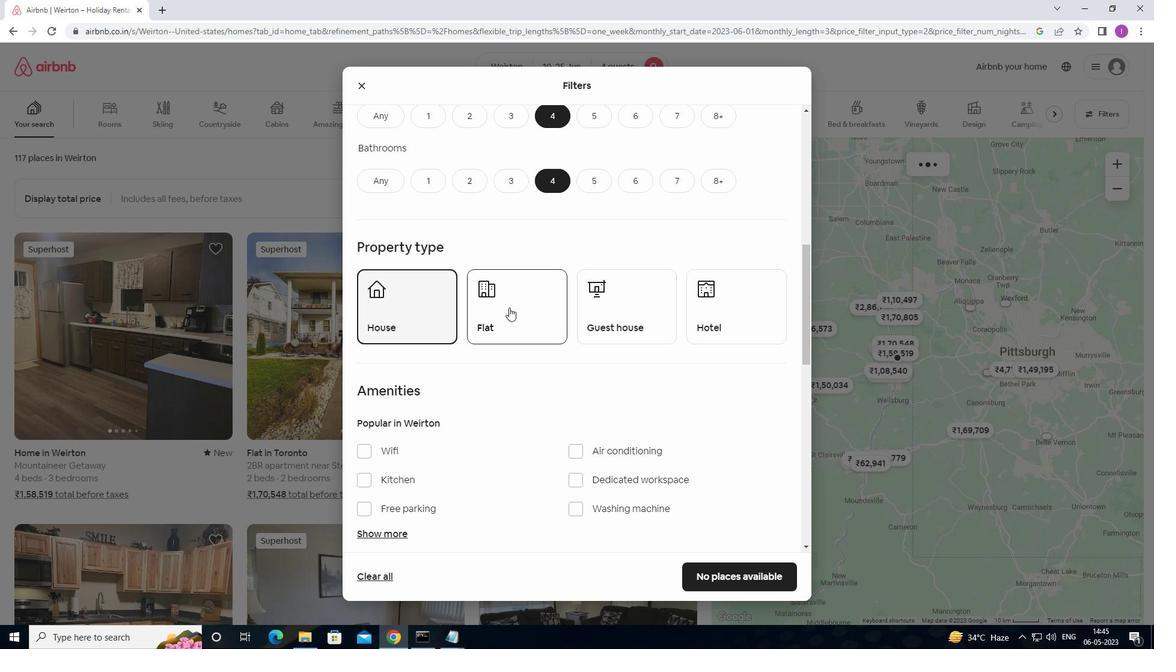 
Action: Mouse pressed left at (516, 307)
Screenshot: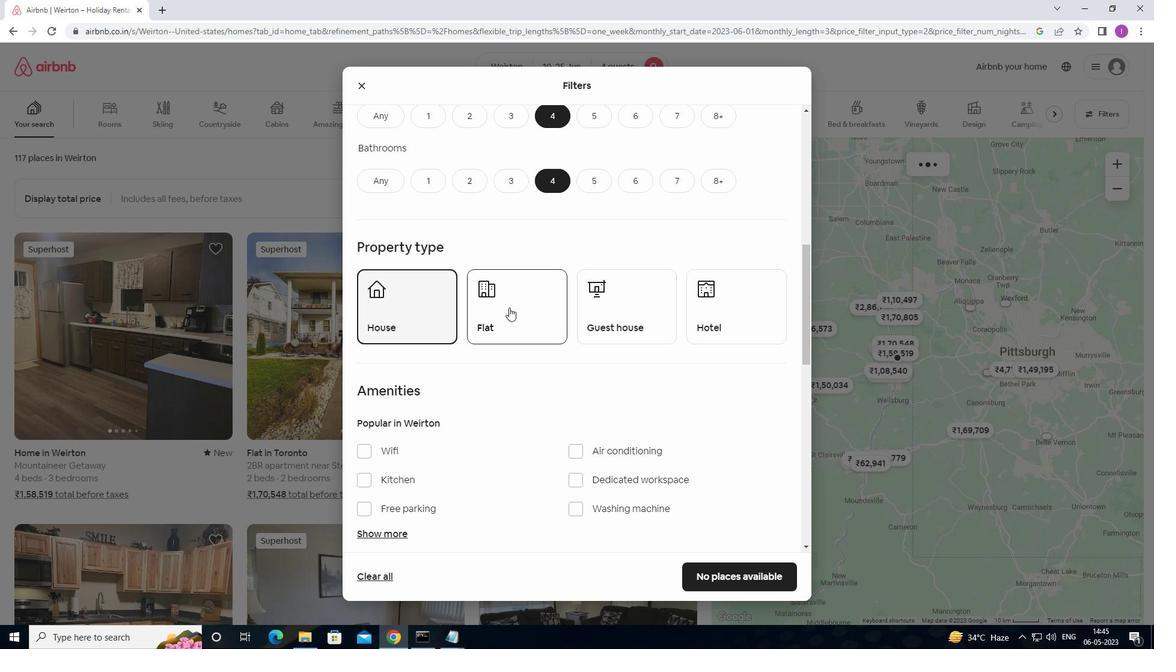 
Action: Mouse moved to (640, 313)
Screenshot: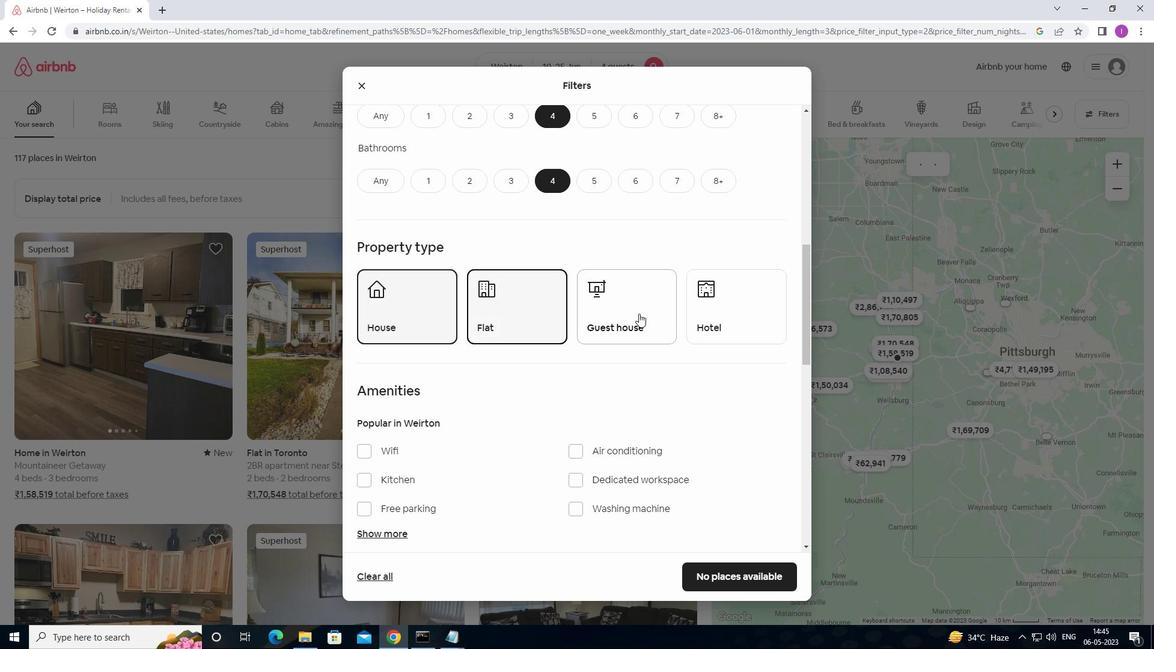 
Action: Mouse pressed left at (640, 313)
Screenshot: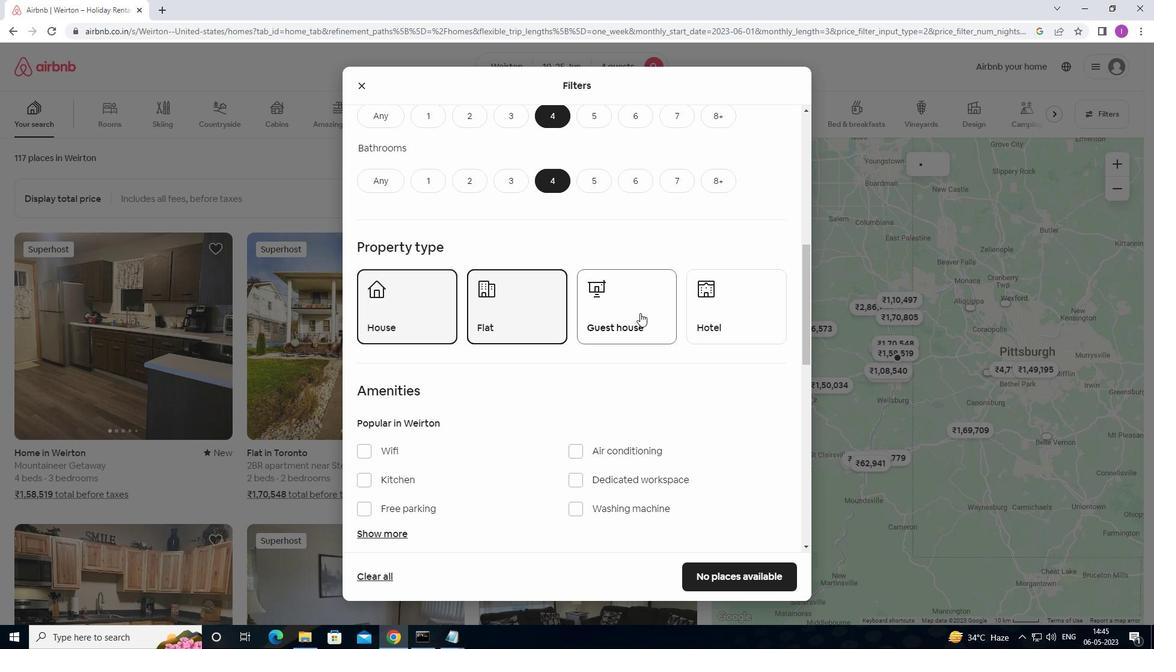 
Action: Mouse moved to (704, 304)
Screenshot: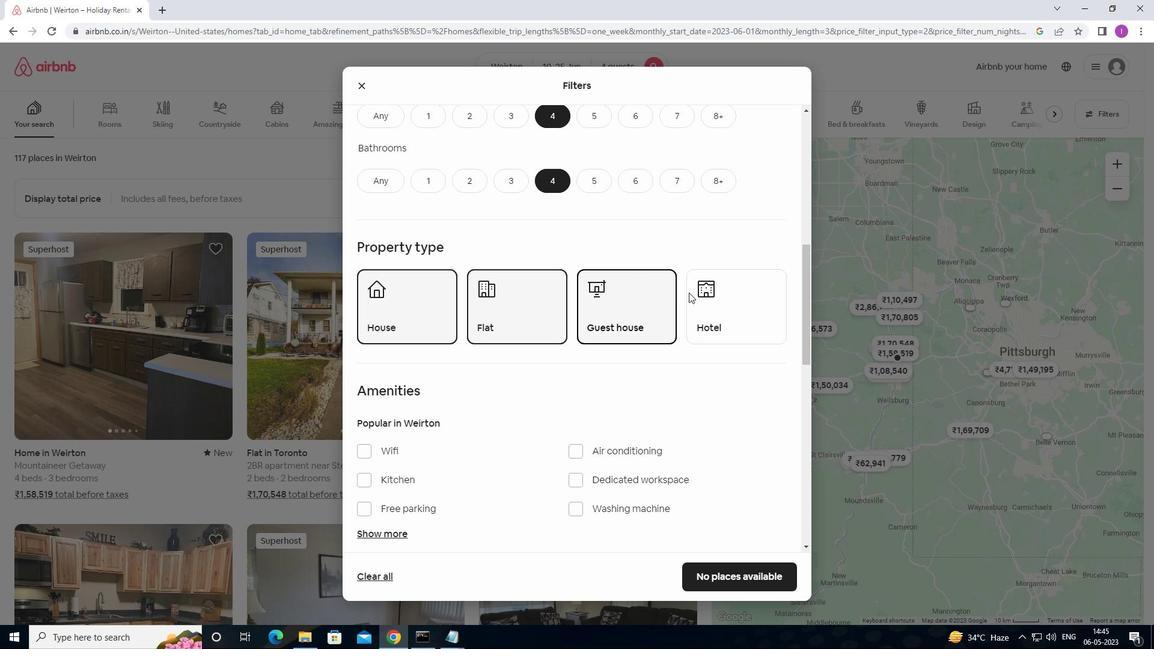 
Action: Mouse pressed left at (704, 304)
Screenshot: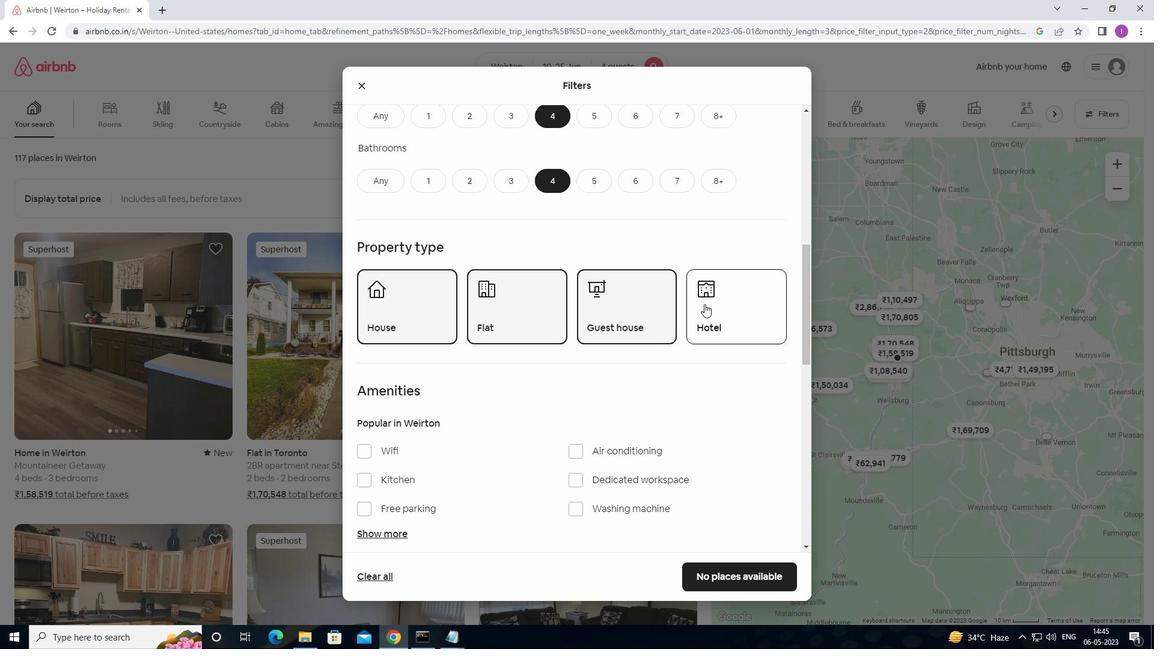 
Action: Mouse moved to (582, 310)
Screenshot: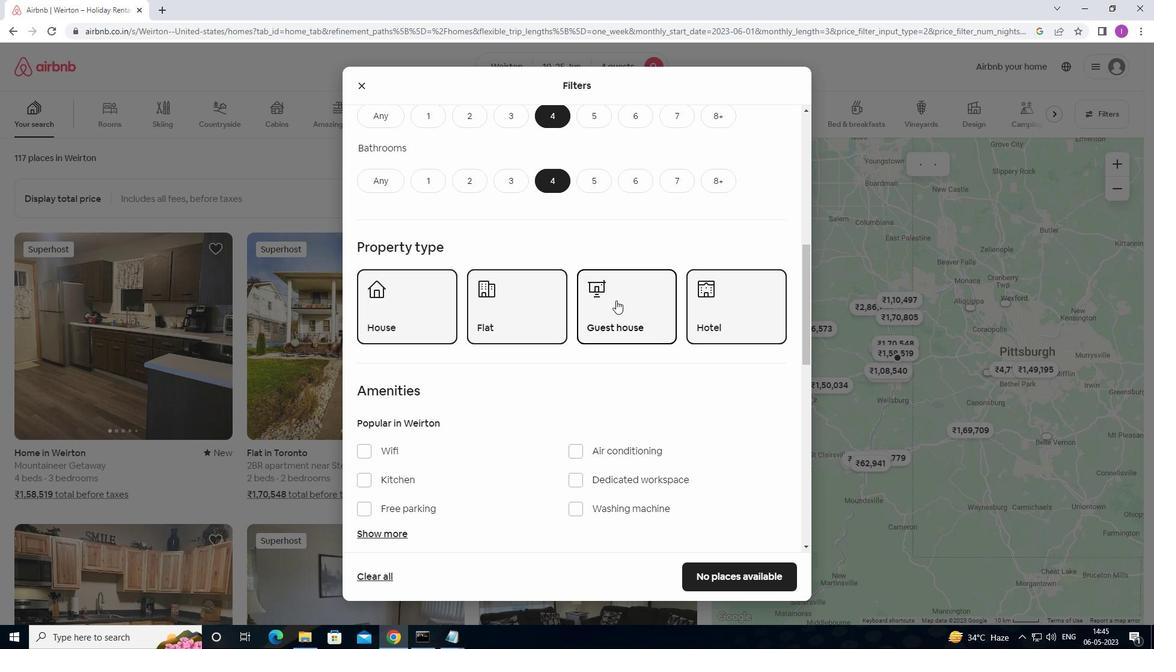 
Action: Mouse scrolled (582, 309) with delta (0, 0)
Screenshot: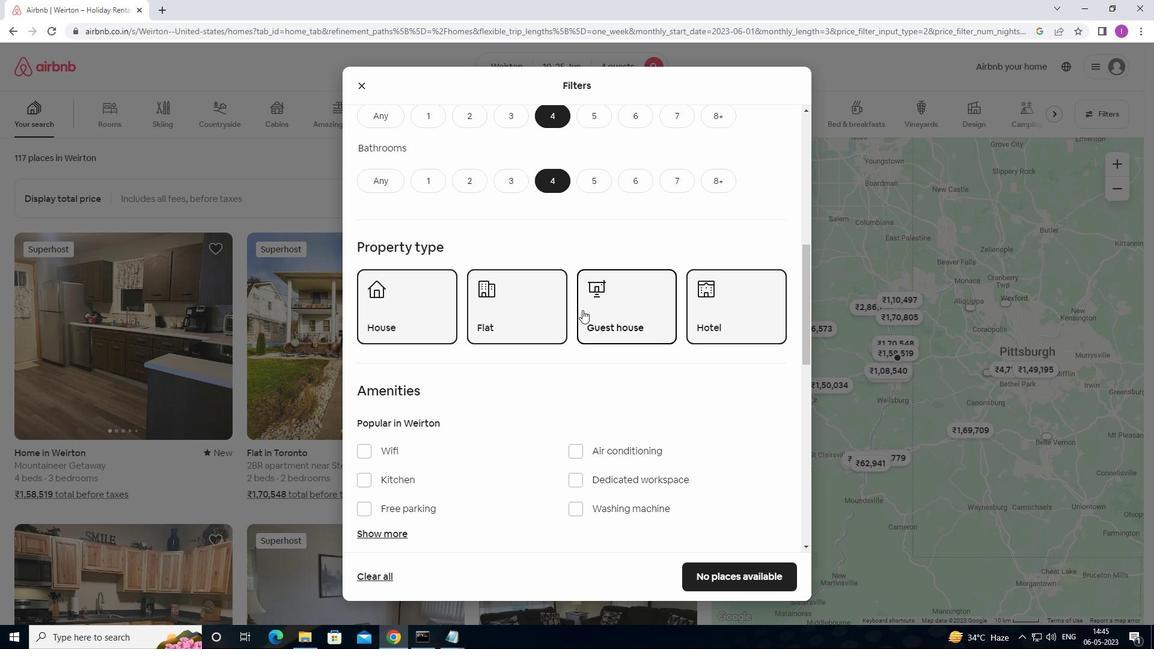 
Action: Mouse moved to (582, 310)
Screenshot: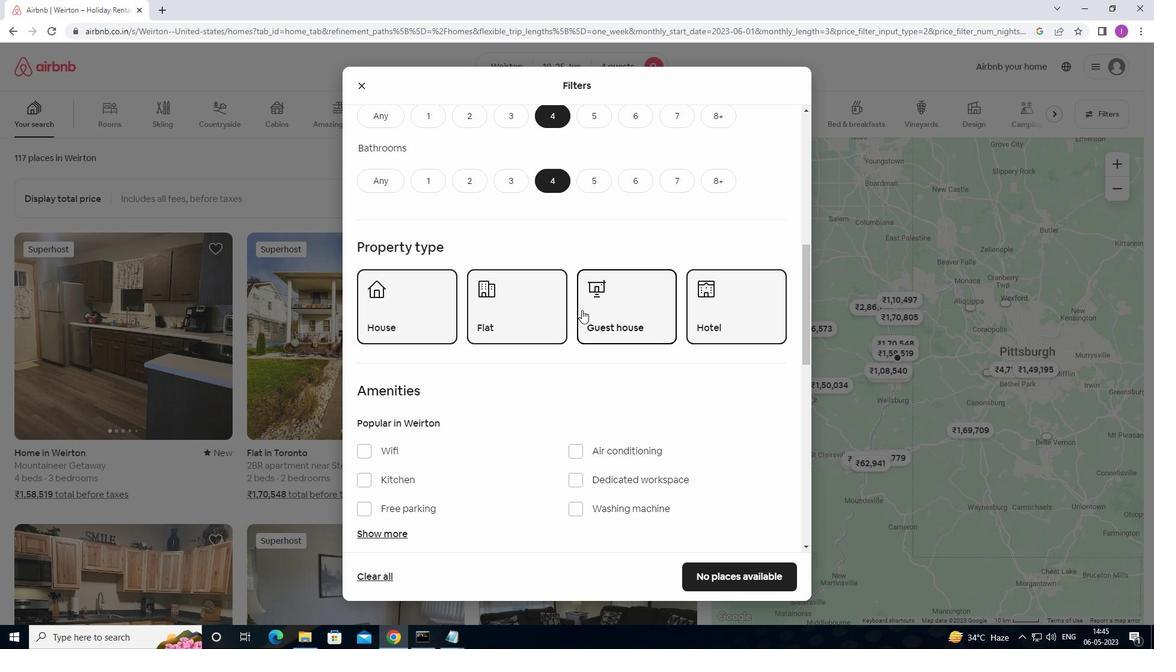 
Action: Mouse scrolled (582, 309) with delta (0, 0)
Screenshot: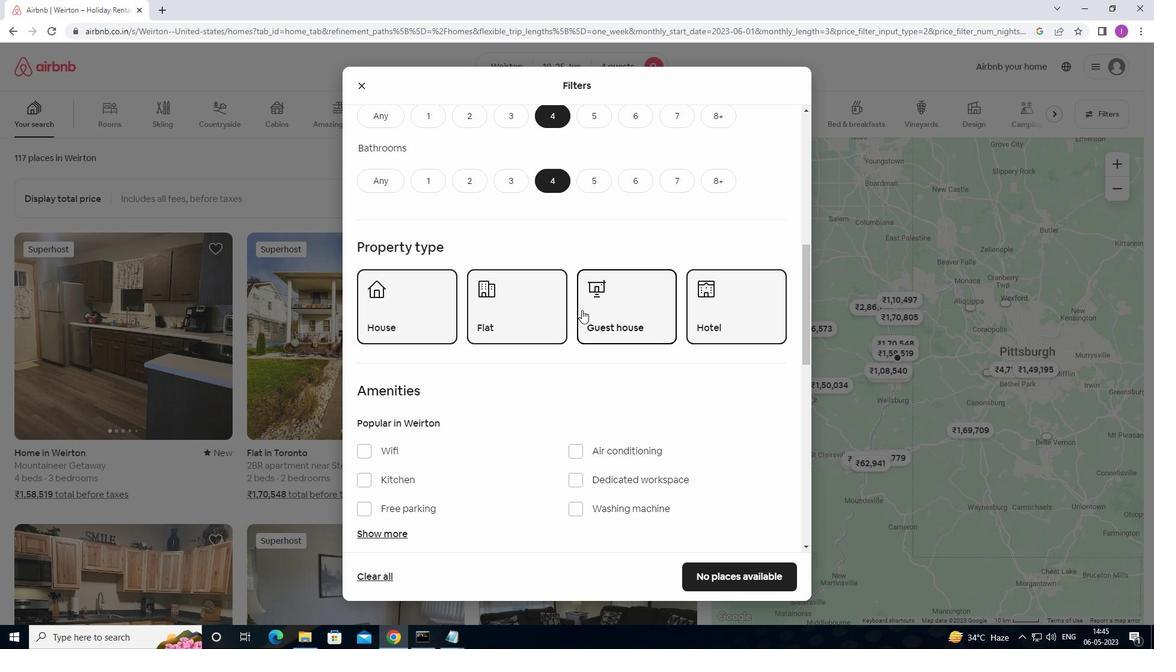 
Action: Mouse moved to (592, 306)
Screenshot: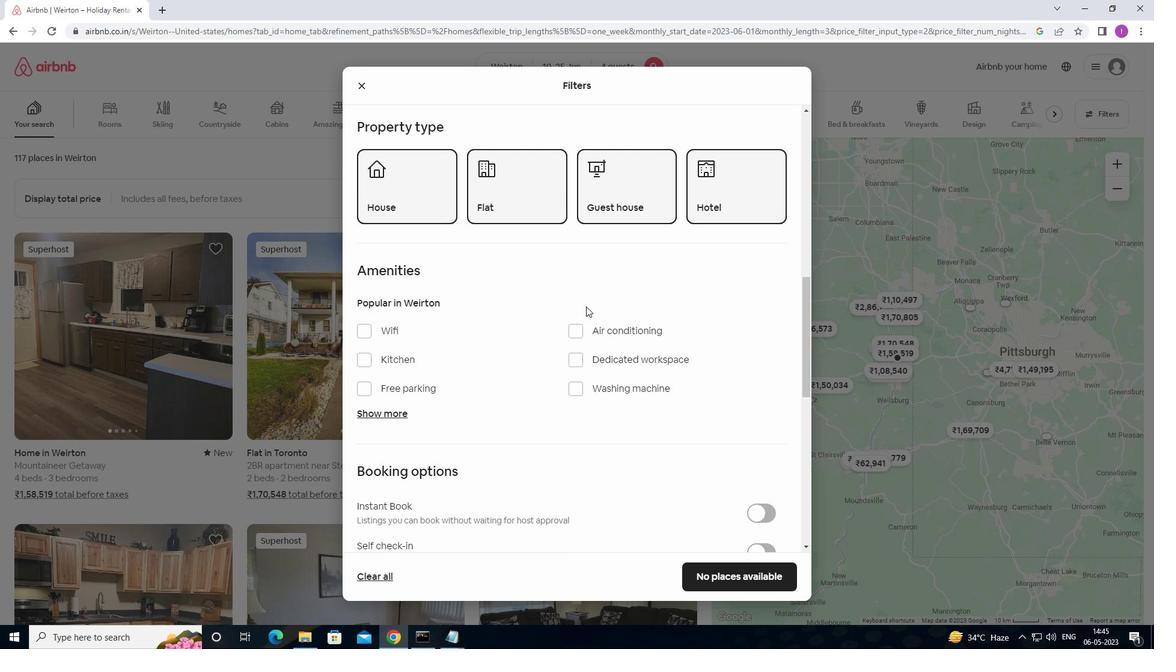 
Action: Mouse scrolled (592, 305) with delta (0, 0)
Screenshot: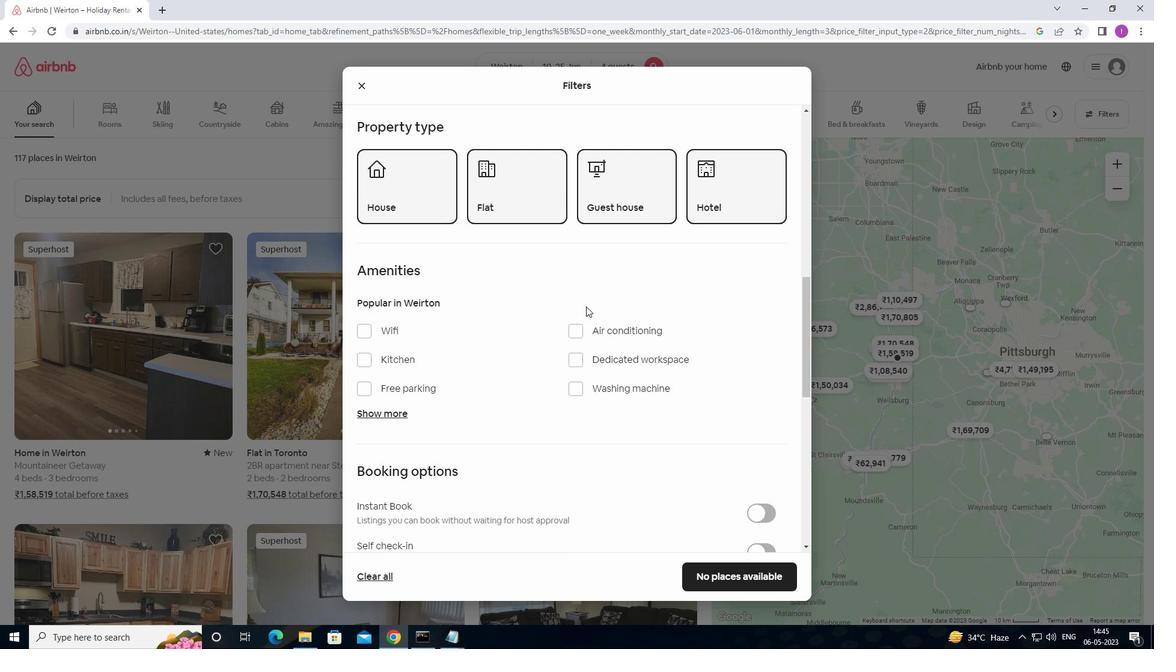 
Action: Mouse moved to (596, 305)
Screenshot: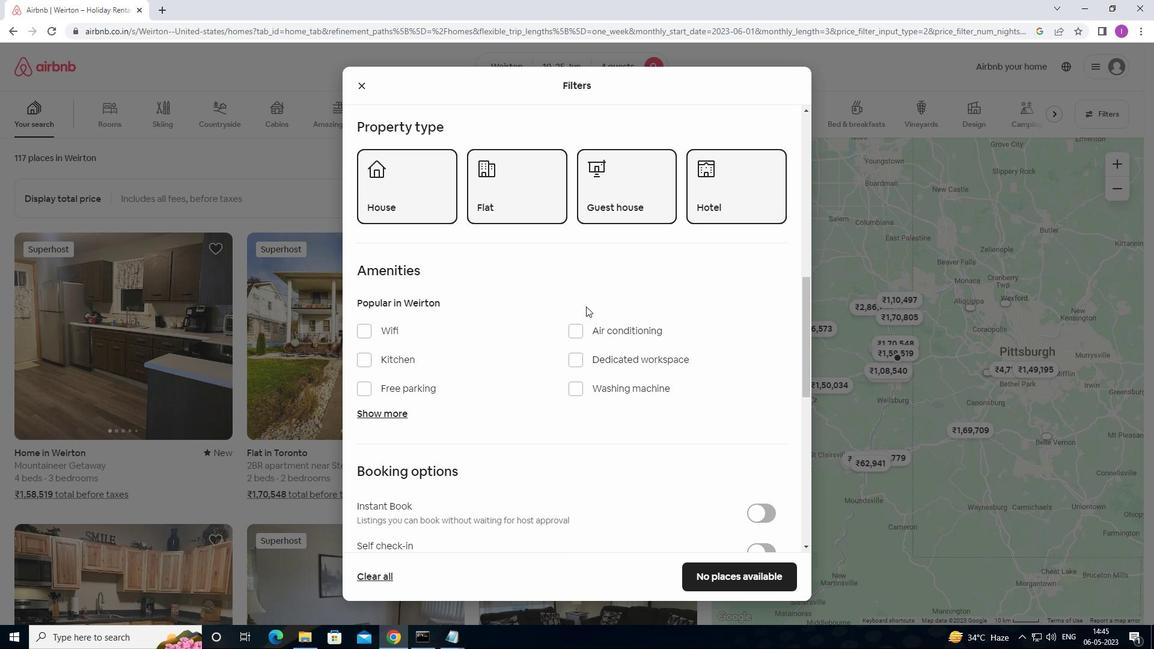 
Action: Mouse scrolled (596, 304) with delta (0, 0)
Screenshot: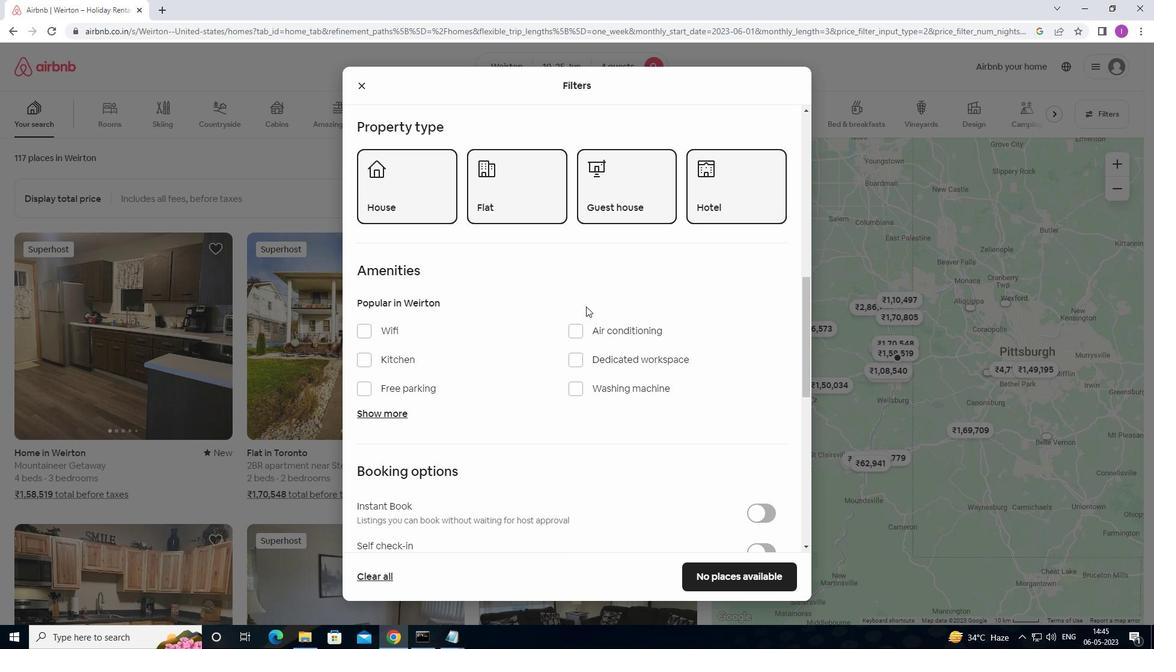 
Action: Mouse moved to (364, 208)
Screenshot: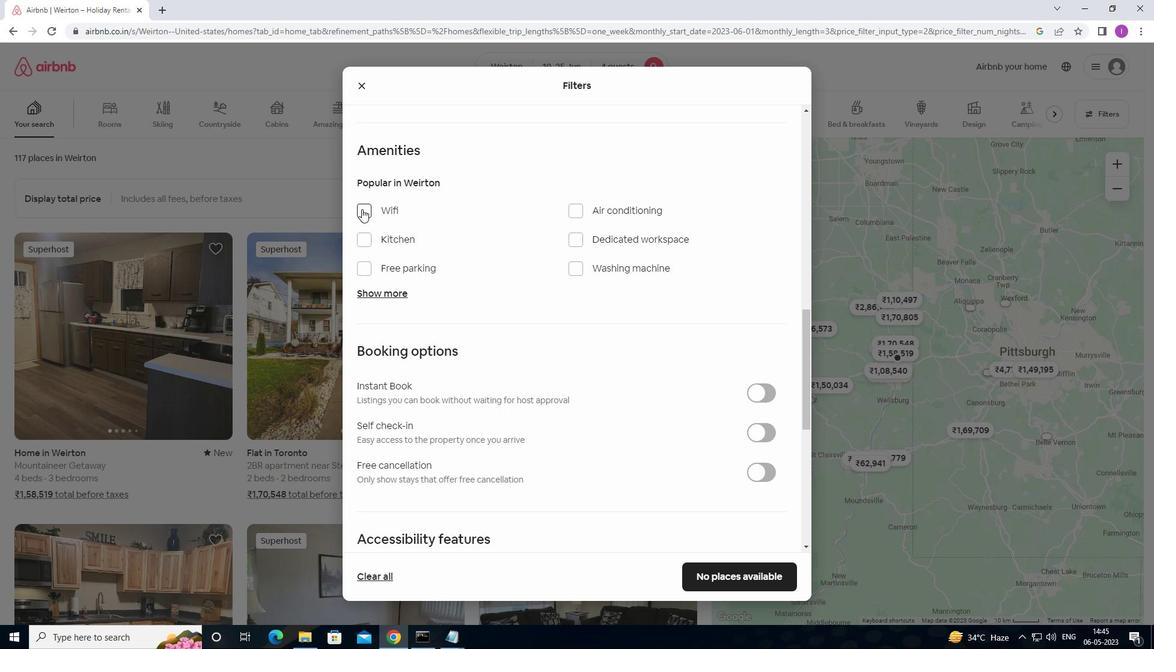 
Action: Mouse pressed left at (364, 208)
Screenshot: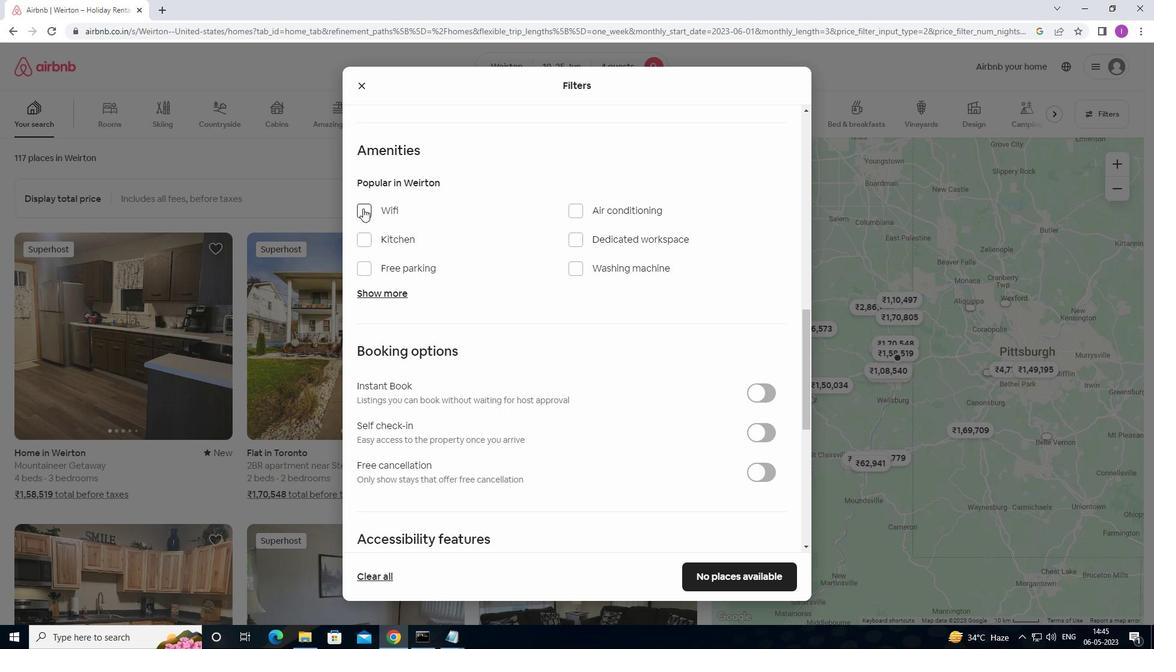 
Action: Mouse moved to (365, 272)
Screenshot: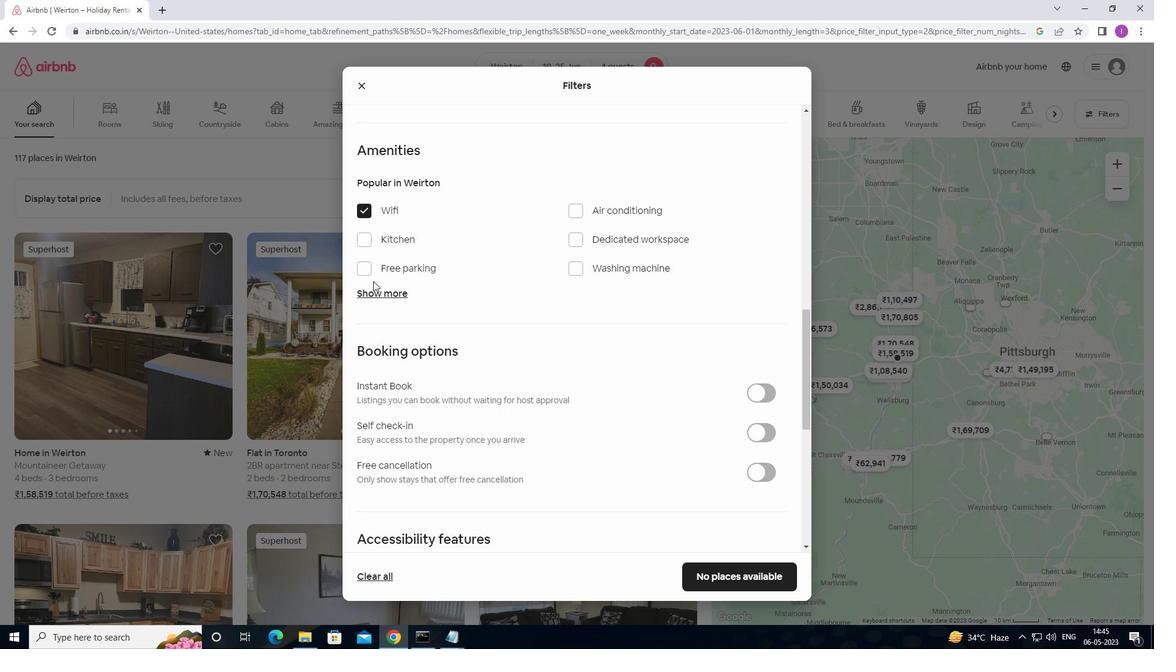 
Action: Mouse pressed left at (365, 272)
Screenshot: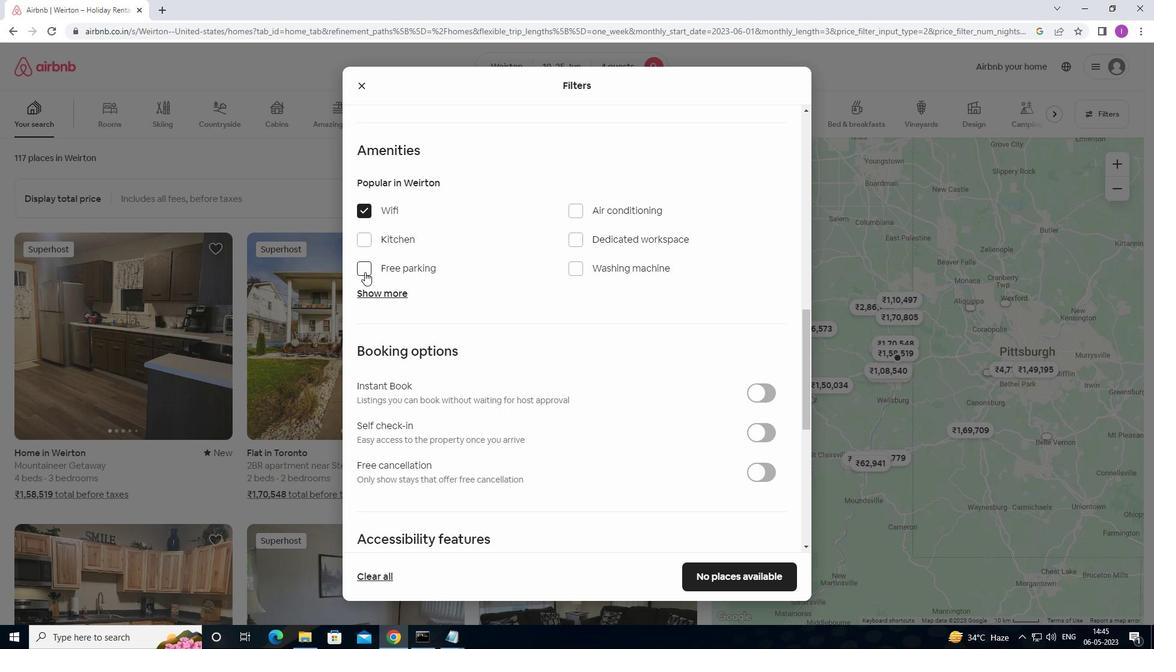 
Action: Mouse moved to (390, 292)
Screenshot: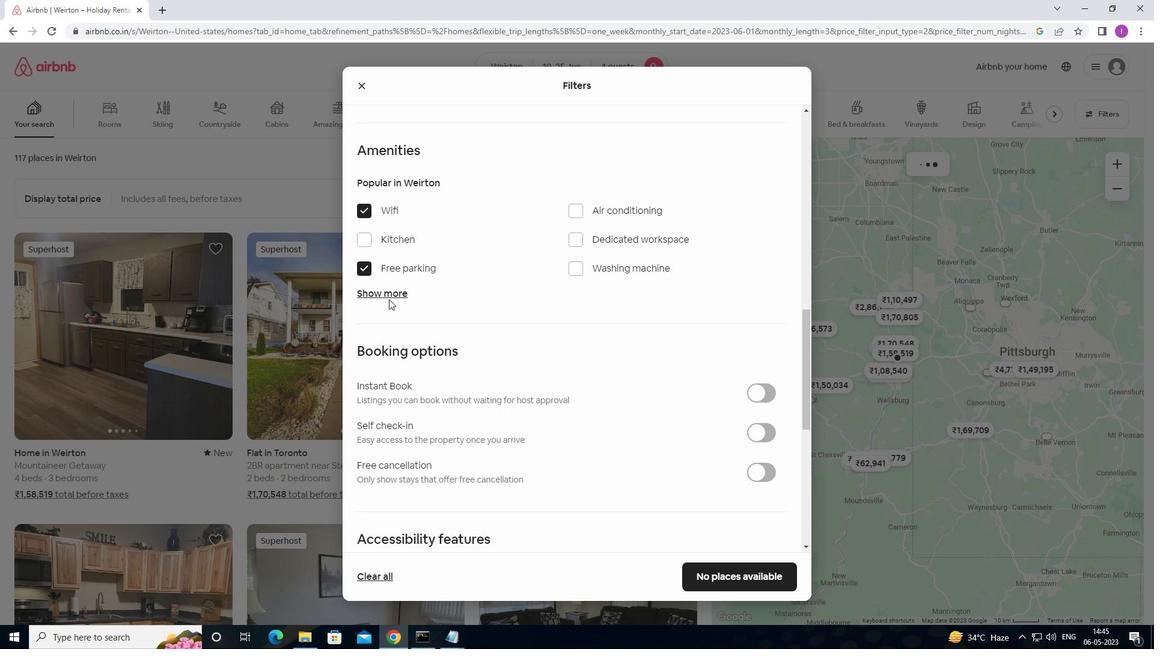 
Action: Mouse pressed left at (390, 292)
Screenshot: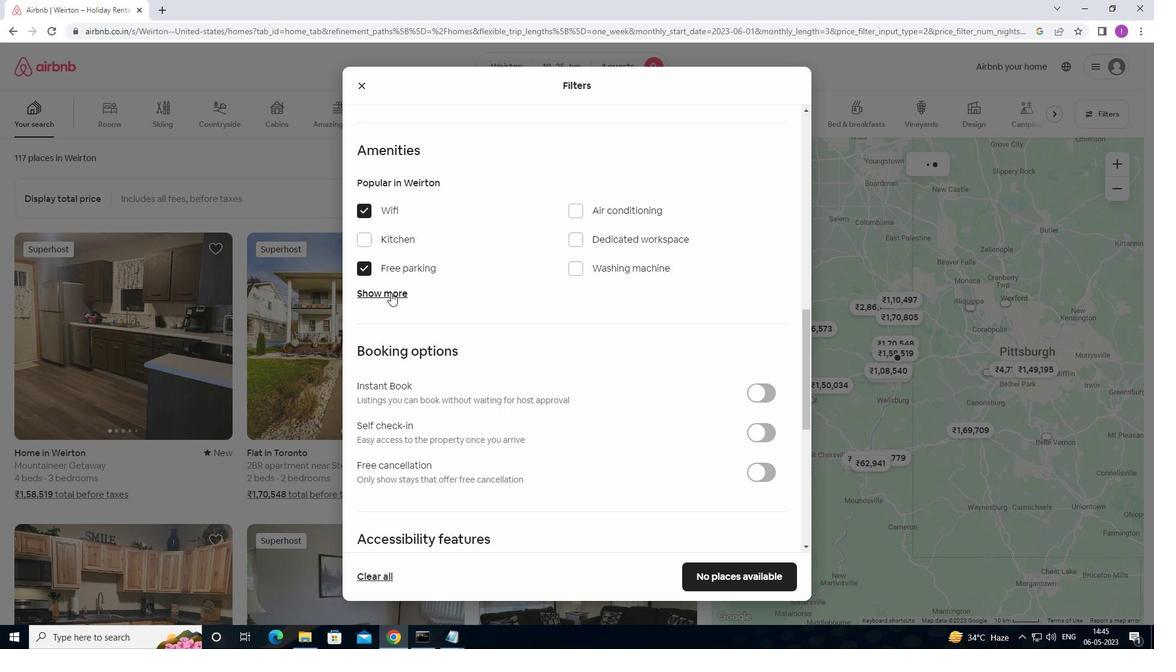 
Action: Mouse moved to (368, 369)
Screenshot: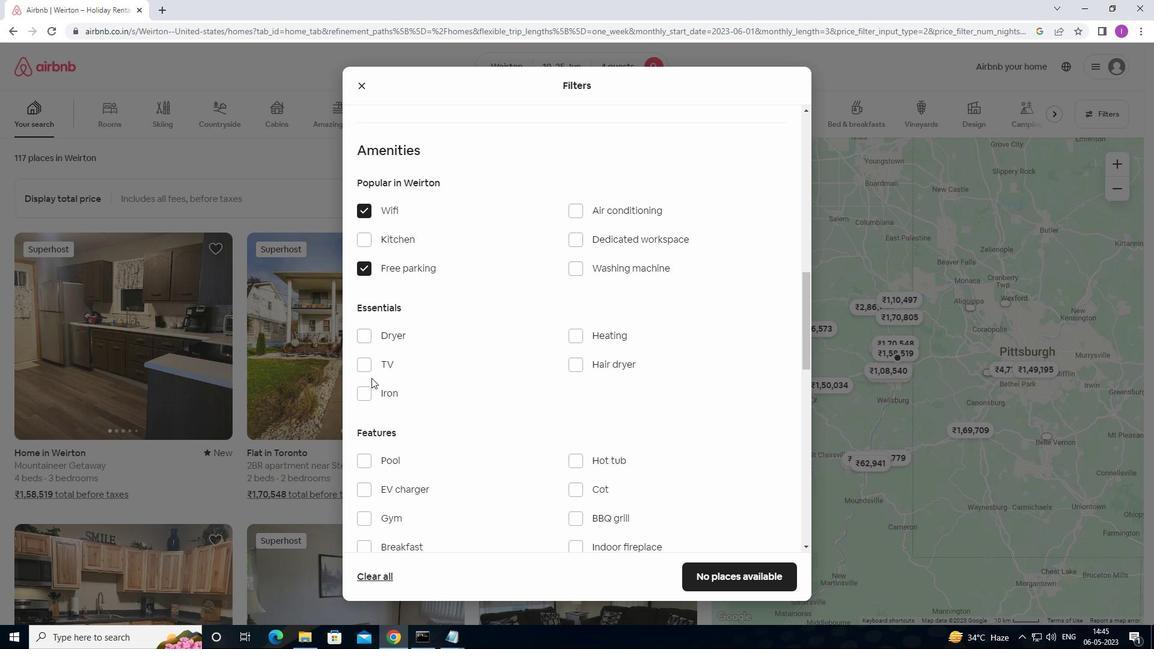 
Action: Mouse pressed left at (368, 369)
Screenshot: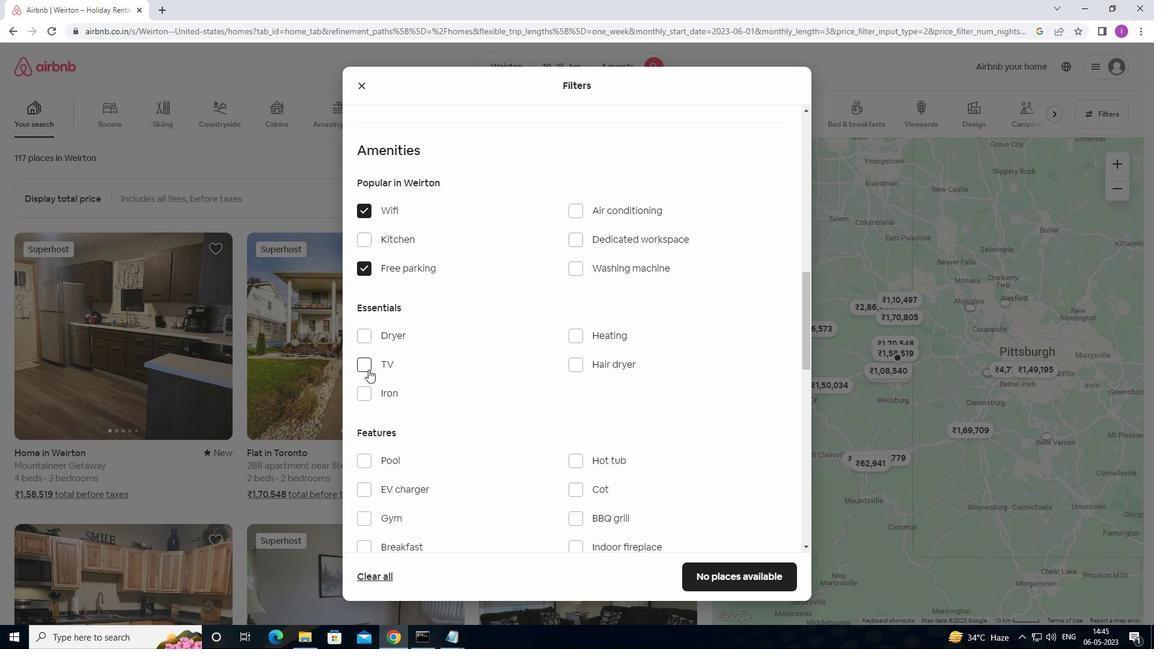 
Action: Mouse moved to (440, 428)
Screenshot: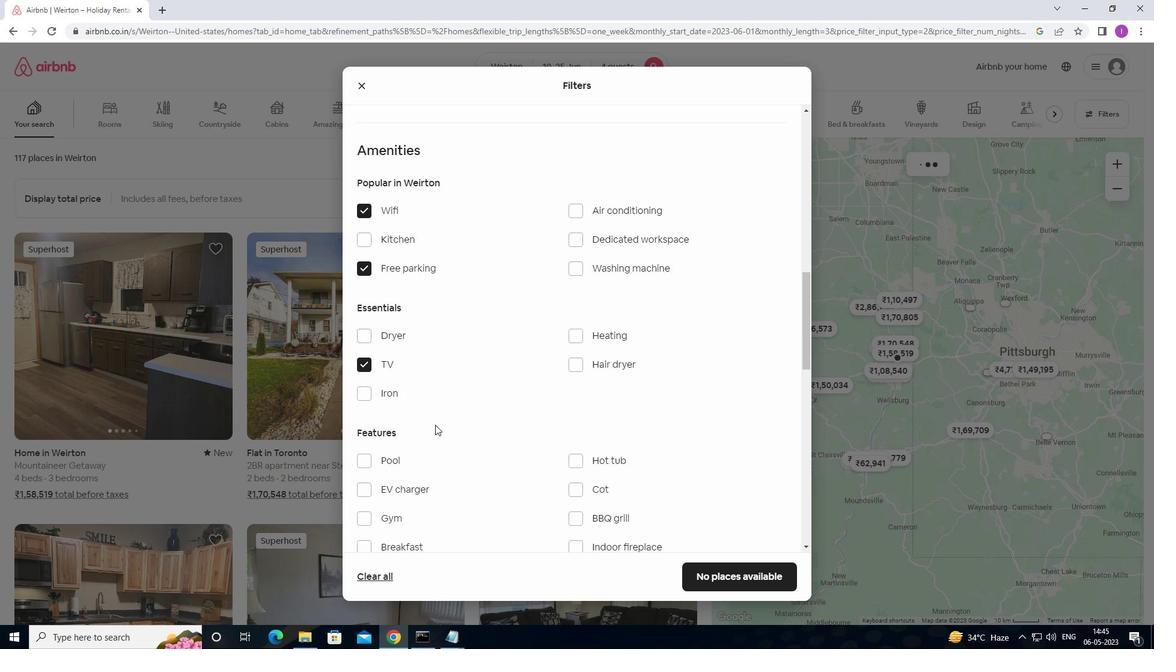 
Action: Mouse scrolled (440, 427) with delta (0, 0)
Screenshot: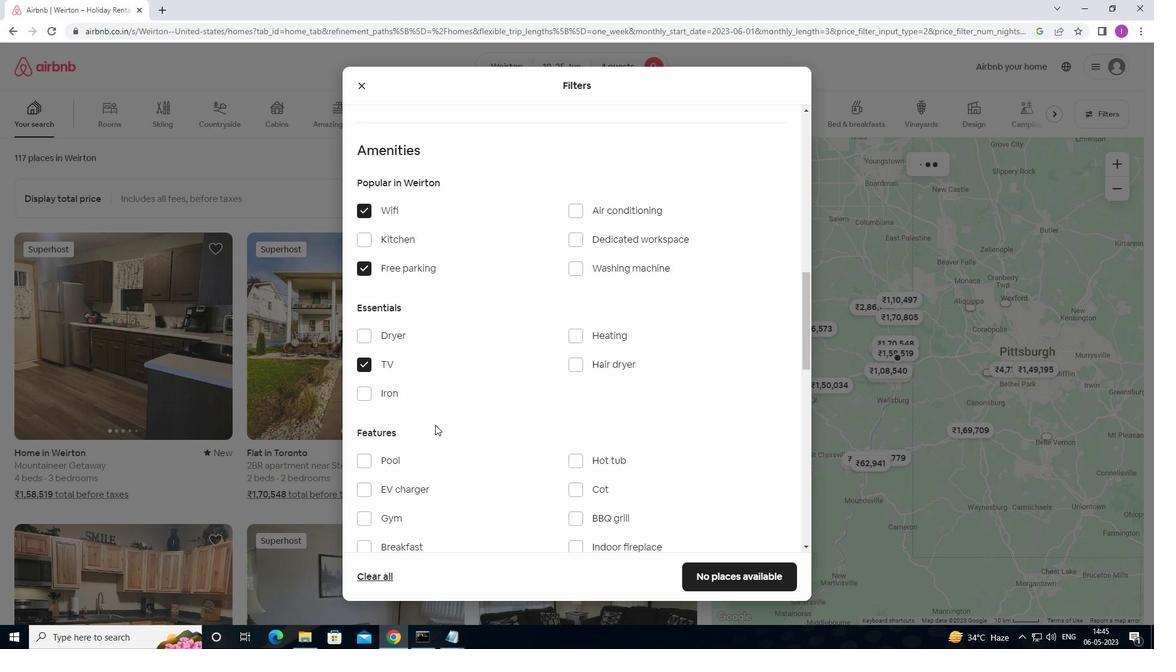 
Action: Mouse scrolled (440, 427) with delta (0, 0)
Screenshot: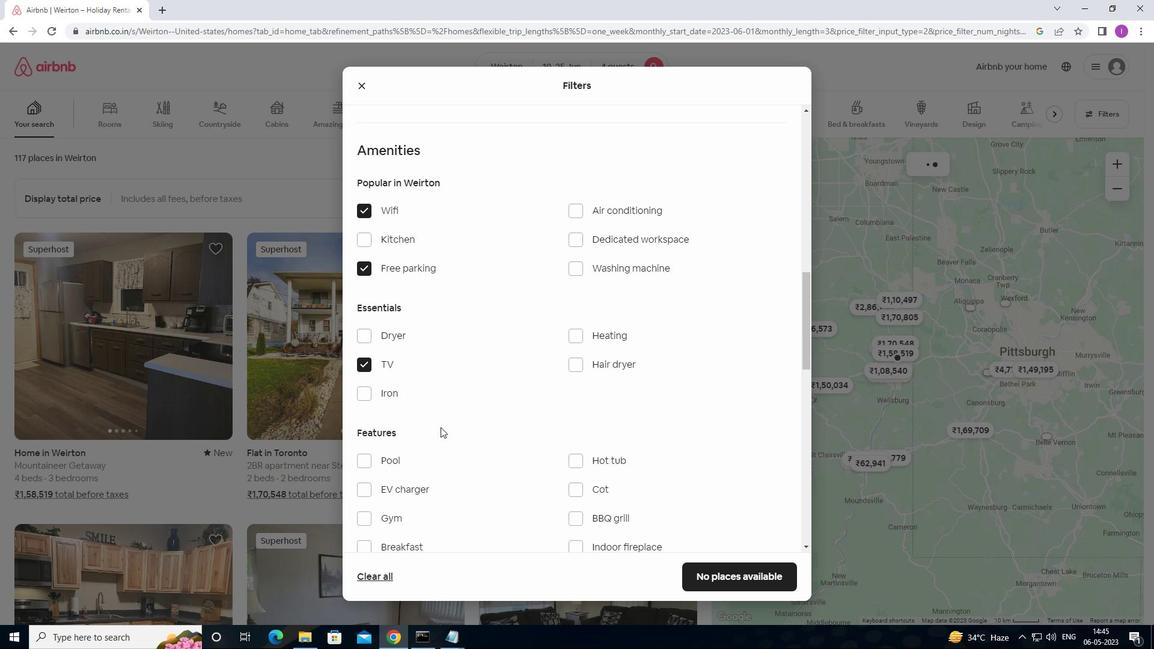 
Action: Mouse scrolled (440, 427) with delta (0, 0)
Screenshot: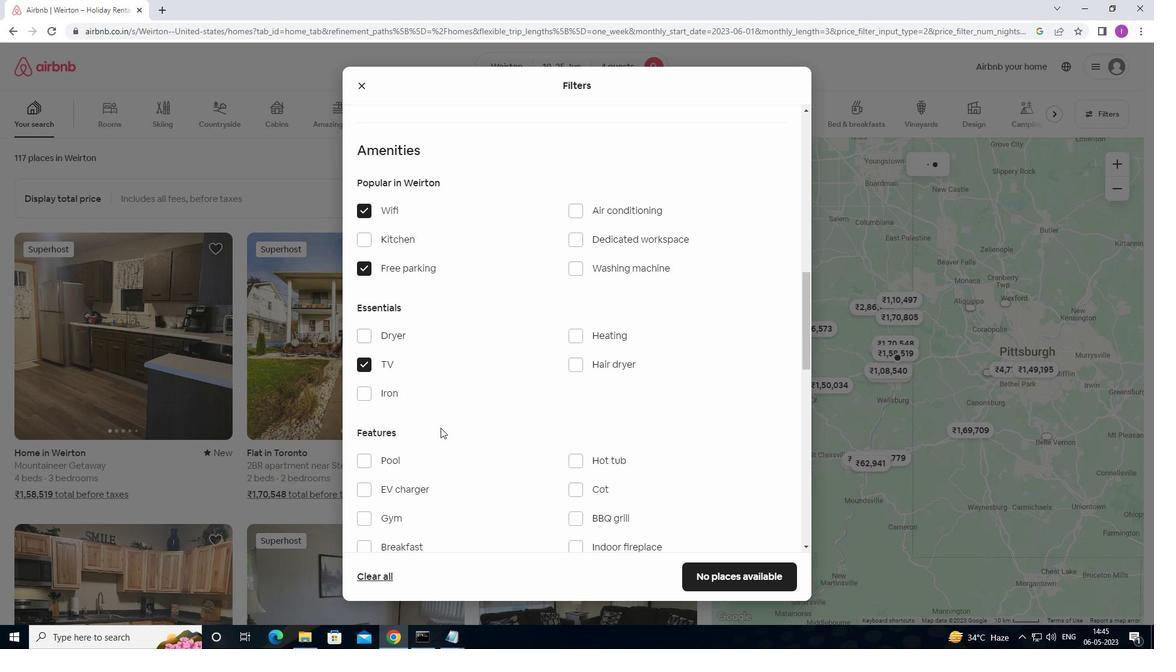 
Action: Mouse moved to (366, 335)
Screenshot: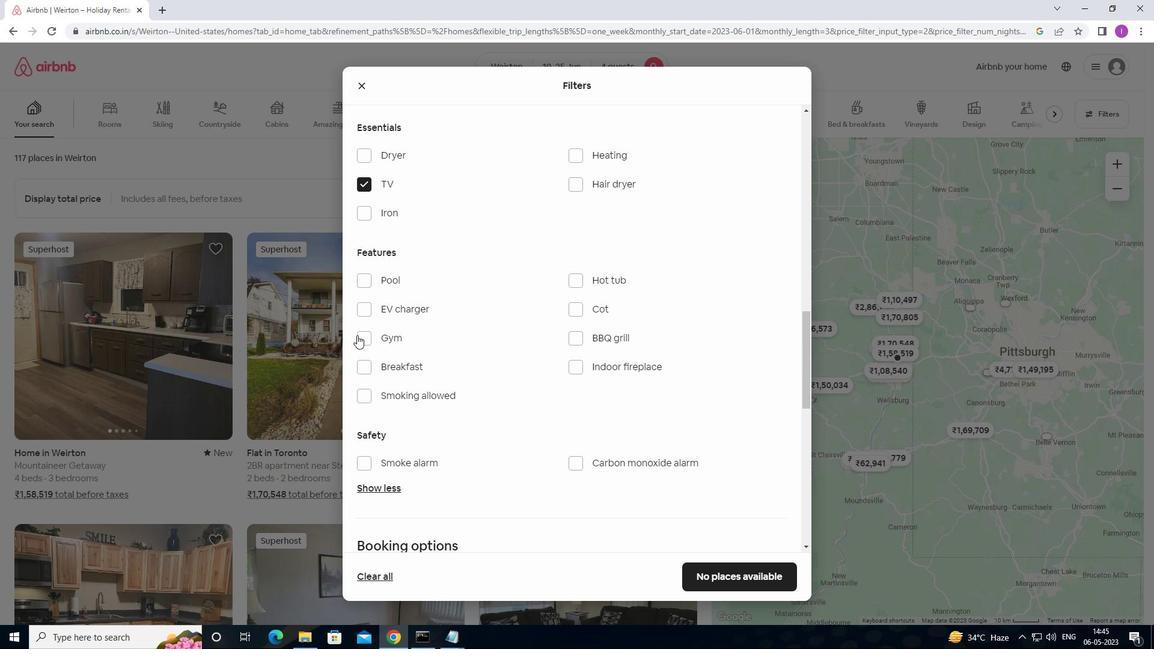 
Action: Mouse pressed left at (366, 335)
Screenshot: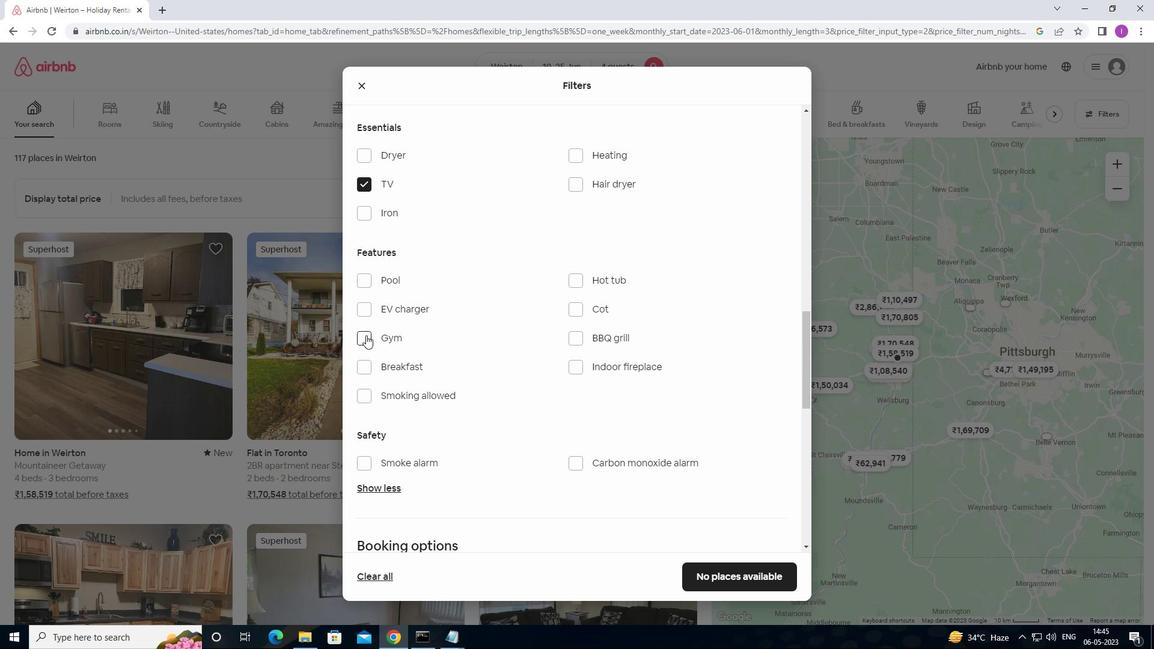 
Action: Mouse moved to (365, 365)
Screenshot: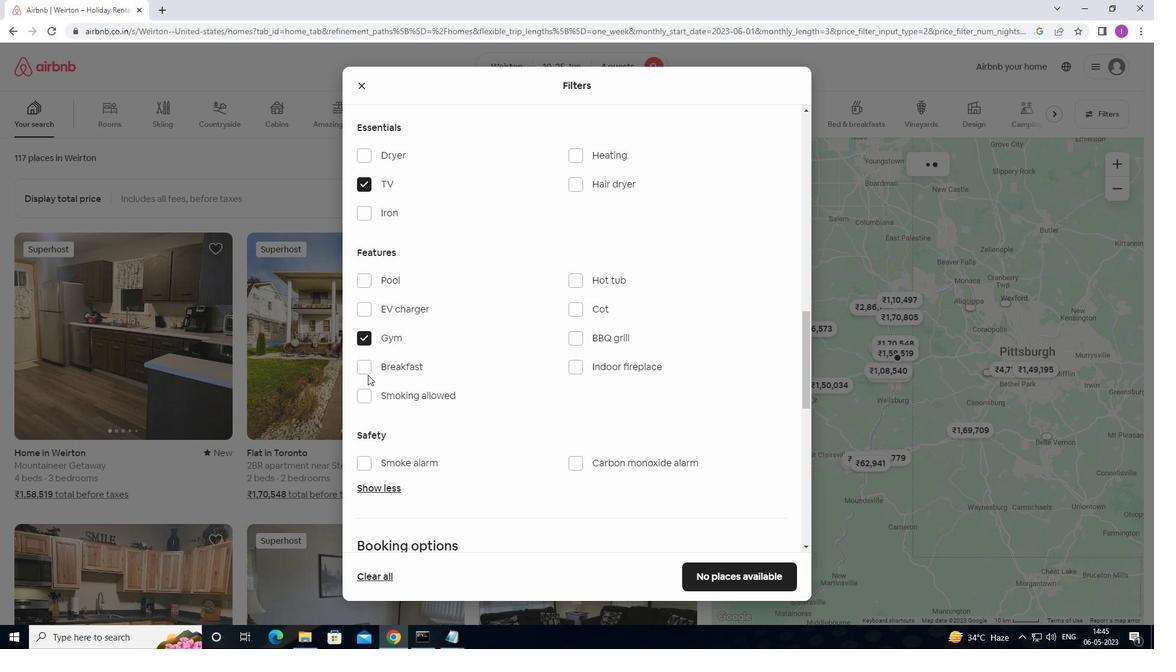 
Action: Mouse pressed left at (365, 365)
Screenshot: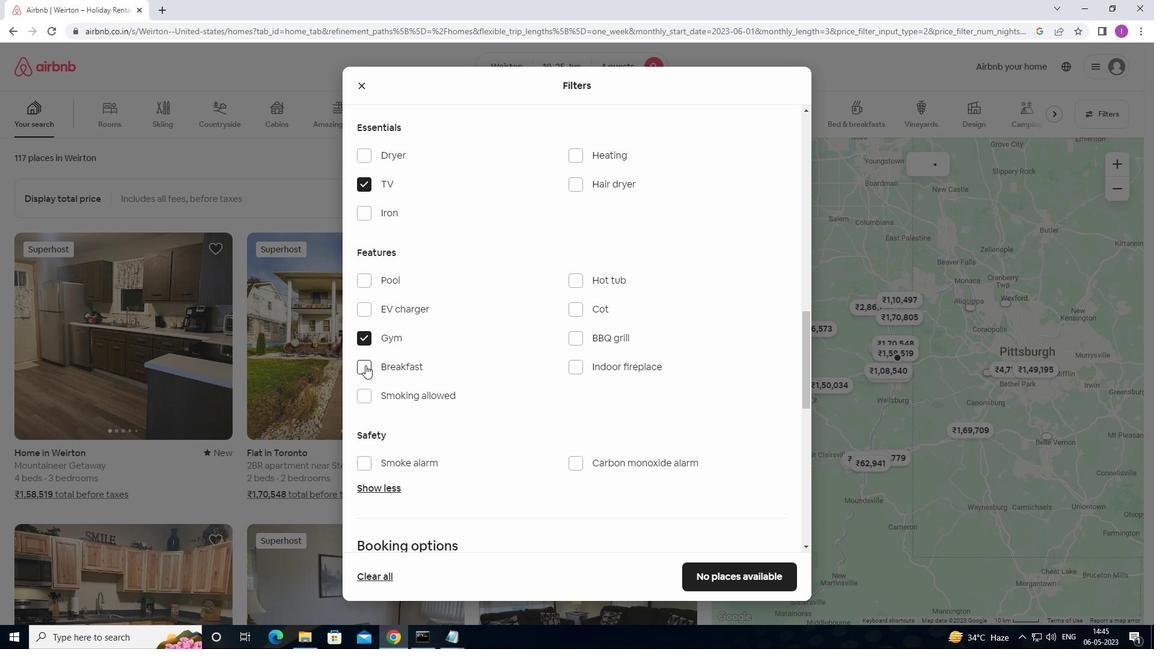 
Action: Mouse moved to (581, 335)
Screenshot: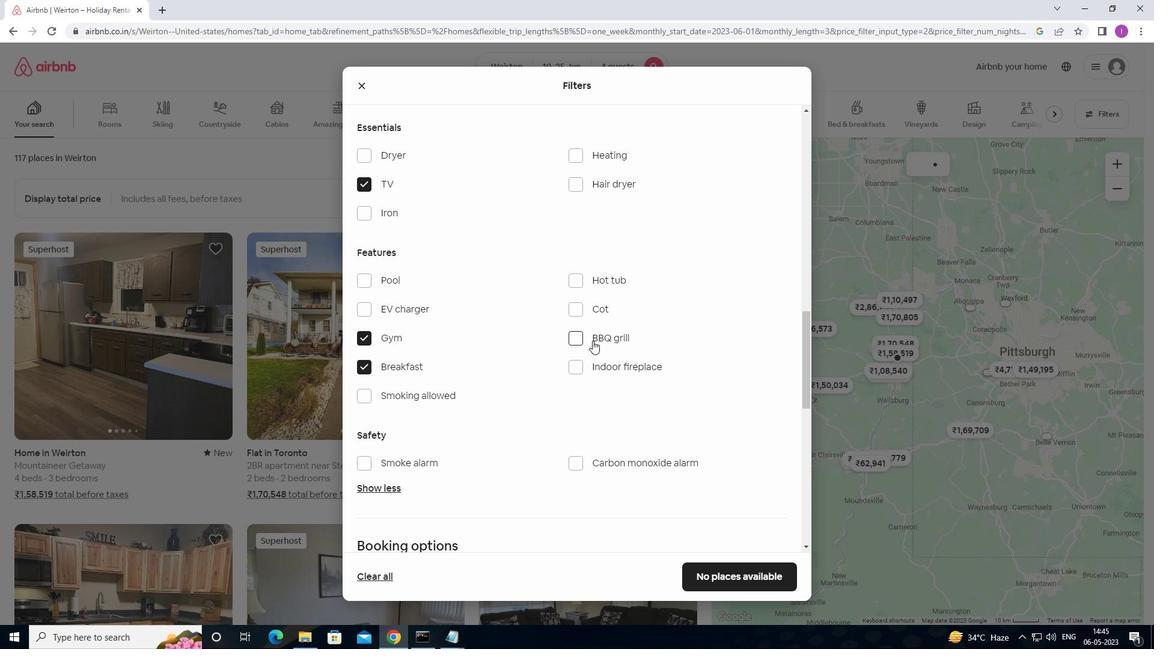 
Action: Mouse scrolled (581, 334) with delta (0, 0)
Screenshot: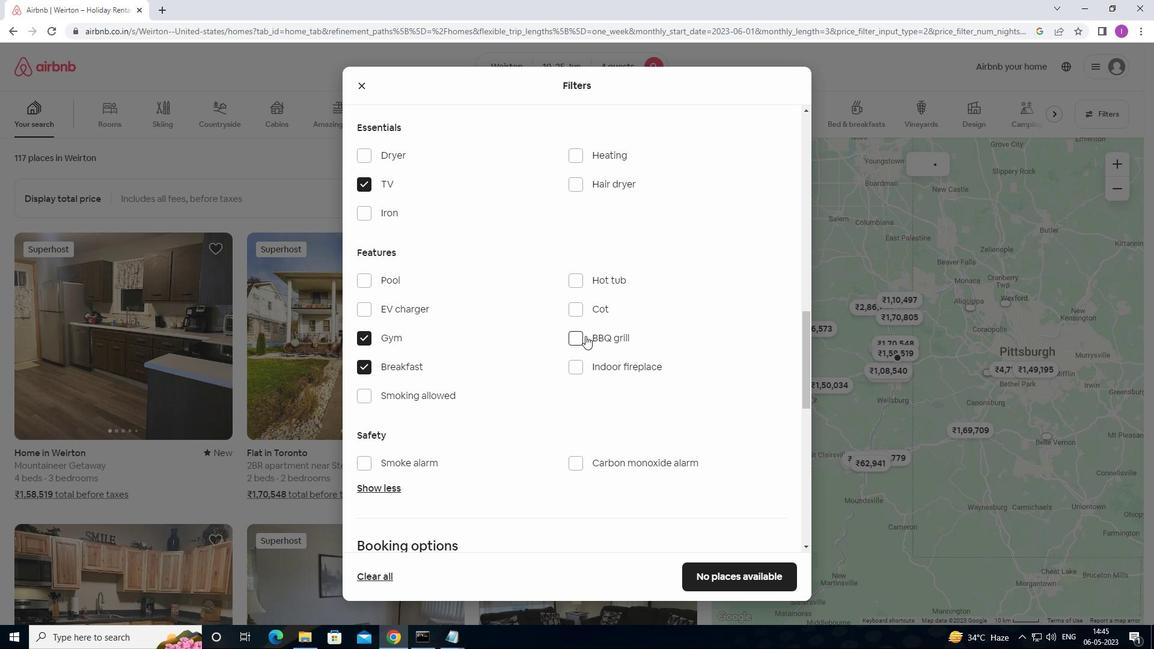 
Action: Mouse scrolled (581, 334) with delta (0, 0)
Screenshot: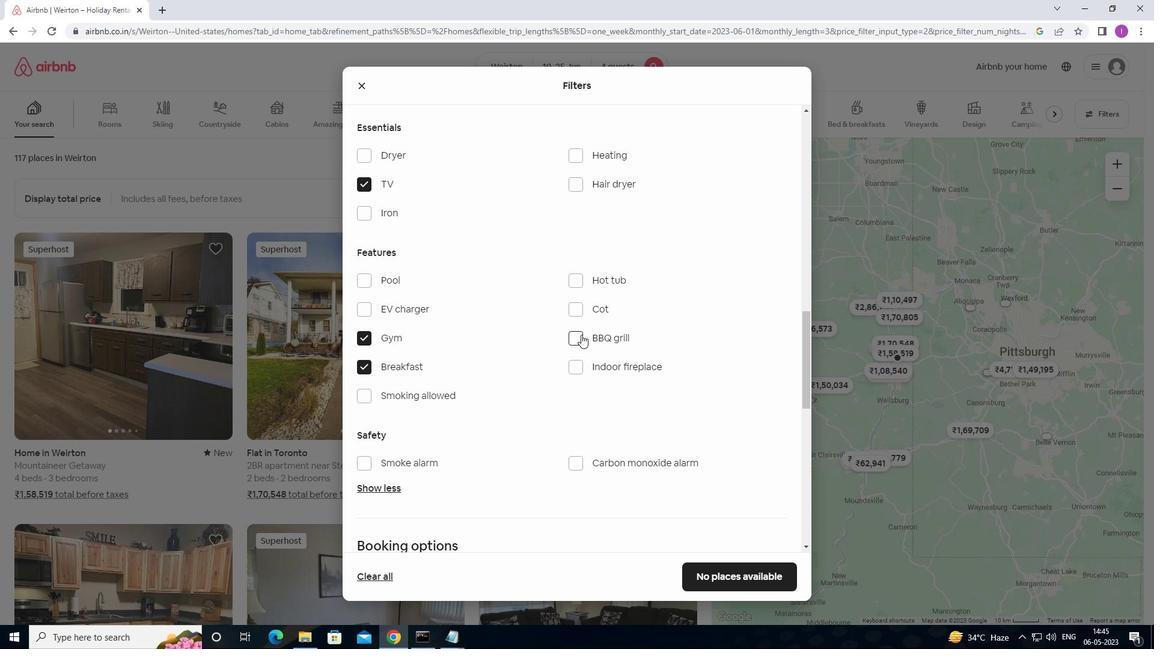 
Action: Mouse moved to (575, 332)
Screenshot: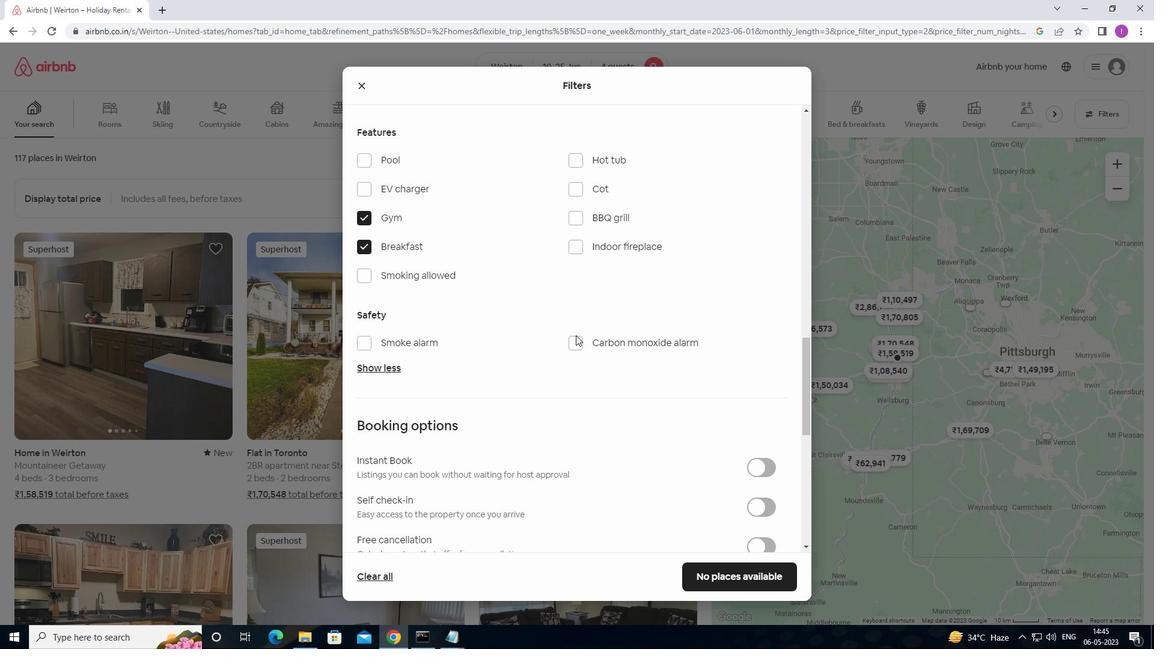 
Action: Mouse scrolled (575, 332) with delta (0, 0)
Screenshot: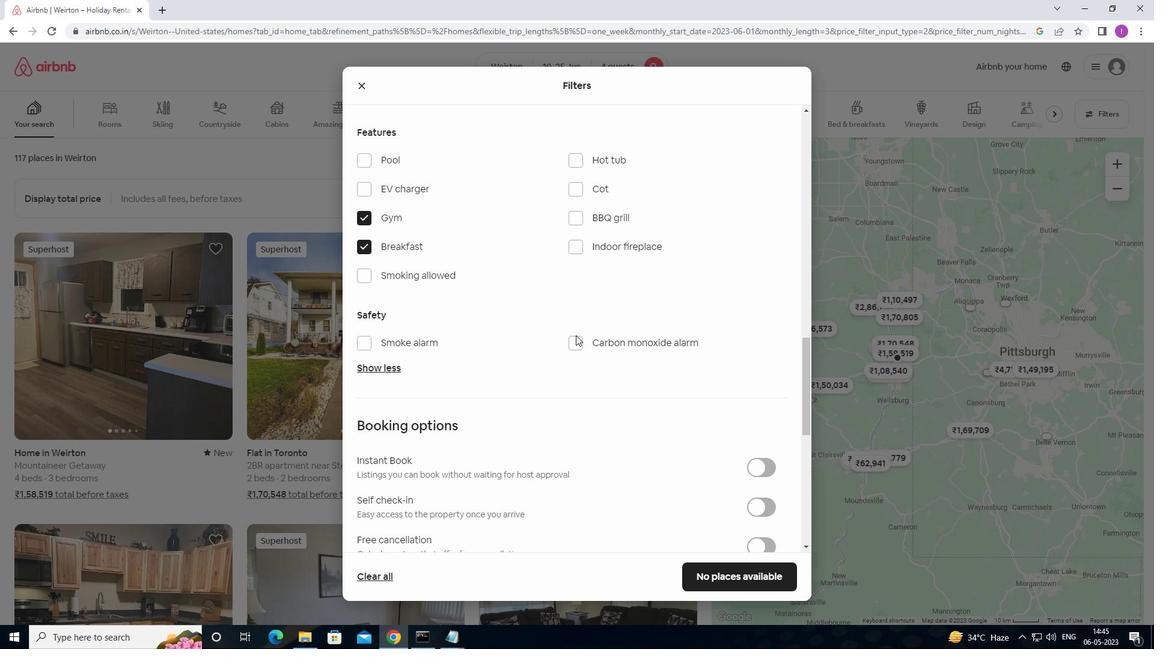 
Action: Mouse moved to (765, 445)
Screenshot: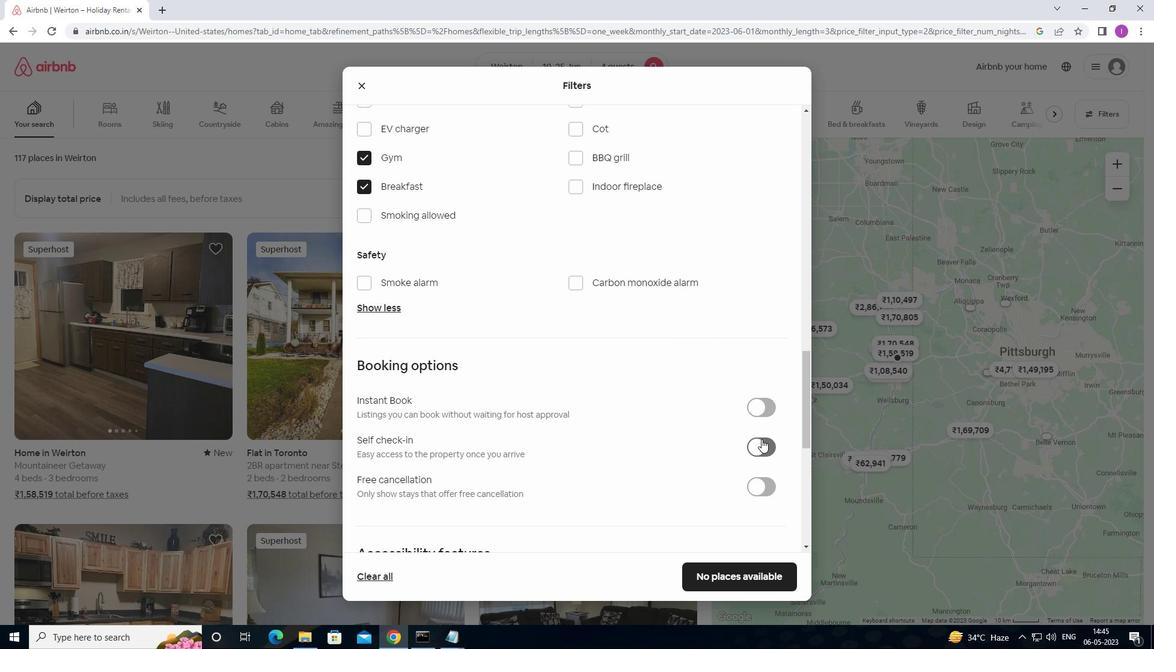 
Action: Mouse pressed left at (765, 445)
Screenshot: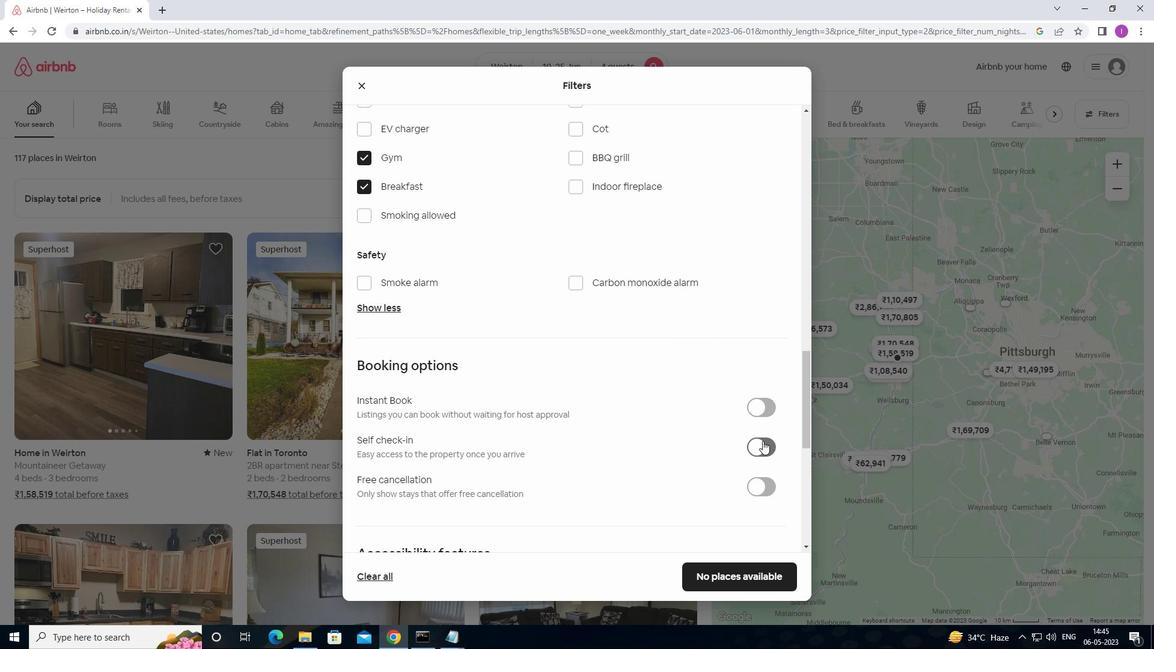 
Action: Mouse moved to (596, 455)
Screenshot: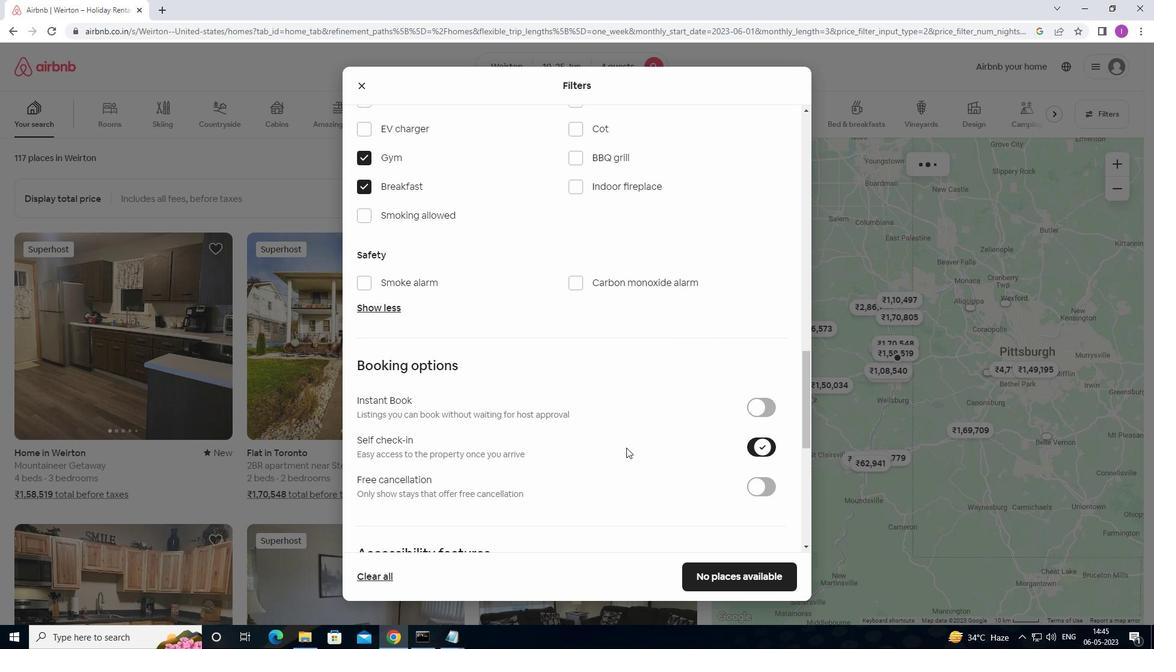 
Action: Mouse scrolled (596, 454) with delta (0, 0)
Screenshot: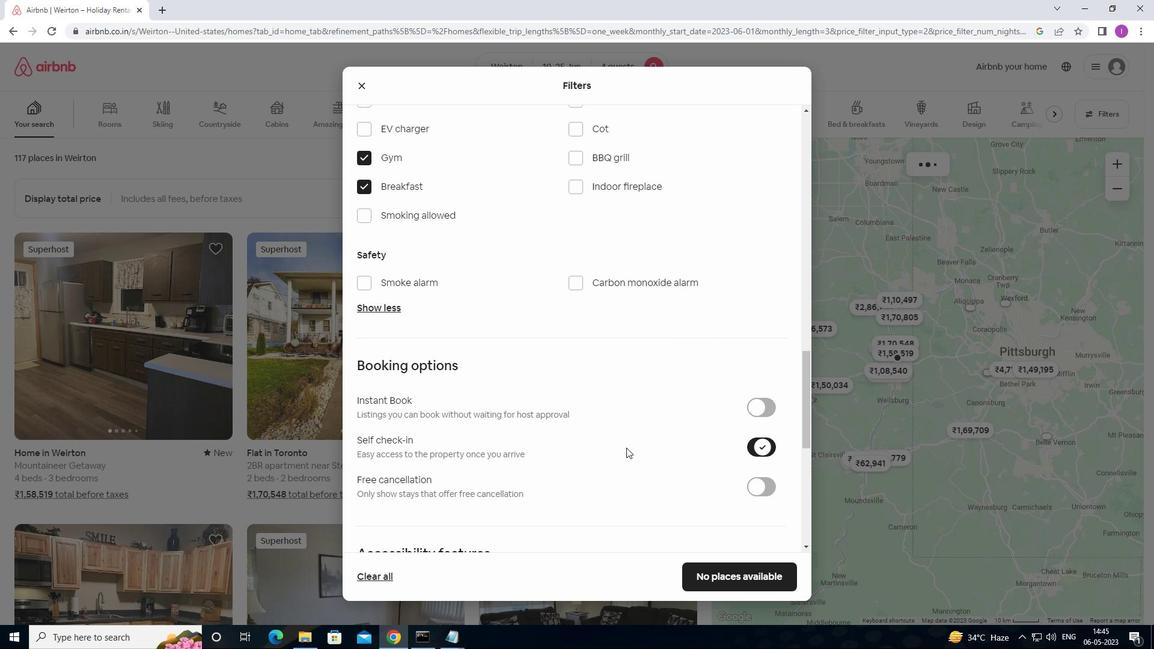 
Action: Mouse scrolled (596, 454) with delta (0, 0)
Screenshot: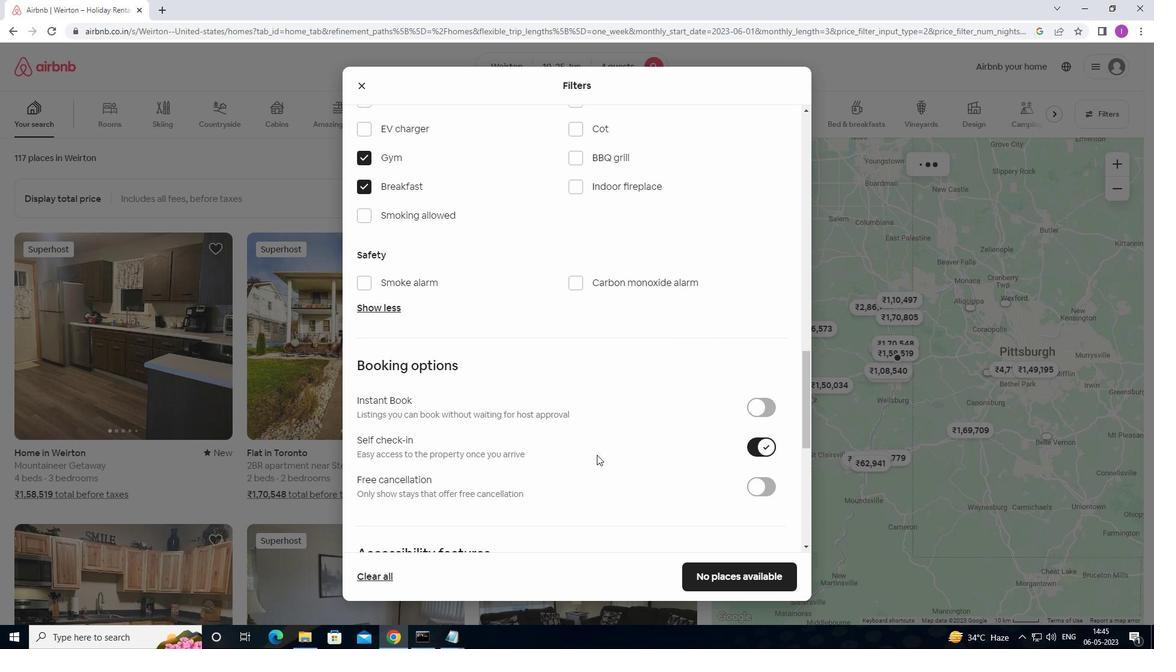 
Action: Mouse scrolled (596, 454) with delta (0, 0)
Screenshot: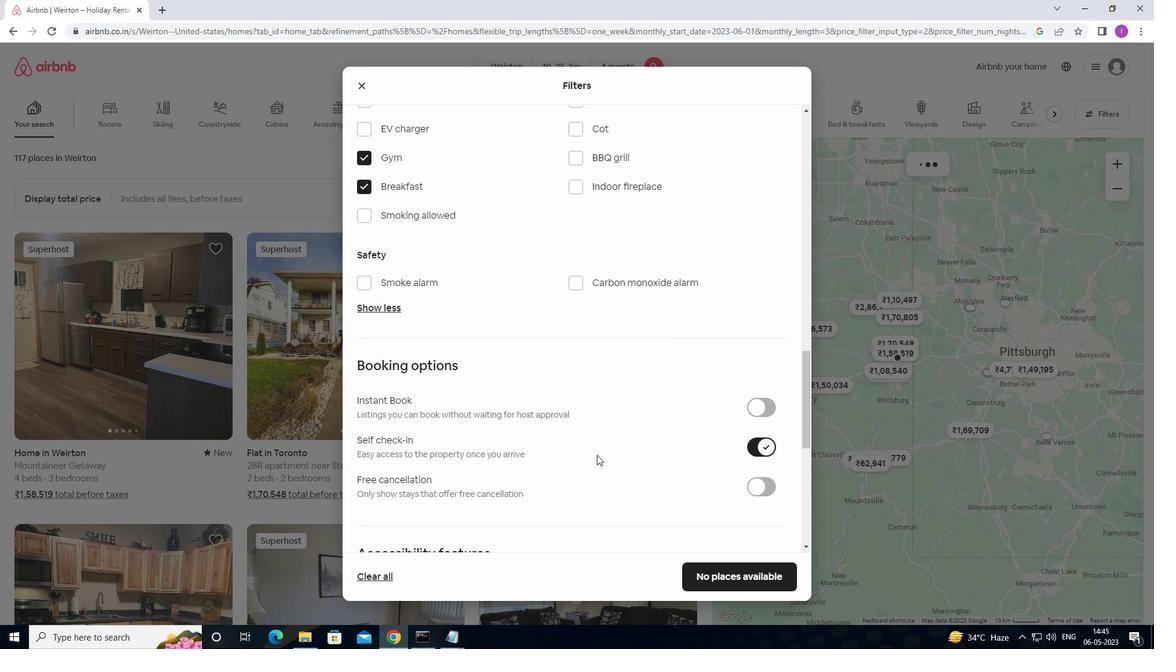 
Action: Mouse scrolled (596, 454) with delta (0, 0)
Screenshot: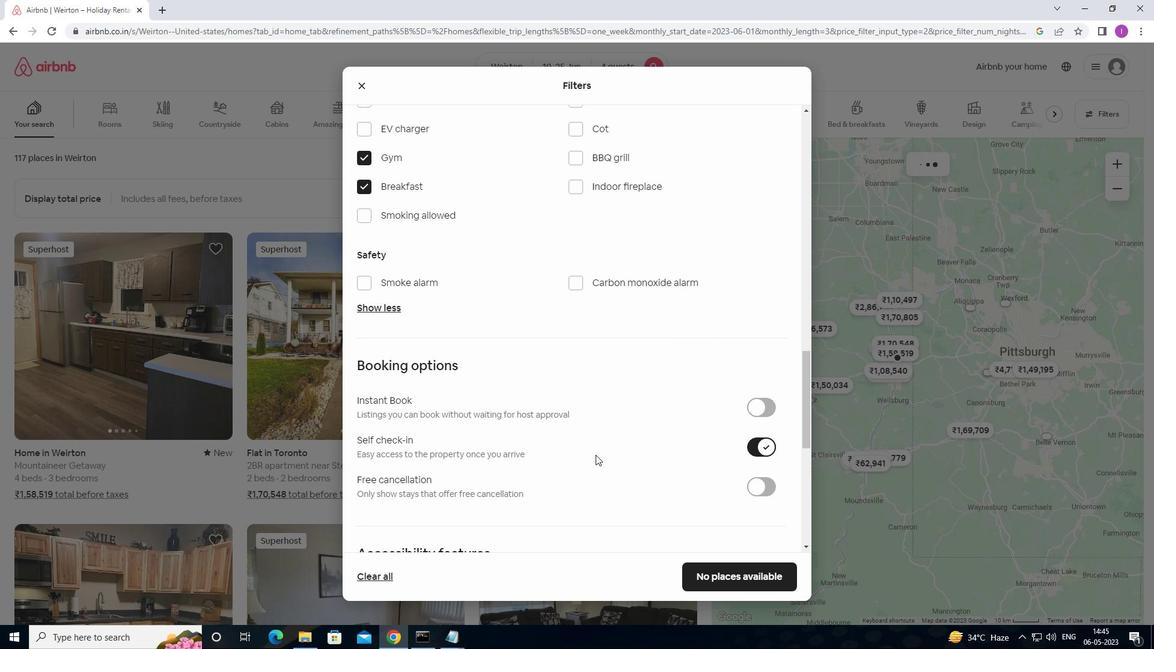 
Action: Mouse moved to (605, 442)
Screenshot: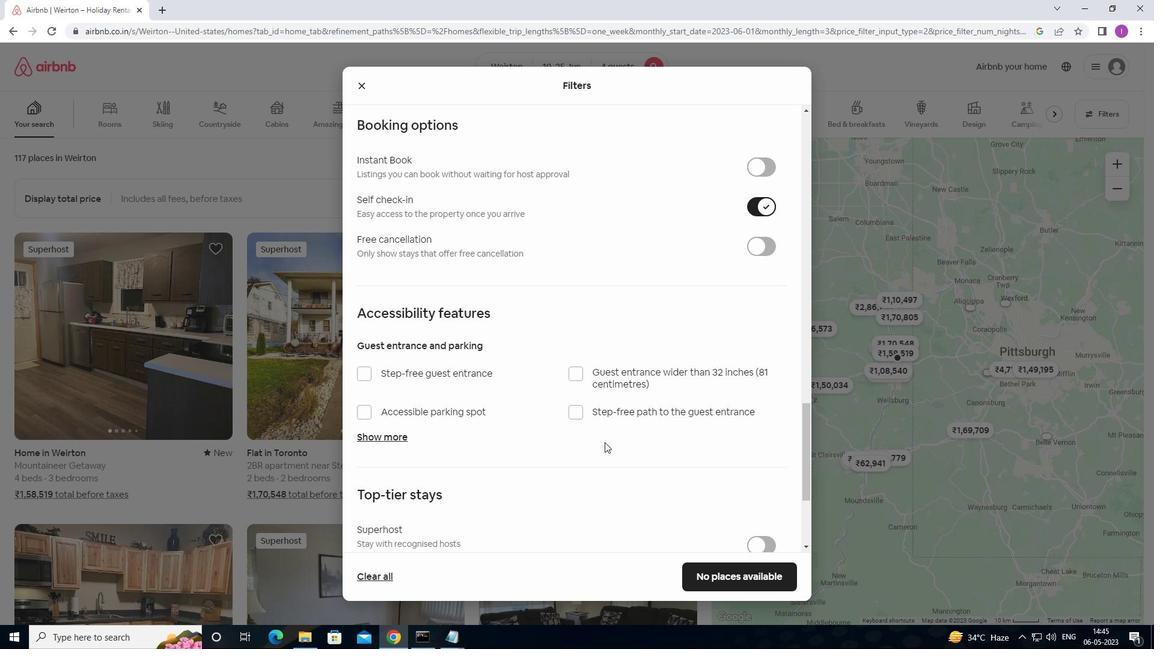
Action: Mouse scrolled (605, 441) with delta (0, 0)
Screenshot: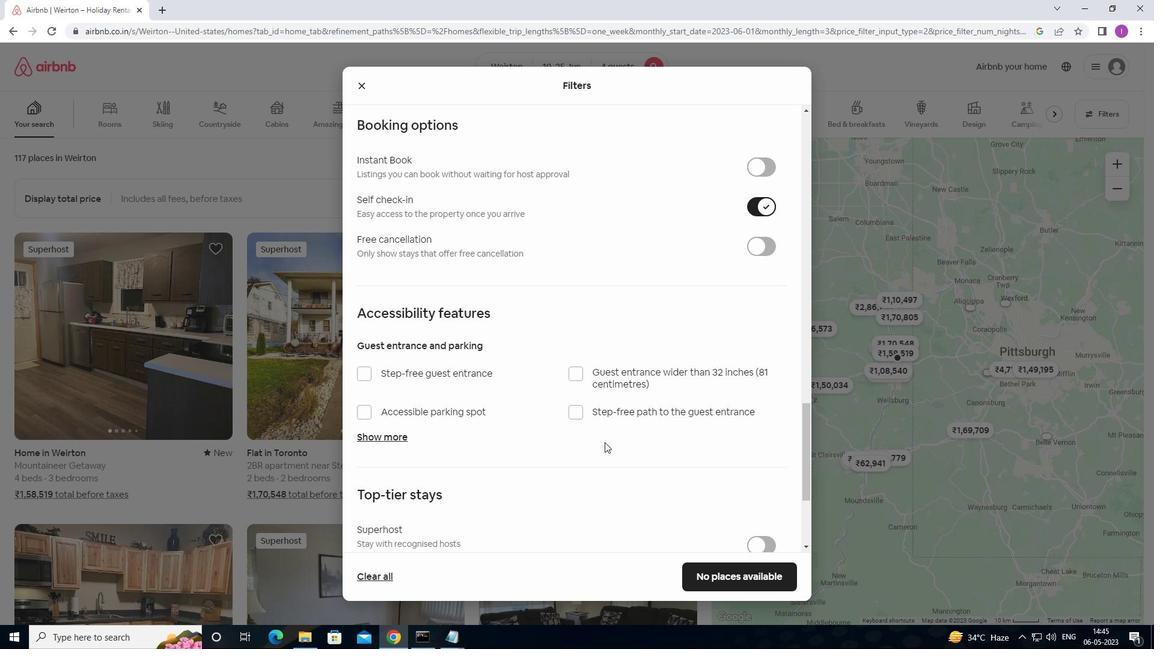 
Action: Mouse moved to (607, 441)
Screenshot: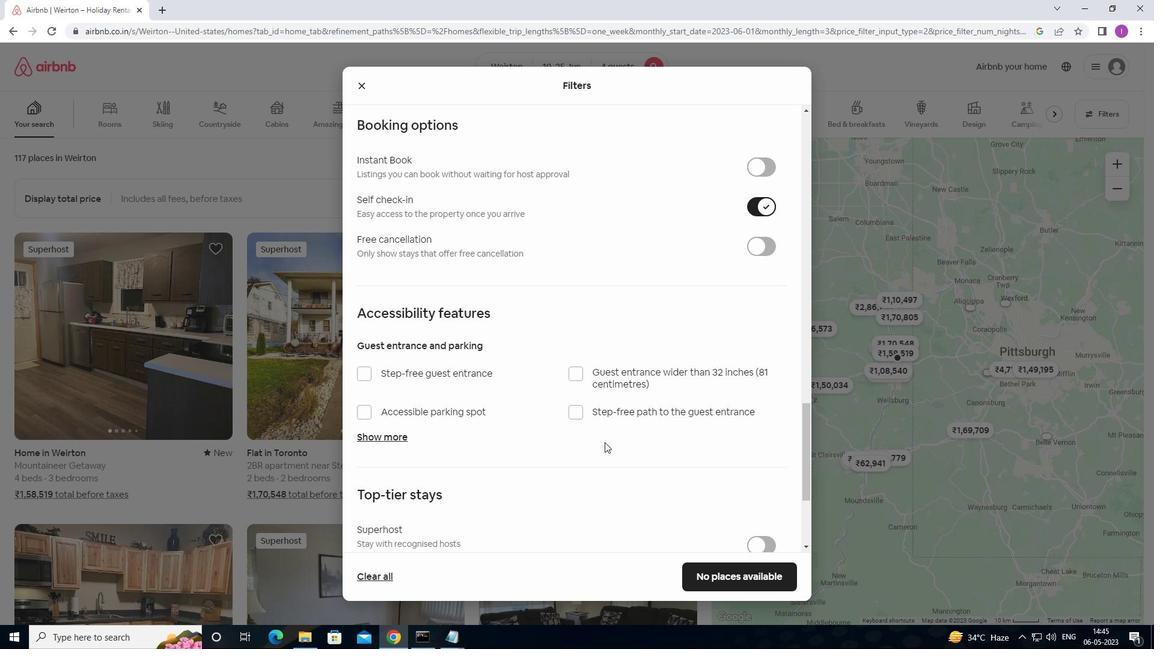 
Action: Mouse scrolled (607, 440) with delta (0, 0)
Screenshot: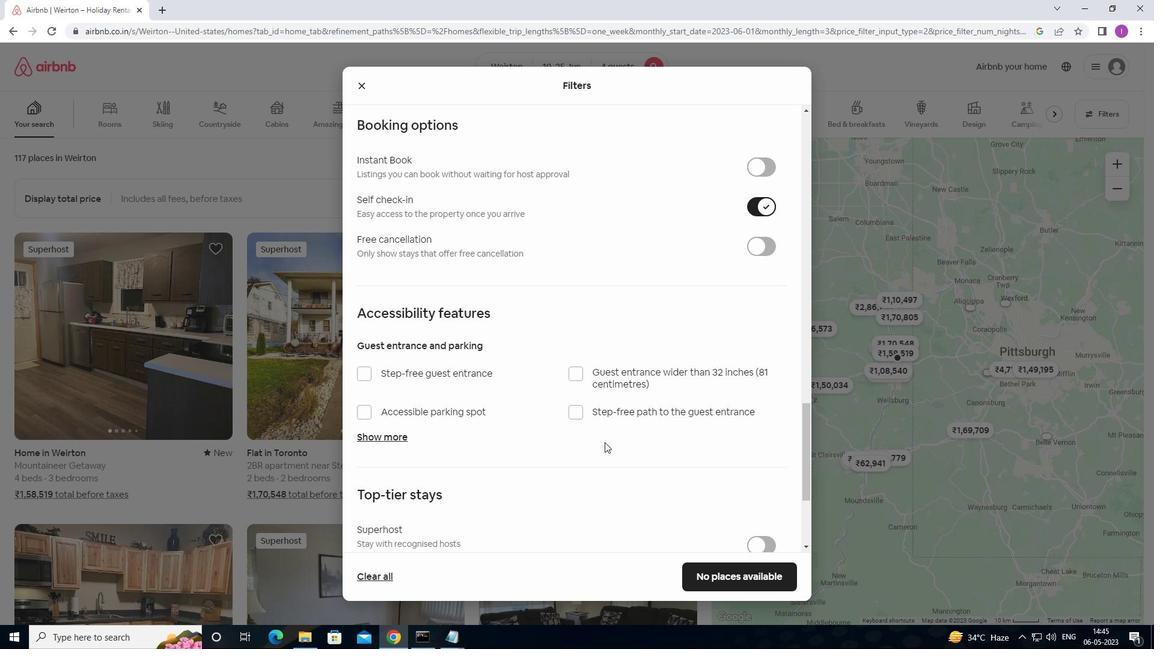 
Action: Mouse scrolled (607, 440) with delta (0, 0)
Screenshot: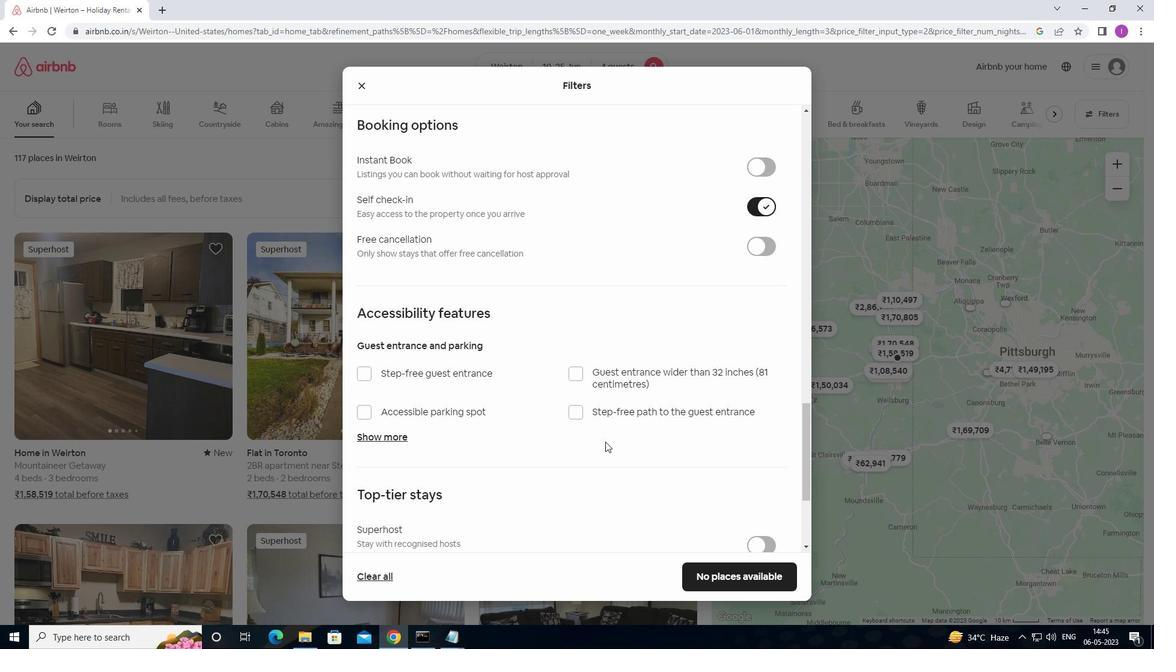 
Action: Mouse moved to (607, 441)
Screenshot: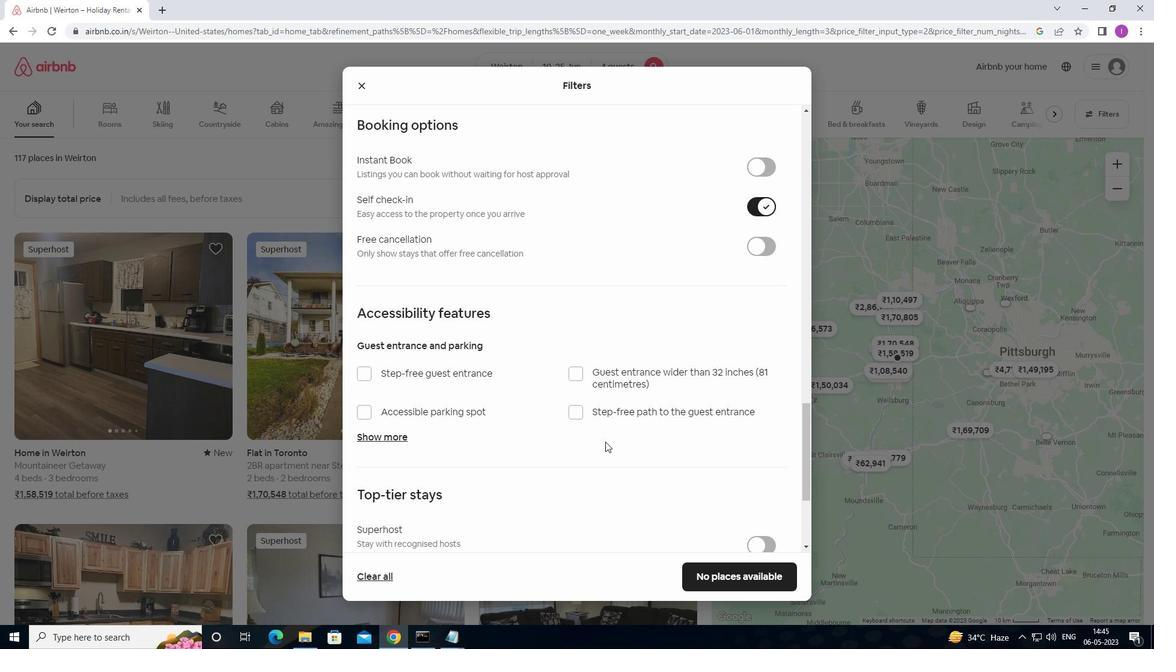 
Action: Mouse scrolled (607, 440) with delta (0, 0)
Screenshot: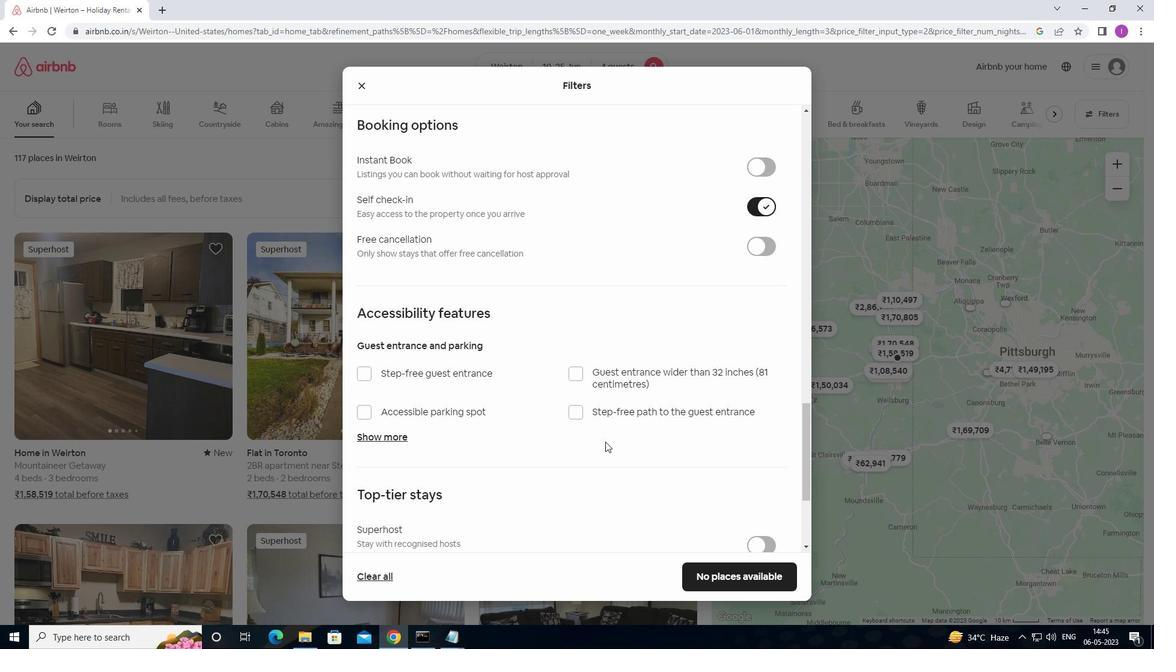 
Action: Mouse moved to (590, 434)
Screenshot: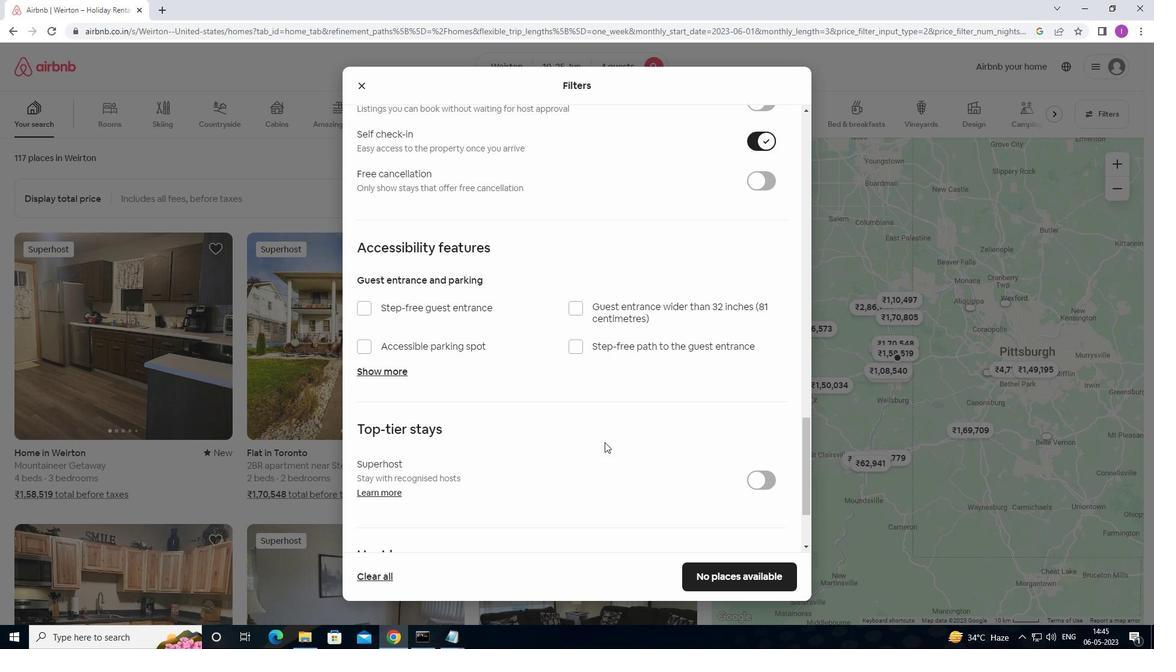 
Action: Mouse scrolled (590, 434) with delta (0, 0)
Screenshot: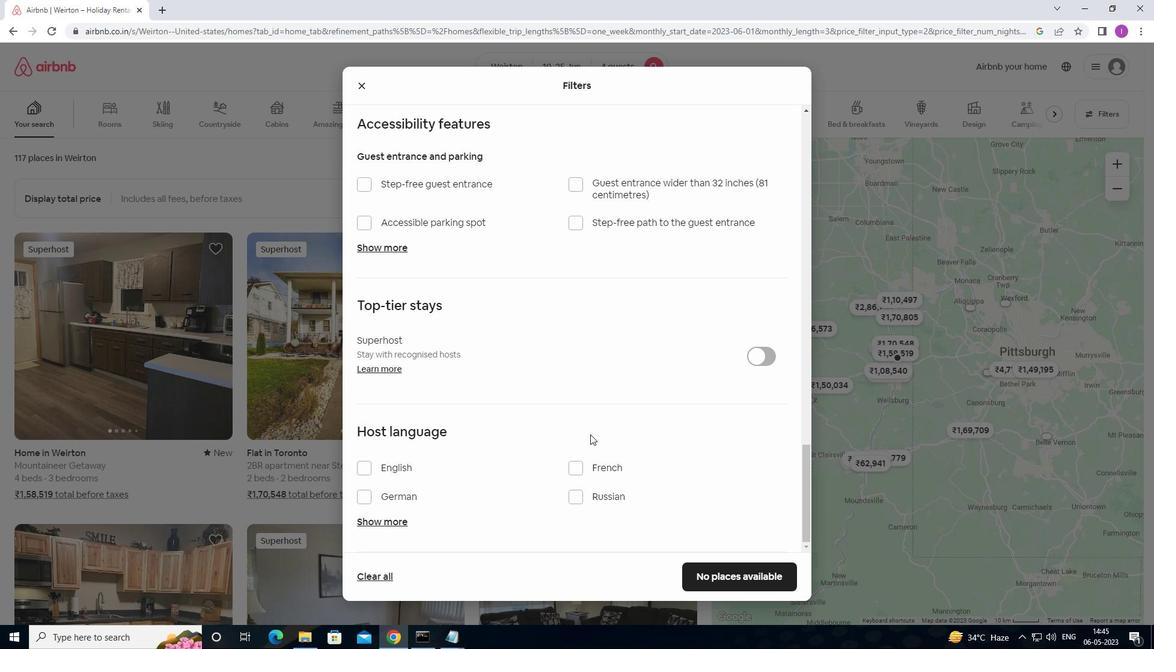 
Action: Mouse moved to (590, 434)
Screenshot: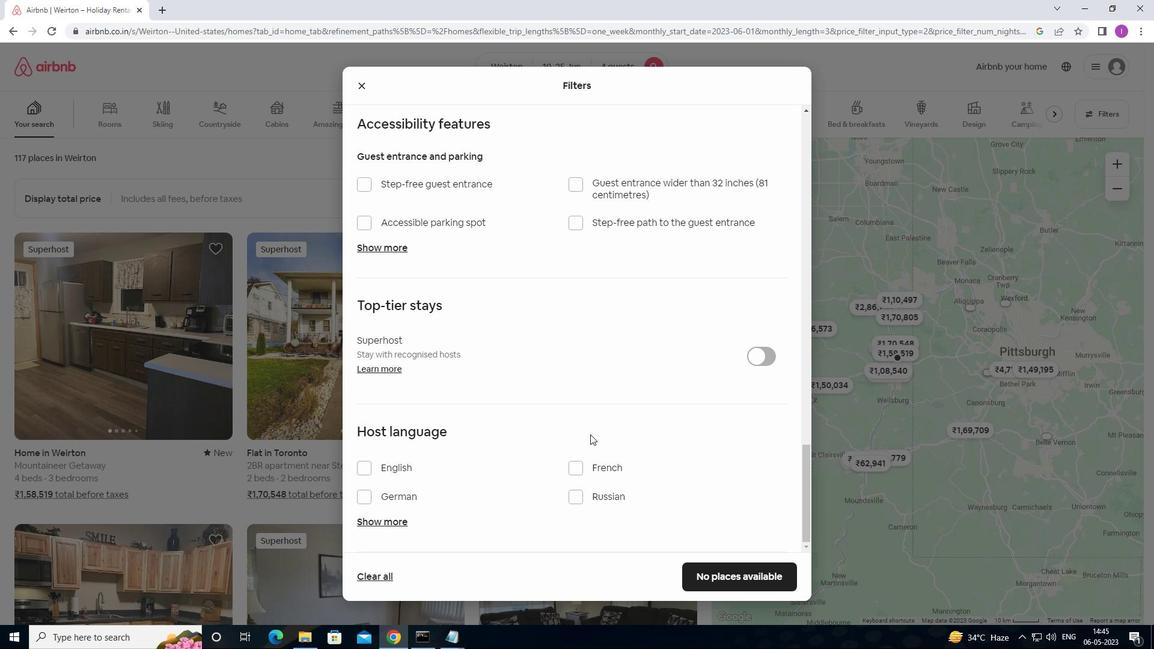
Action: Mouse scrolled (590, 434) with delta (0, 0)
Screenshot: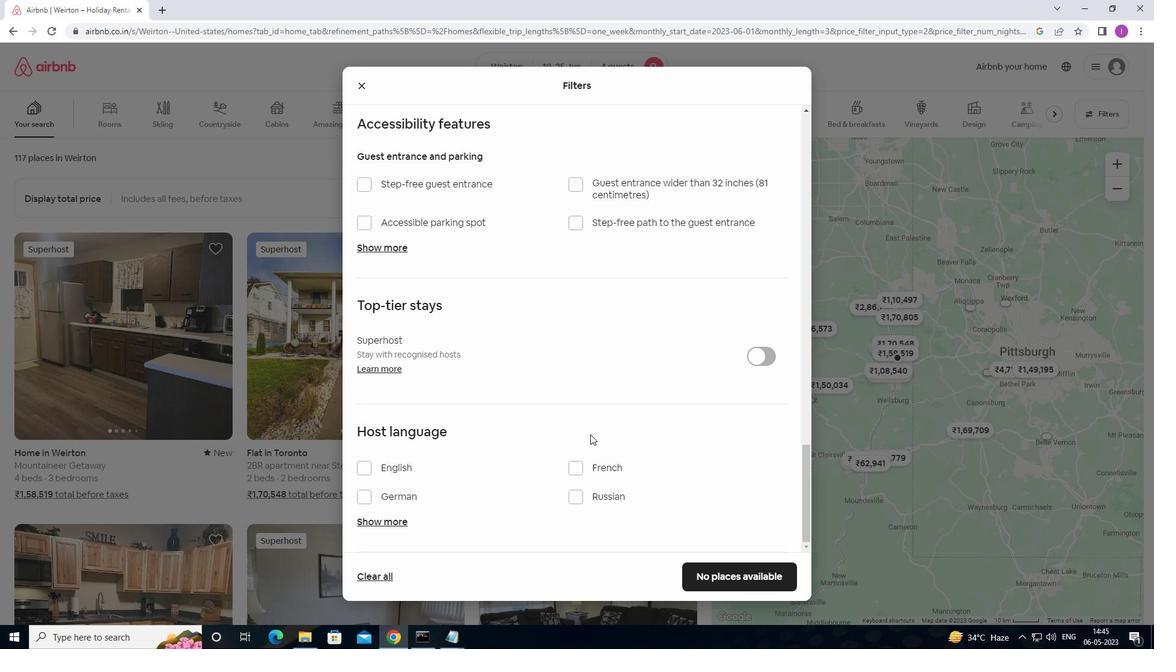 
Action: Mouse moved to (590, 434)
Screenshot: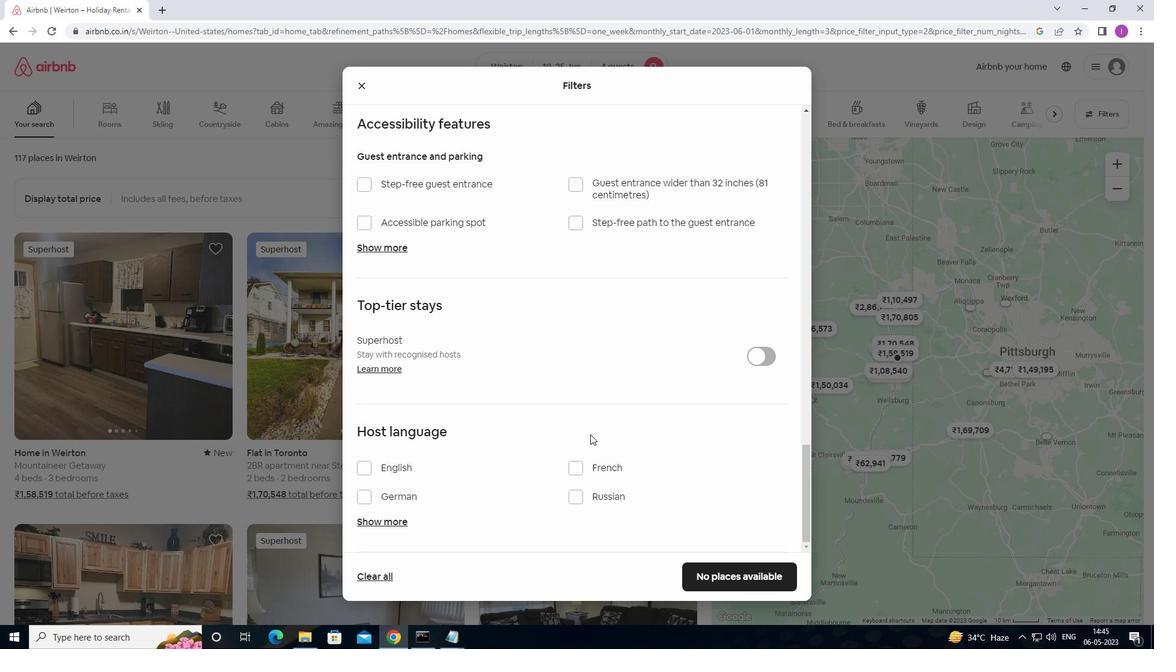 
Action: Mouse scrolled (590, 434) with delta (0, 0)
Screenshot: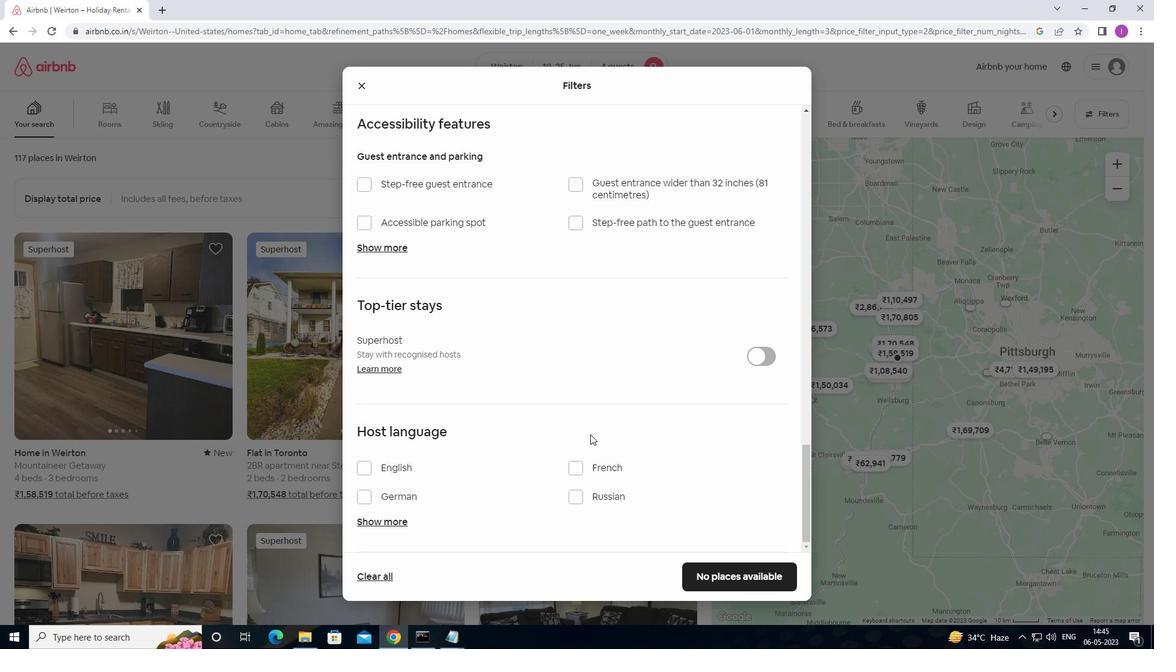 
Action: Mouse moved to (585, 435)
Screenshot: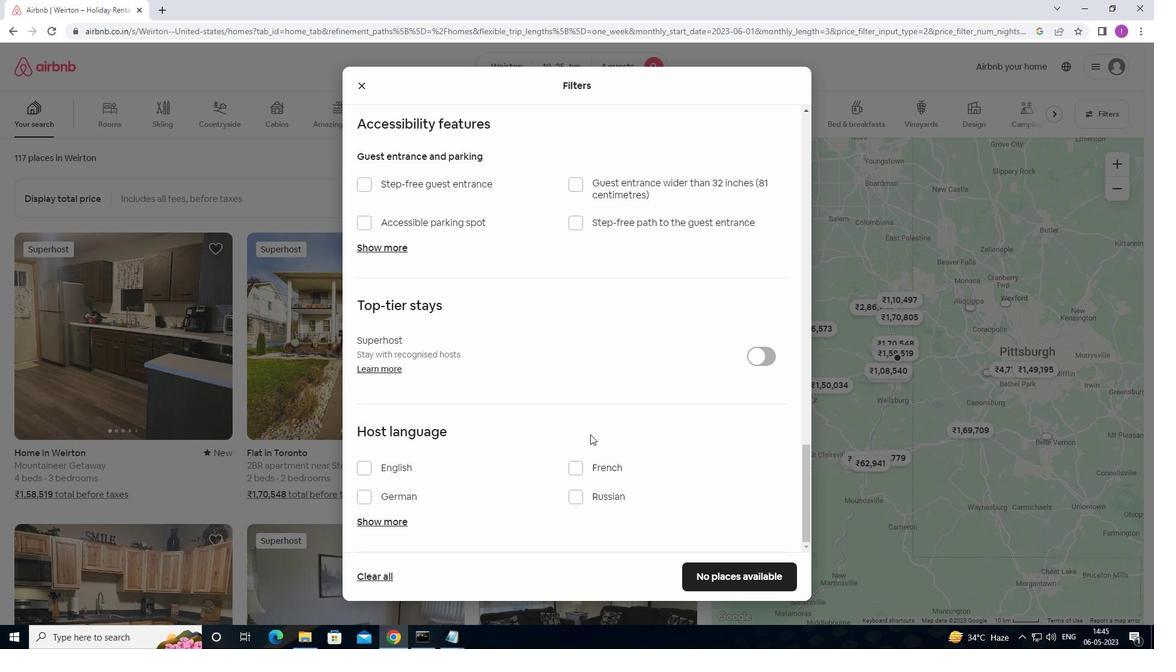 
Action: Mouse scrolled (585, 434) with delta (0, 0)
Screenshot: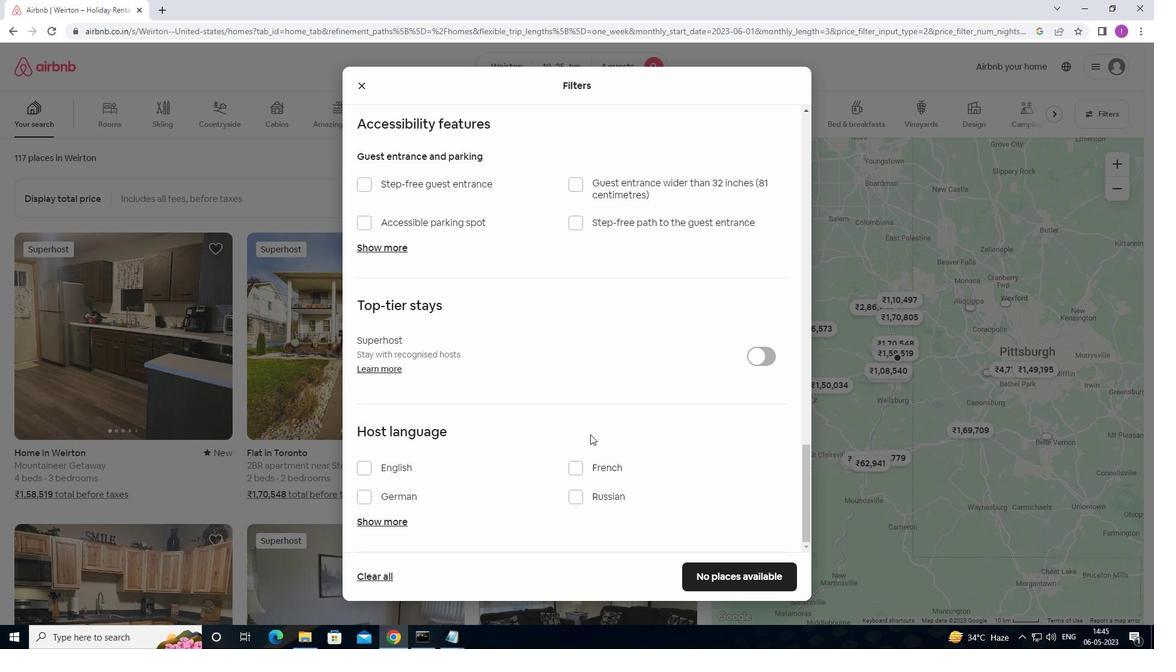 
Action: Mouse moved to (368, 475)
Screenshot: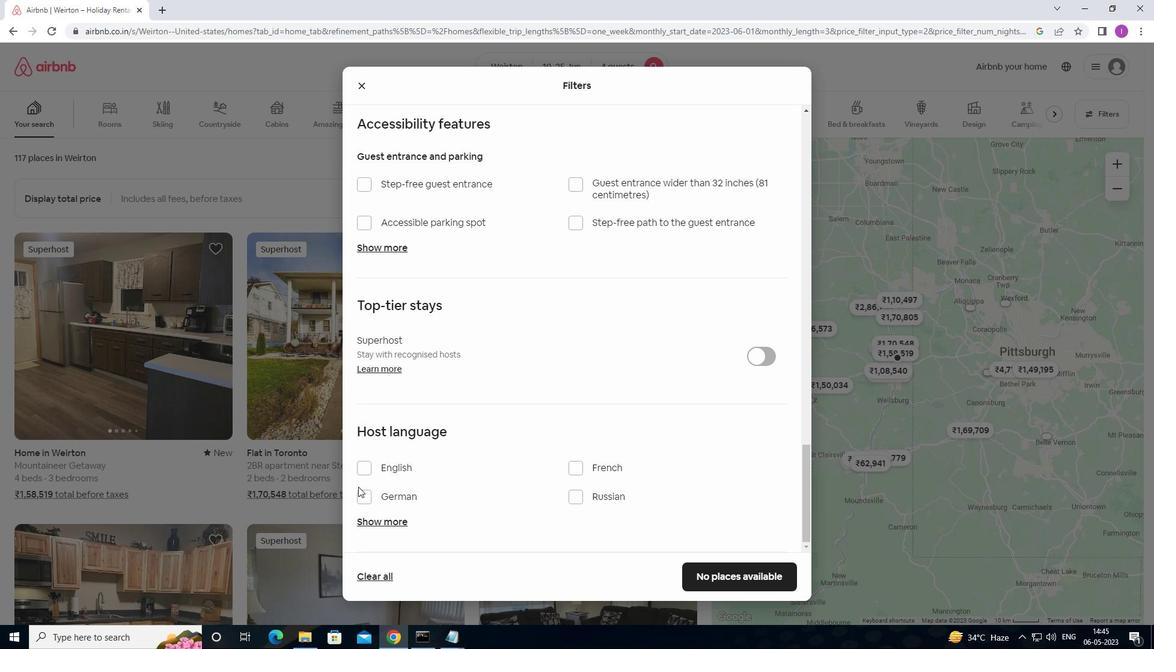 
Action: Mouse pressed left at (368, 475)
Screenshot: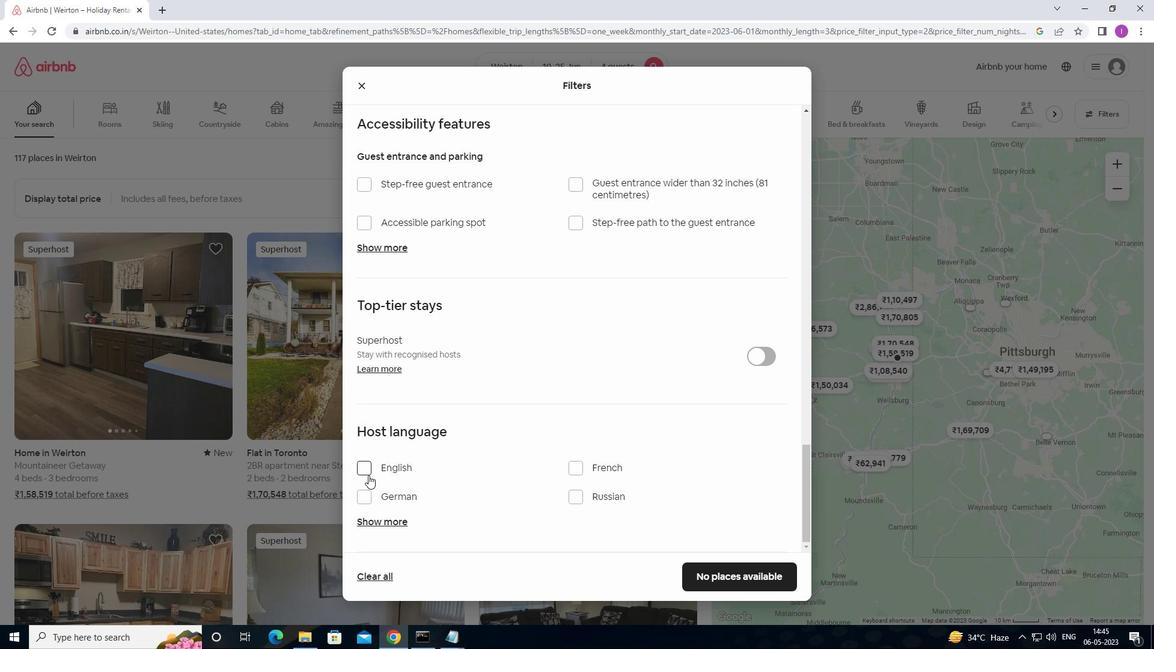 
Action: Mouse moved to (765, 578)
Screenshot: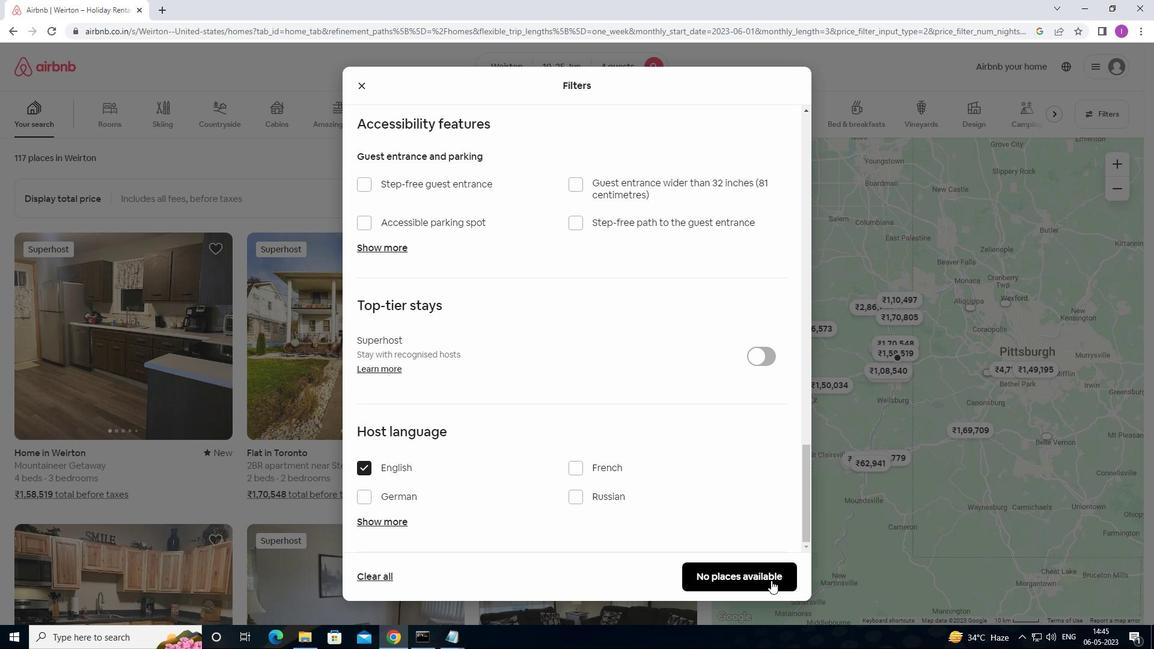 
Action: Mouse pressed left at (765, 578)
Screenshot: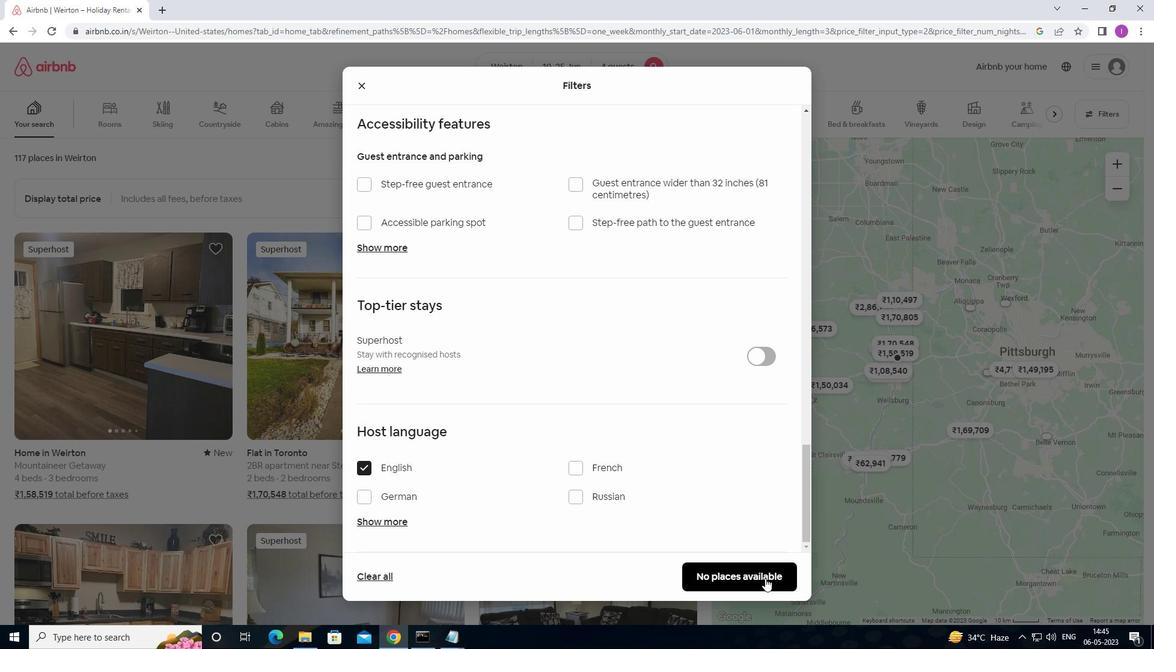 
Action: Mouse moved to (839, 365)
Screenshot: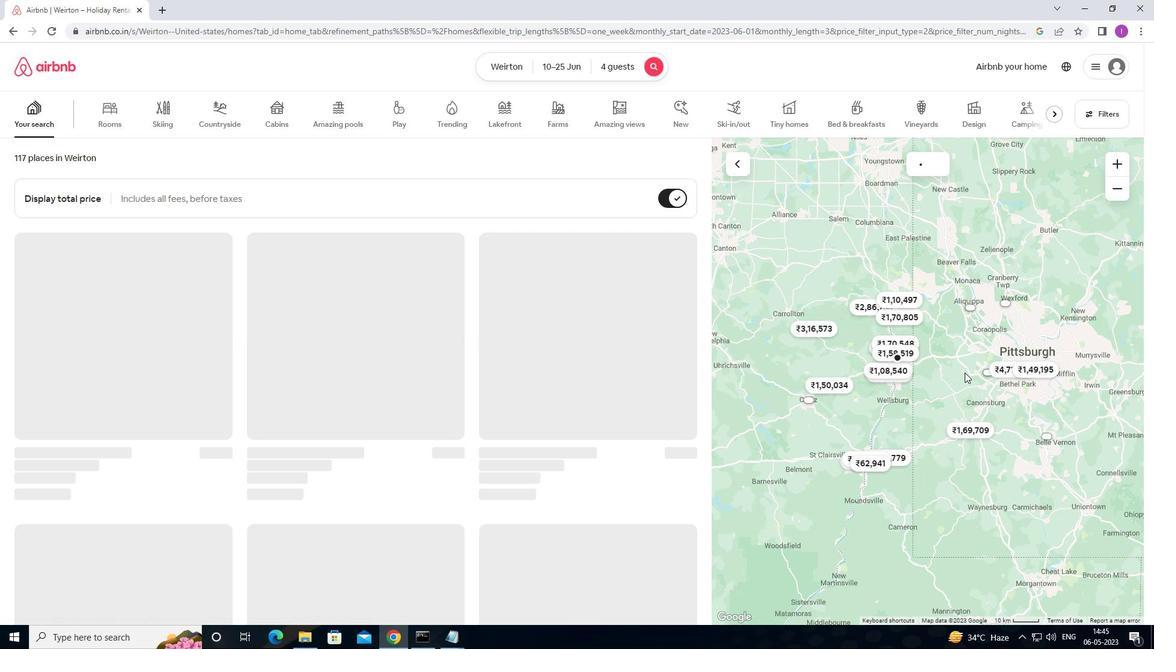 
